 Task: Find connections with filter location Cascavel with filter topic #Healthcarewith filter profile language German with filter current company Korn Ferry with filter school Amity University Mumbai with filter industry Mobile Gaming Apps with filter service category Public Relations with filter keywords title Entertainment Specialist
Action: Mouse moved to (593, 123)
Screenshot: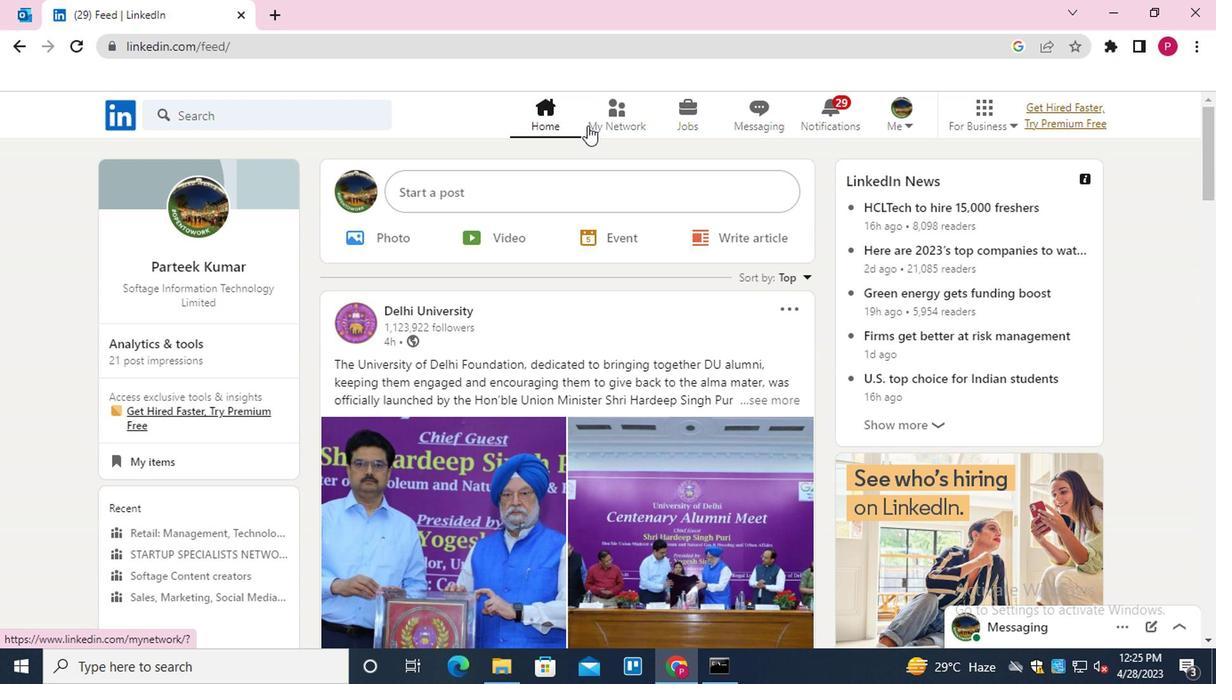 
Action: Mouse pressed left at (593, 123)
Screenshot: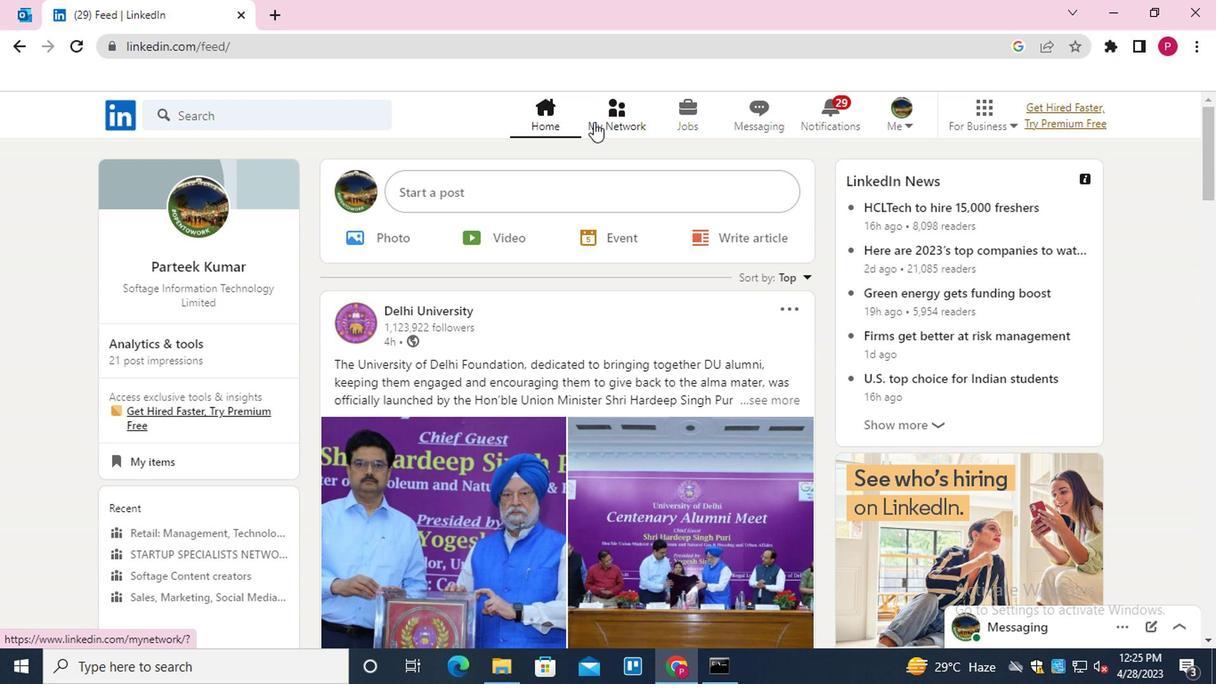 
Action: Mouse moved to (329, 217)
Screenshot: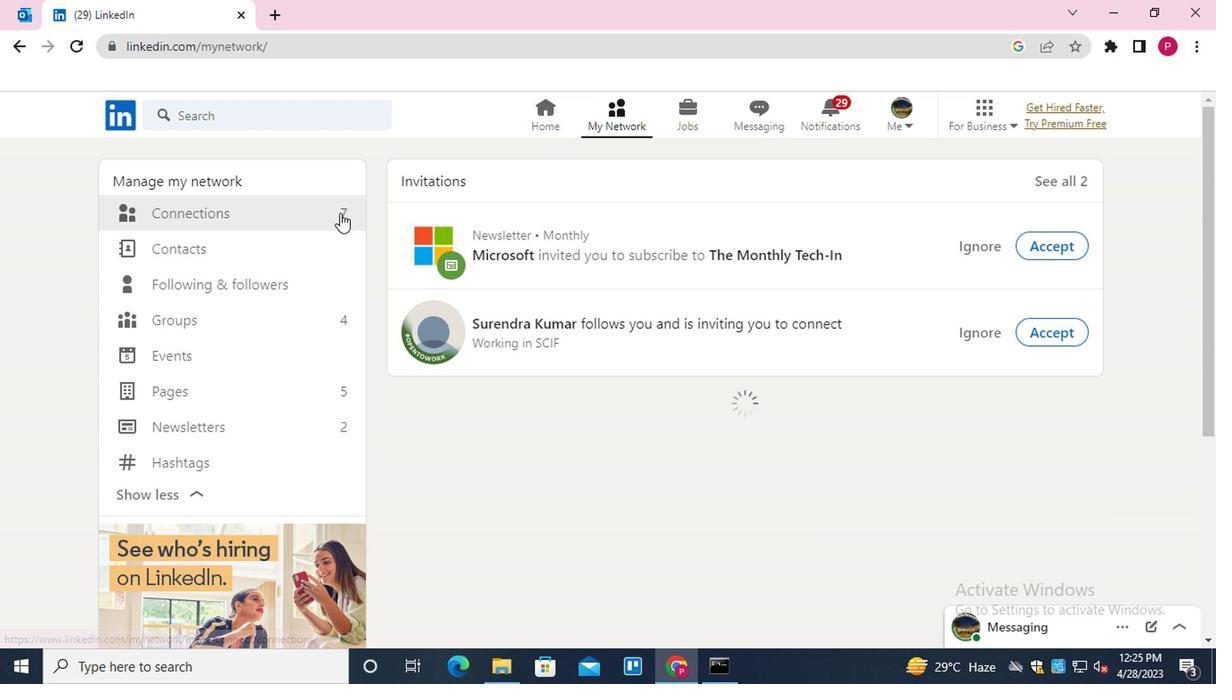 
Action: Mouse pressed left at (329, 217)
Screenshot: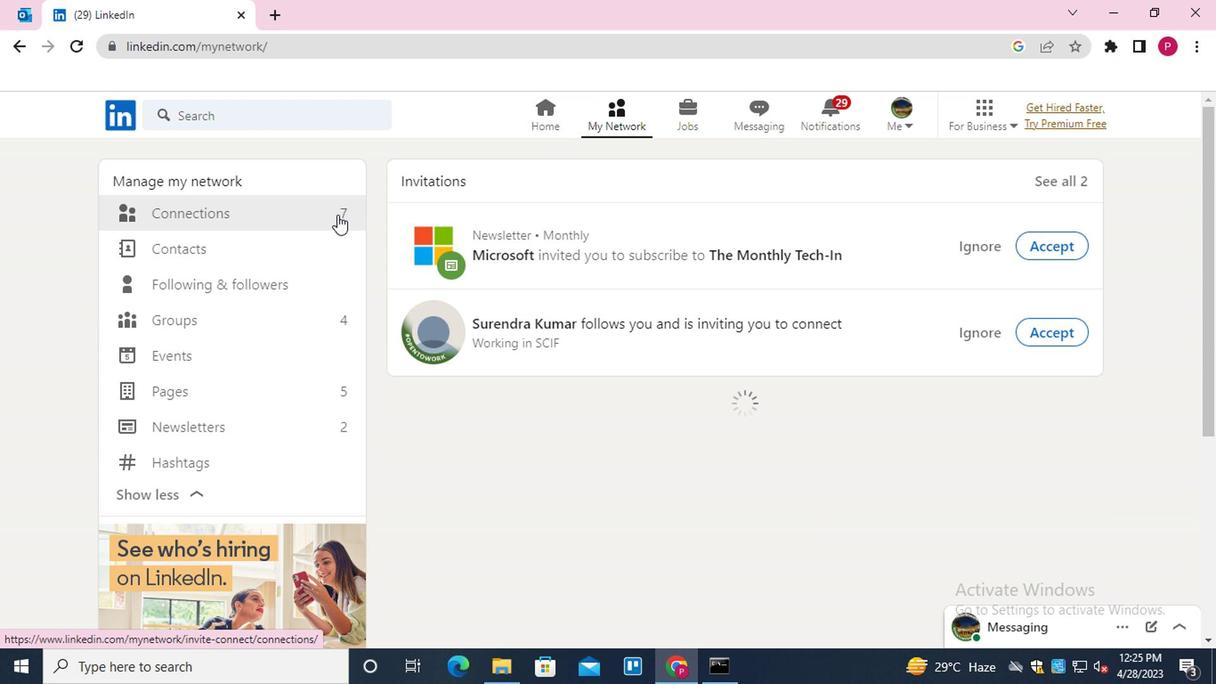 
Action: Mouse moved to (729, 220)
Screenshot: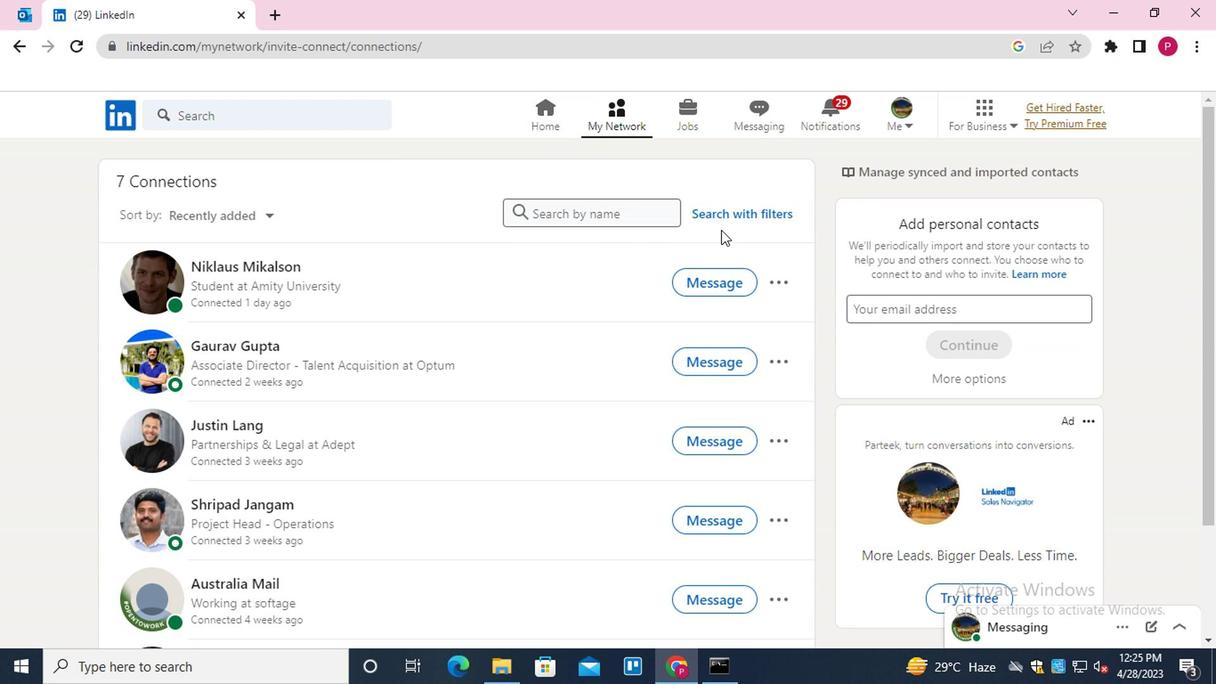 
Action: Mouse pressed left at (729, 220)
Screenshot: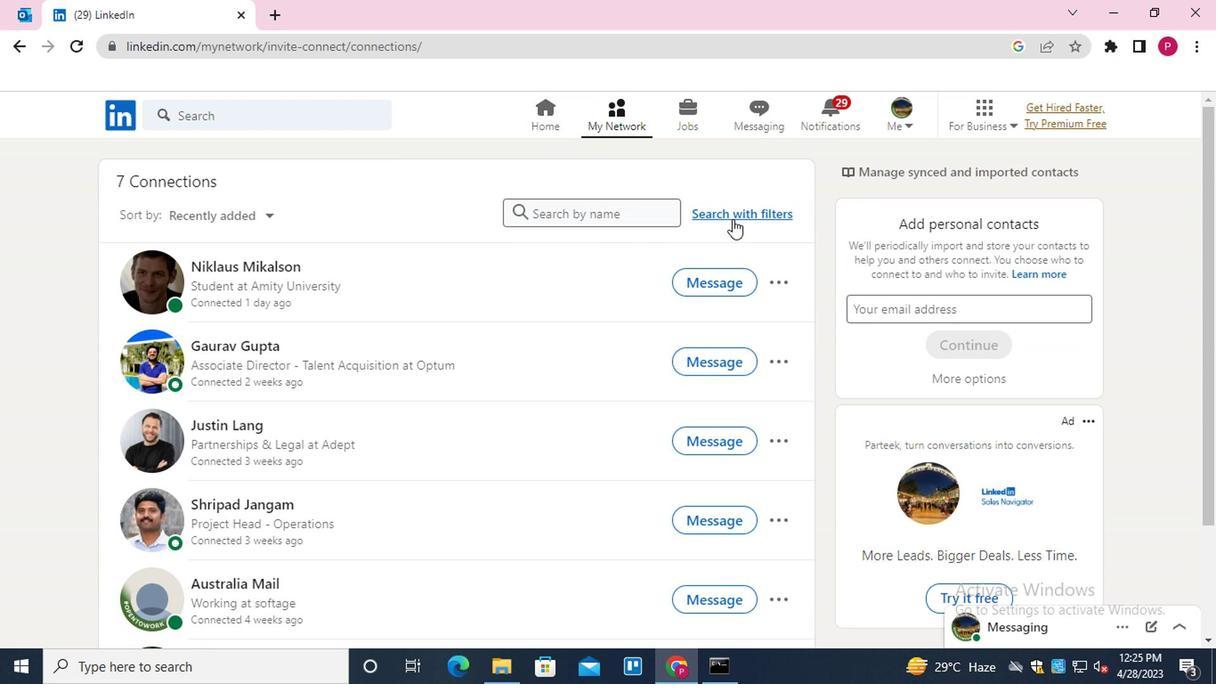 
Action: Mouse moved to (667, 167)
Screenshot: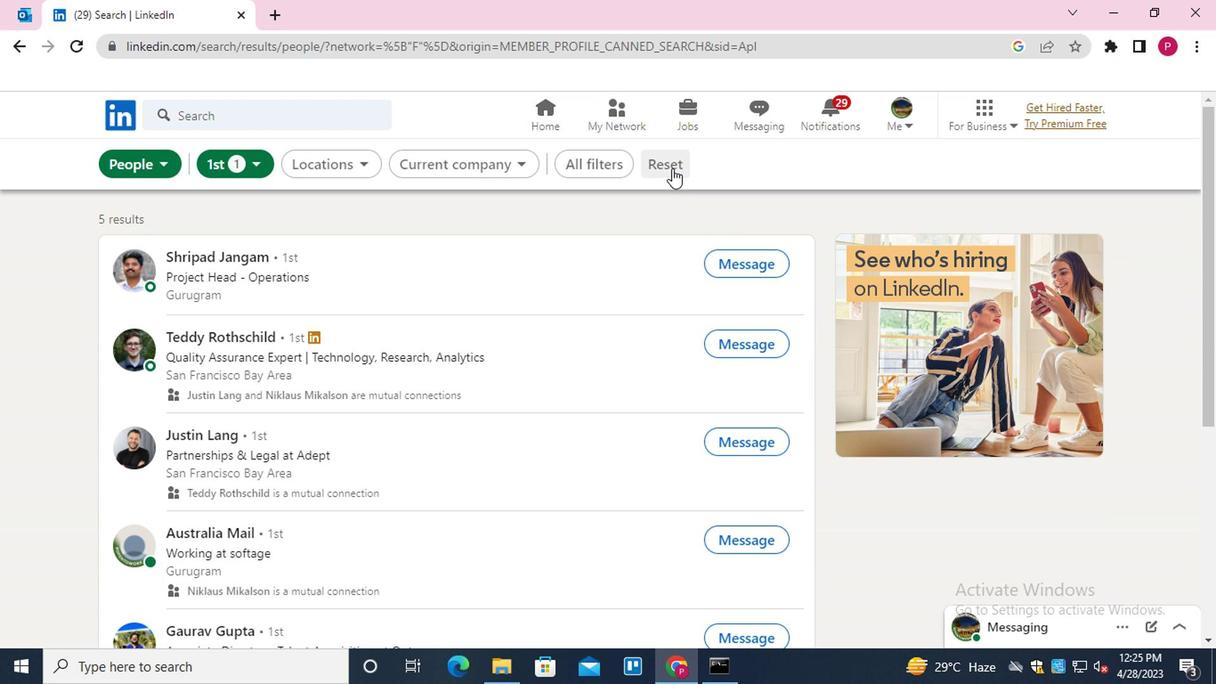 
Action: Mouse pressed left at (667, 167)
Screenshot: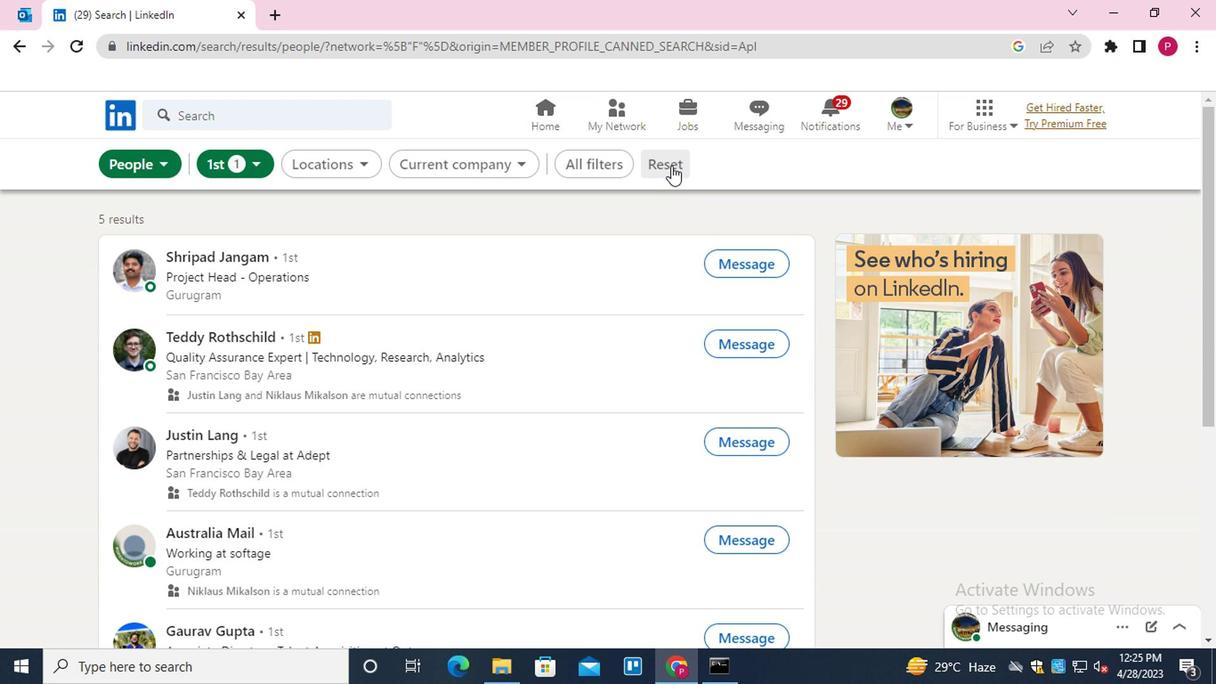 
Action: Mouse moved to (645, 167)
Screenshot: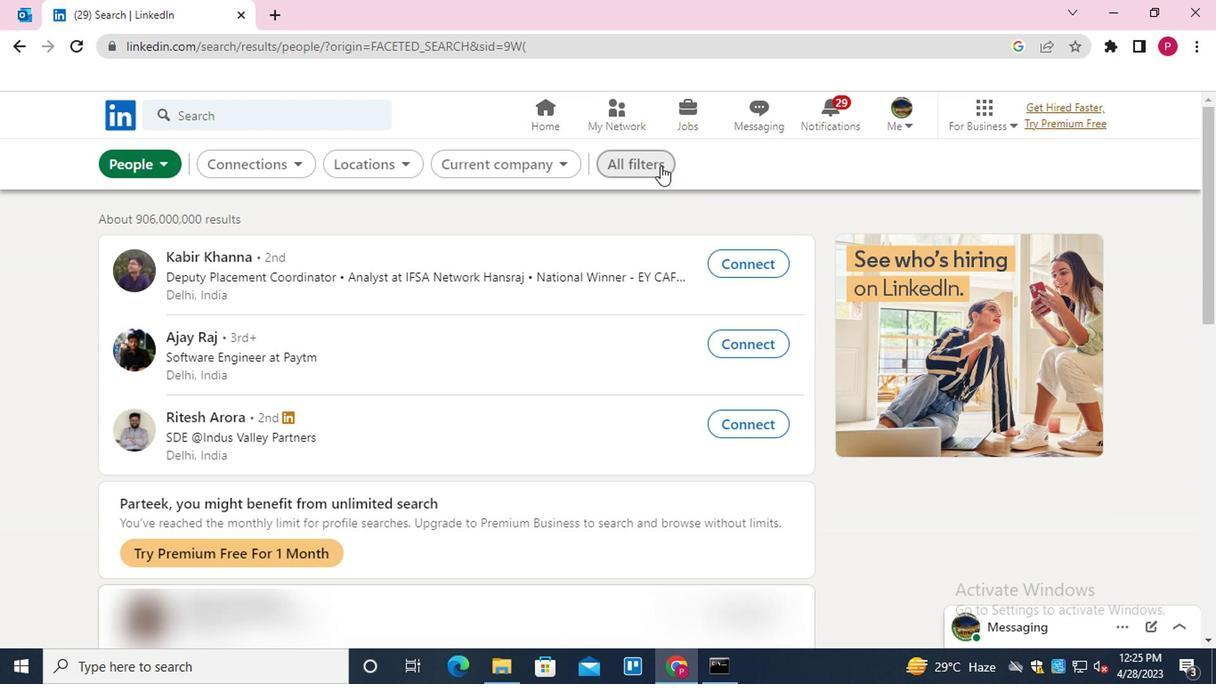 
Action: Mouse pressed left at (645, 167)
Screenshot: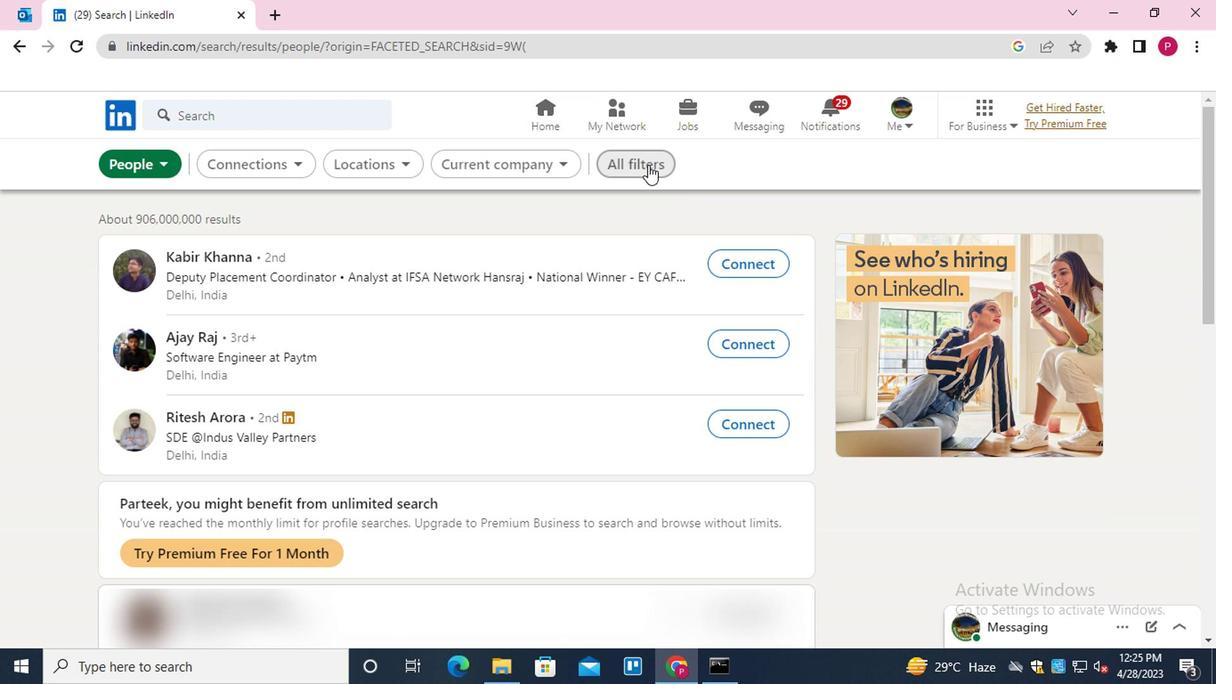 
Action: Mouse moved to (927, 313)
Screenshot: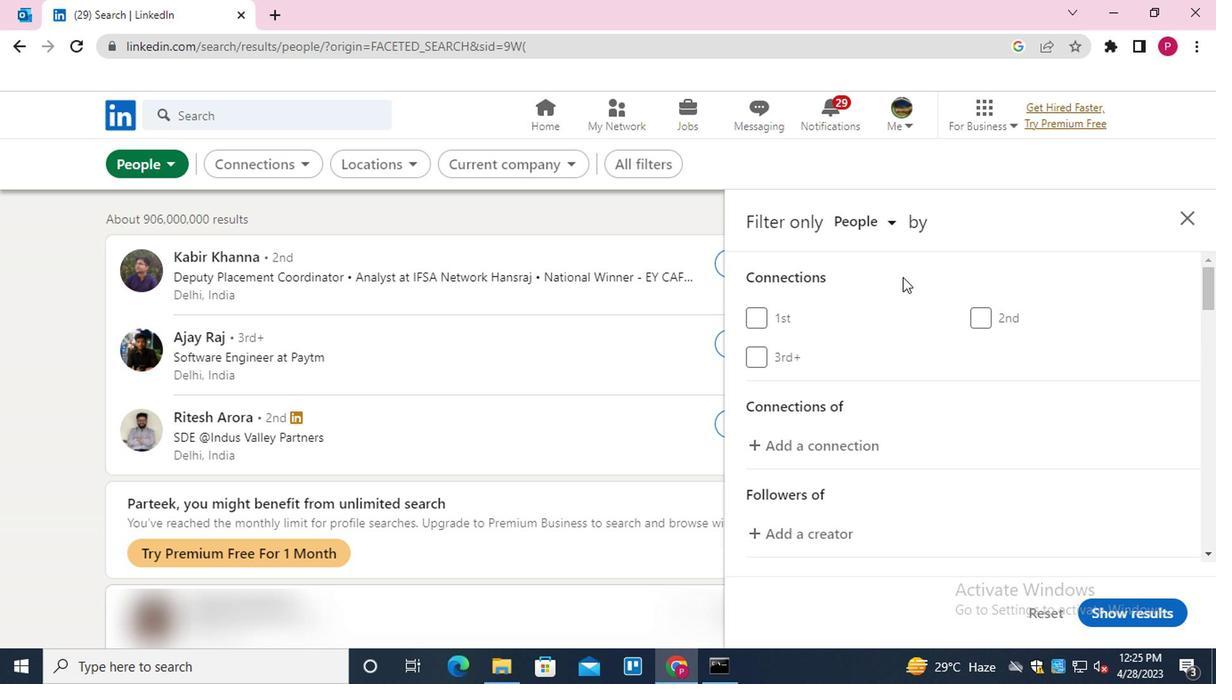 
Action: Mouse scrolled (927, 312) with delta (0, 0)
Screenshot: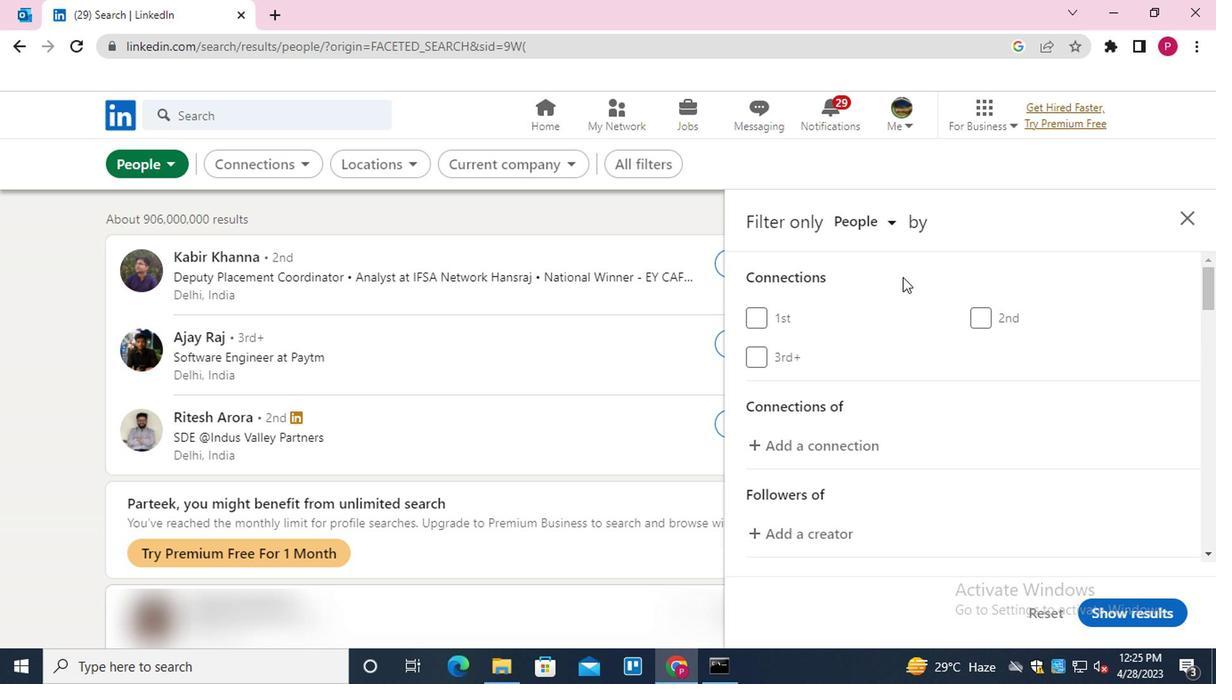 
Action: Mouse moved to (948, 340)
Screenshot: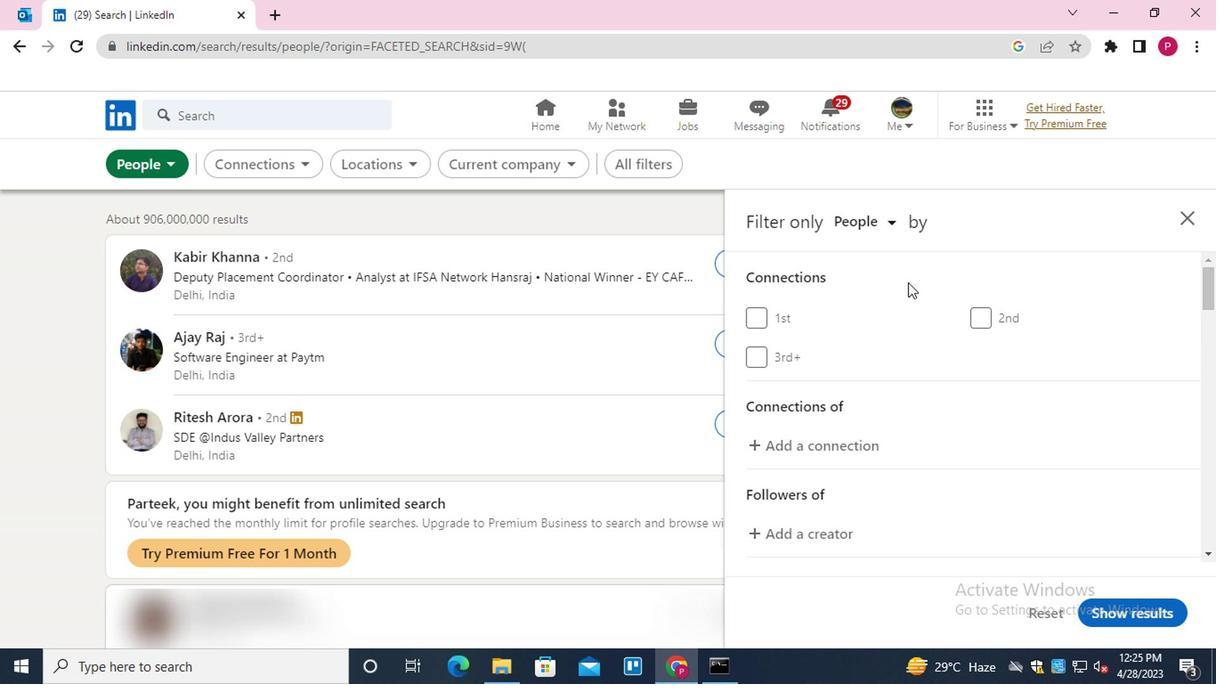 
Action: Mouse scrolled (948, 340) with delta (0, 0)
Screenshot: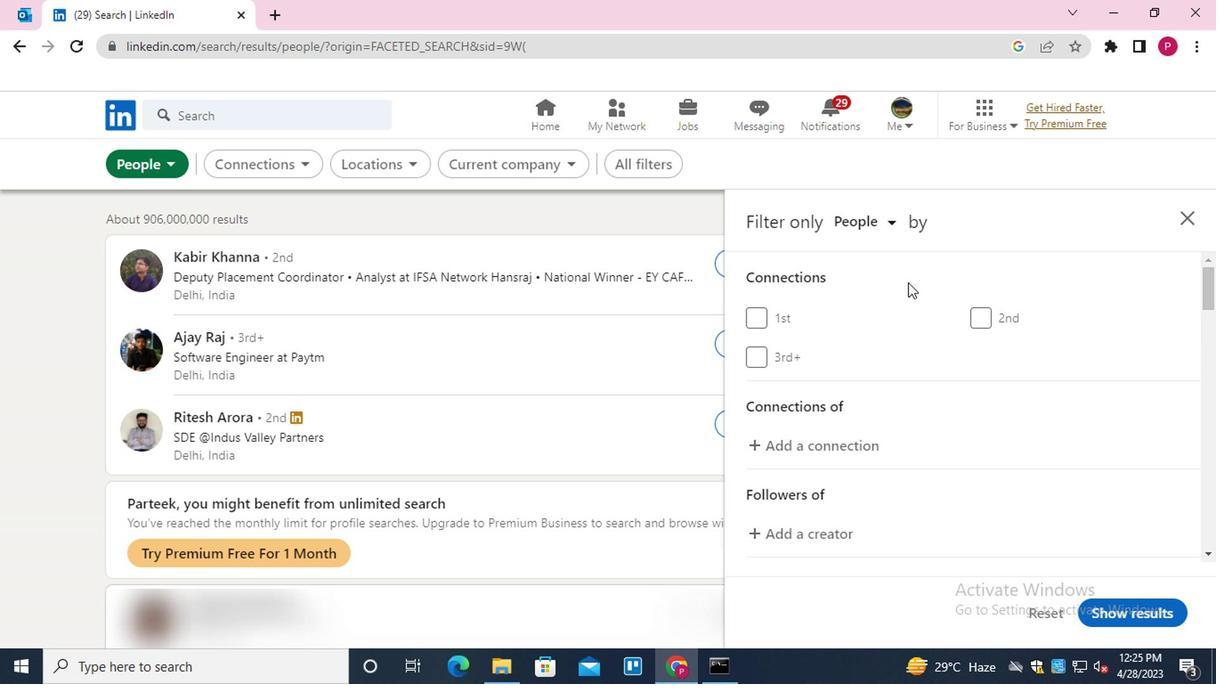 
Action: Mouse moved to (965, 359)
Screenshot: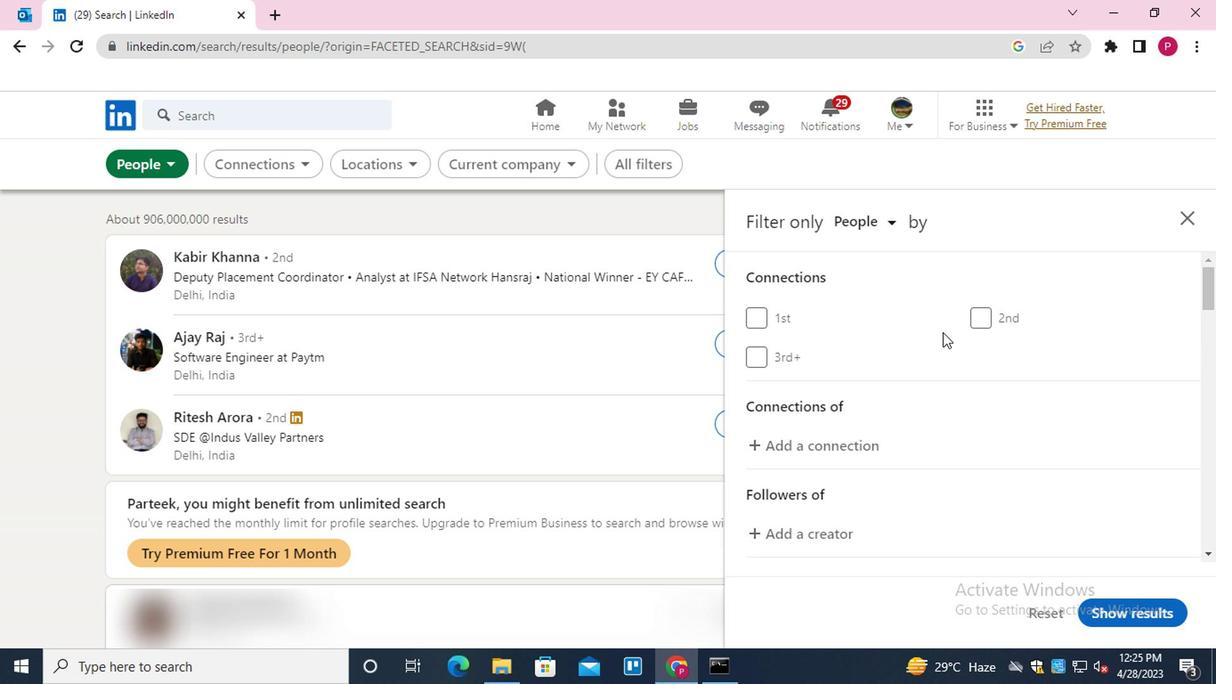 
Action: Mouse scrolled (965, 359) with delta (0, 0)
Screenshot: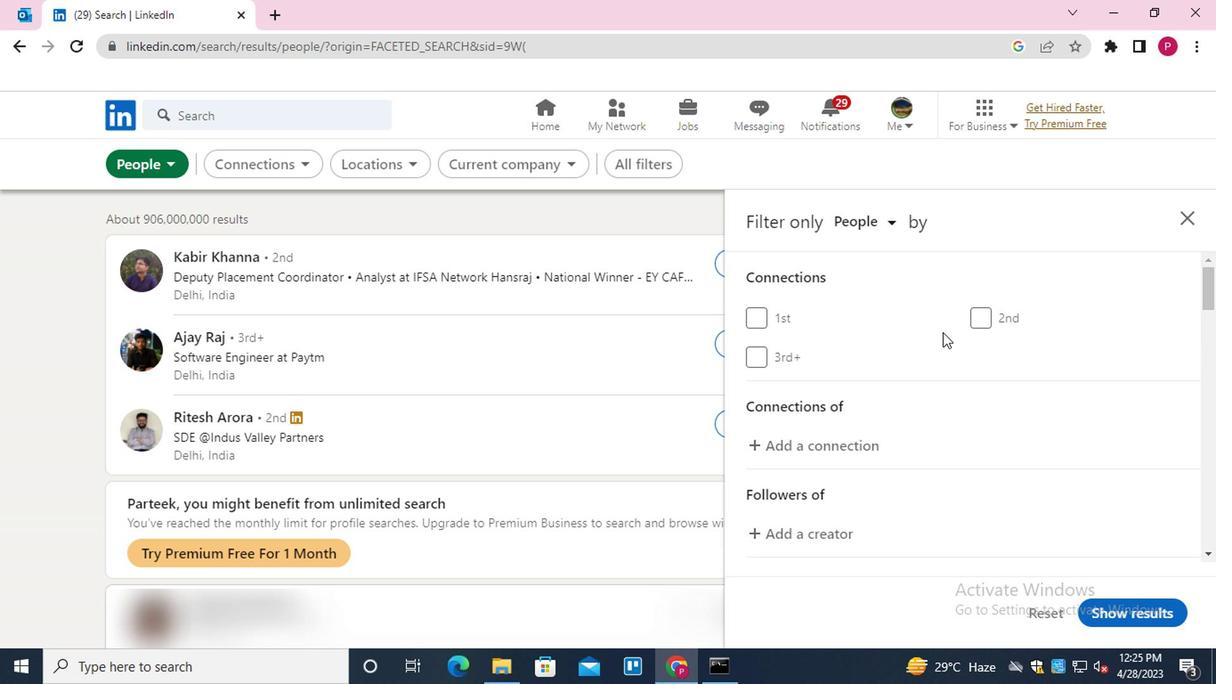 
Action: Mouse moved to (1021, 426)
Screenshot: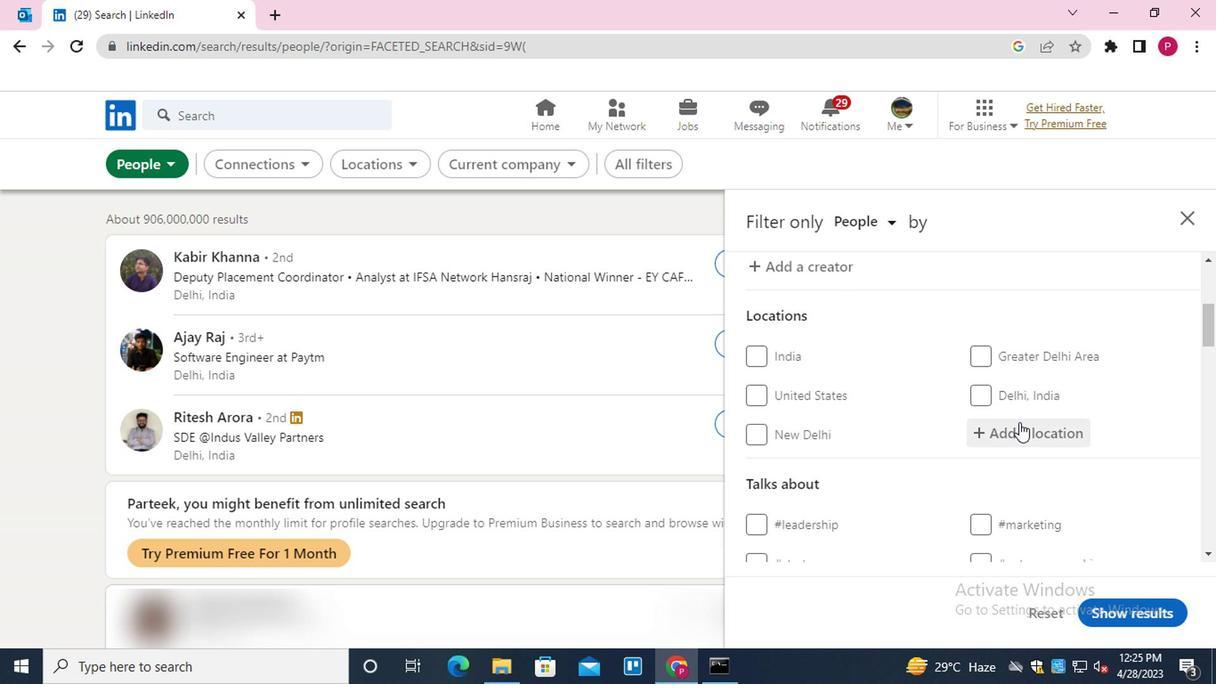 
Action: Mouse pressed left at (1021, 426)
Screenshot: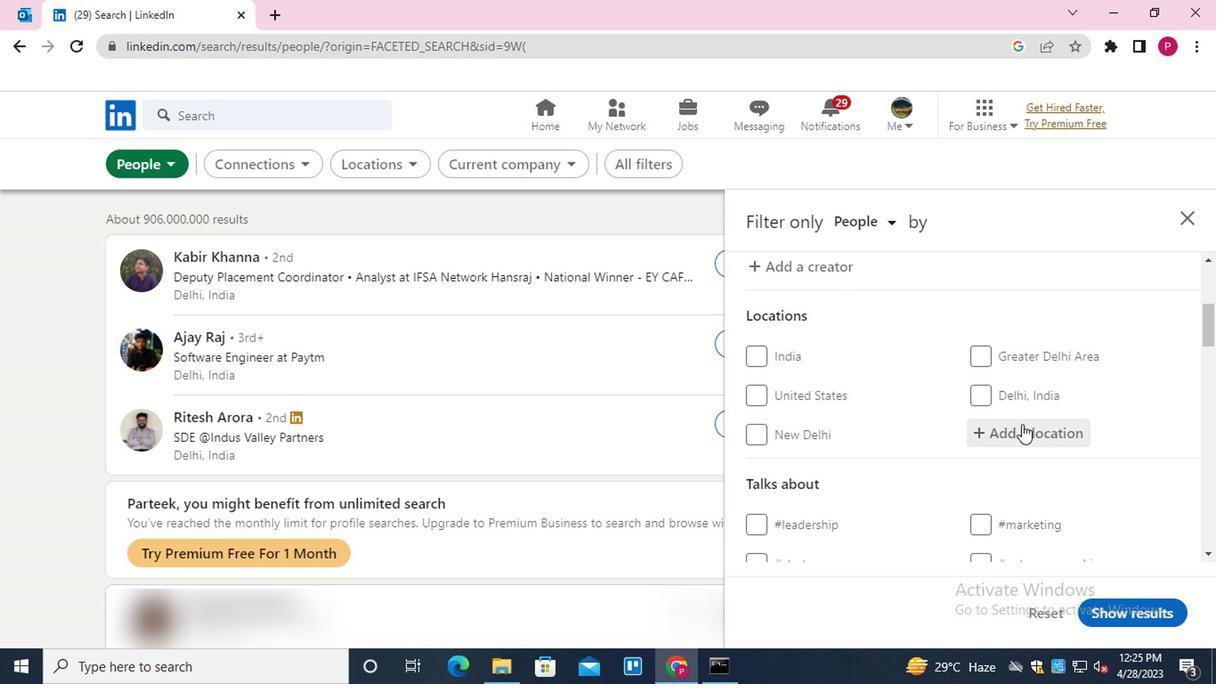 
Action: Key pressed <Key.shift><Key.shift><Key.shift><Key.shift><Key.shift><Key.shift><Key.shift><Key.shift><Key.shift><Key.shift>CASCAVEL<Key.down><Key.enter>
Screenshot: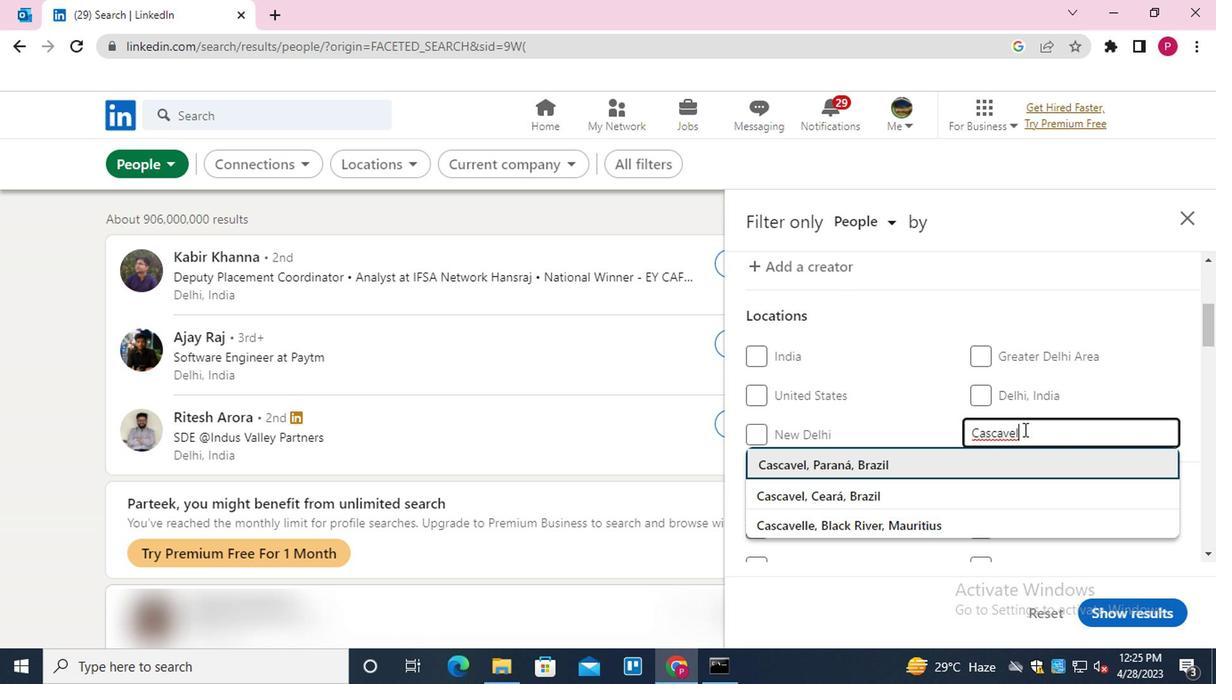 
Action: Mouse moved to (1008, 437)
Screenshot: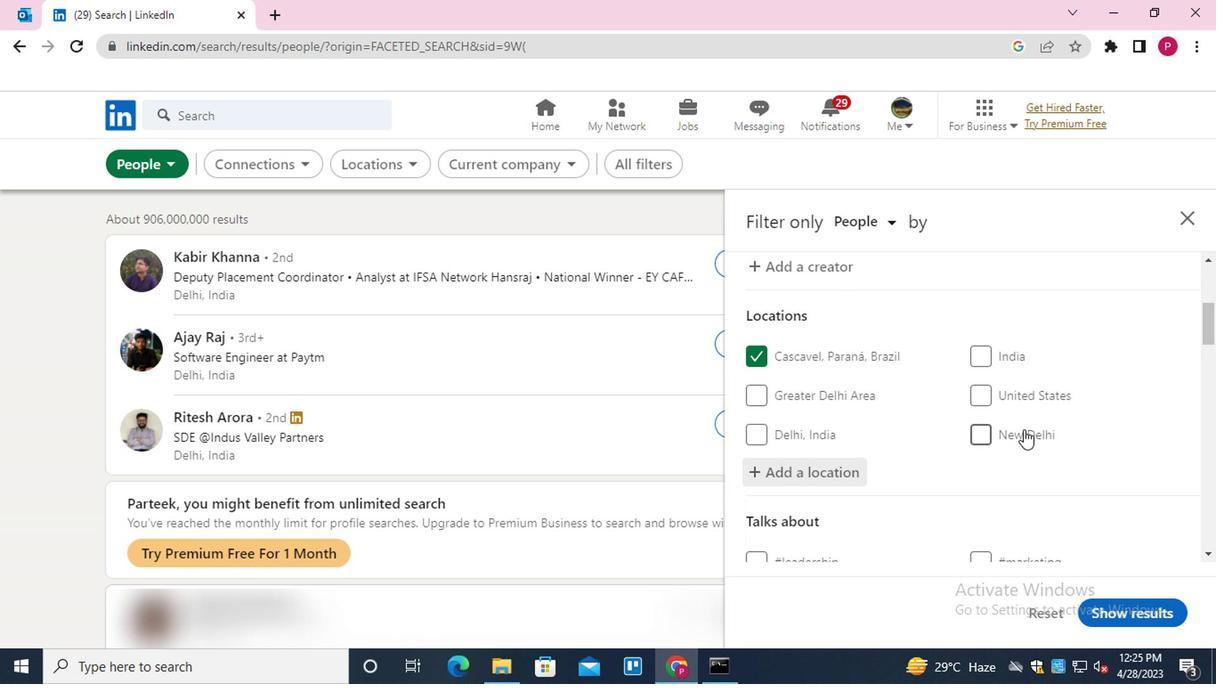 
Action: Mouse scrolled (1008, 436) with delta (0, -1)
Screenshot: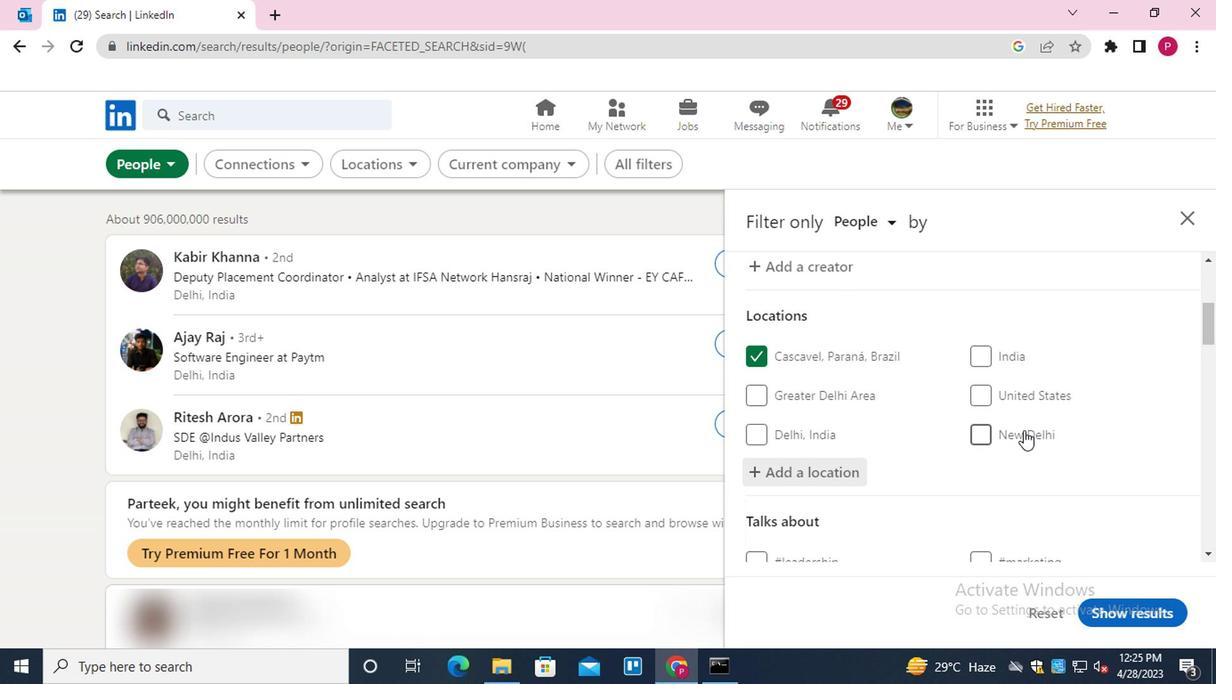 
Action: Mouse moved to (1004, 439)
Screenshot: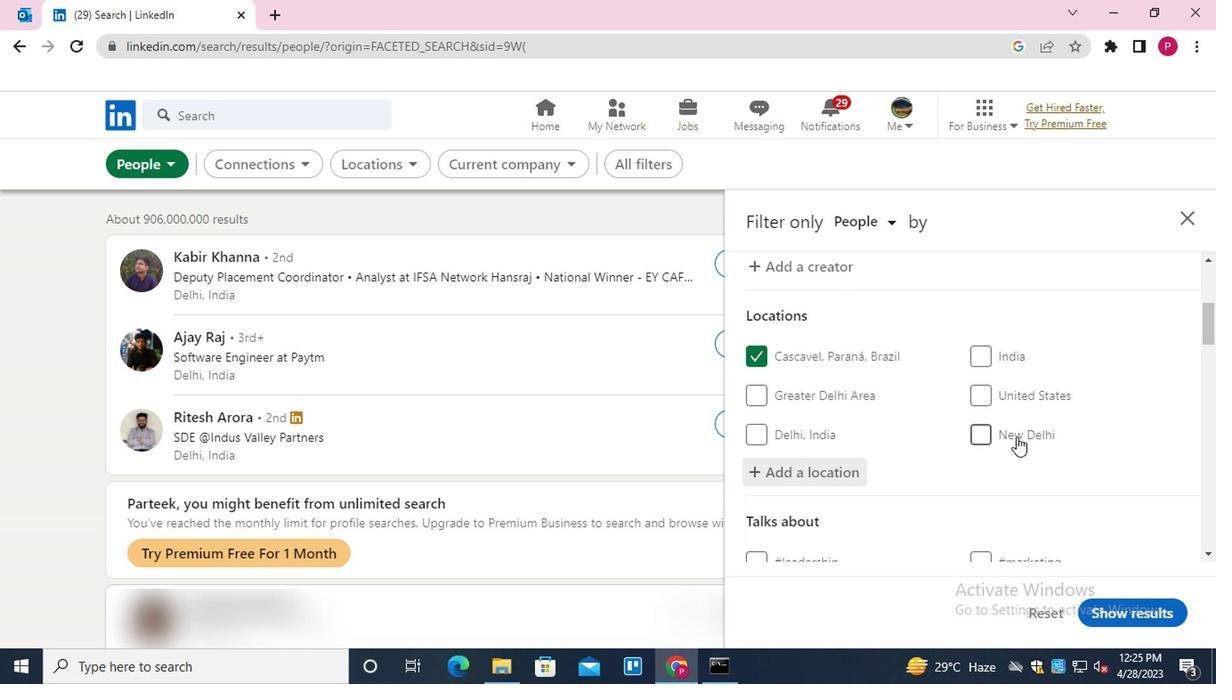 
Action: Mouse scrolled (1004, 438) with delta (0, -1)
Screenshot: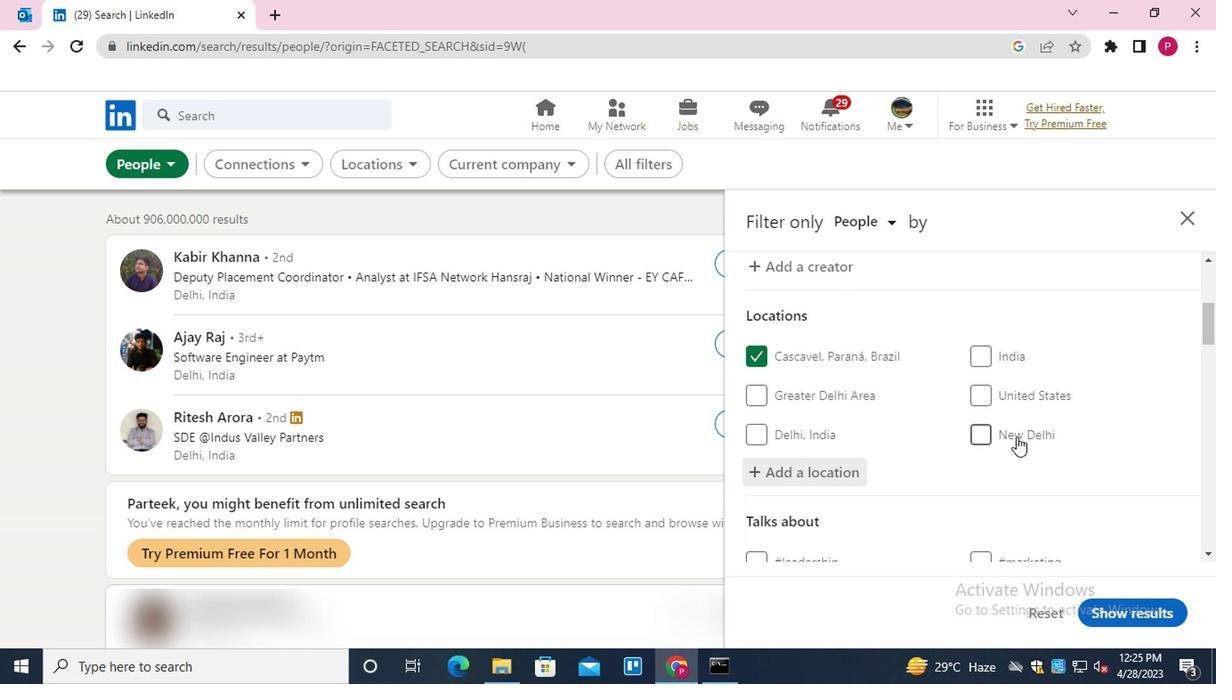 
Action: Mouse moved to (1003, 441)
Screenshot: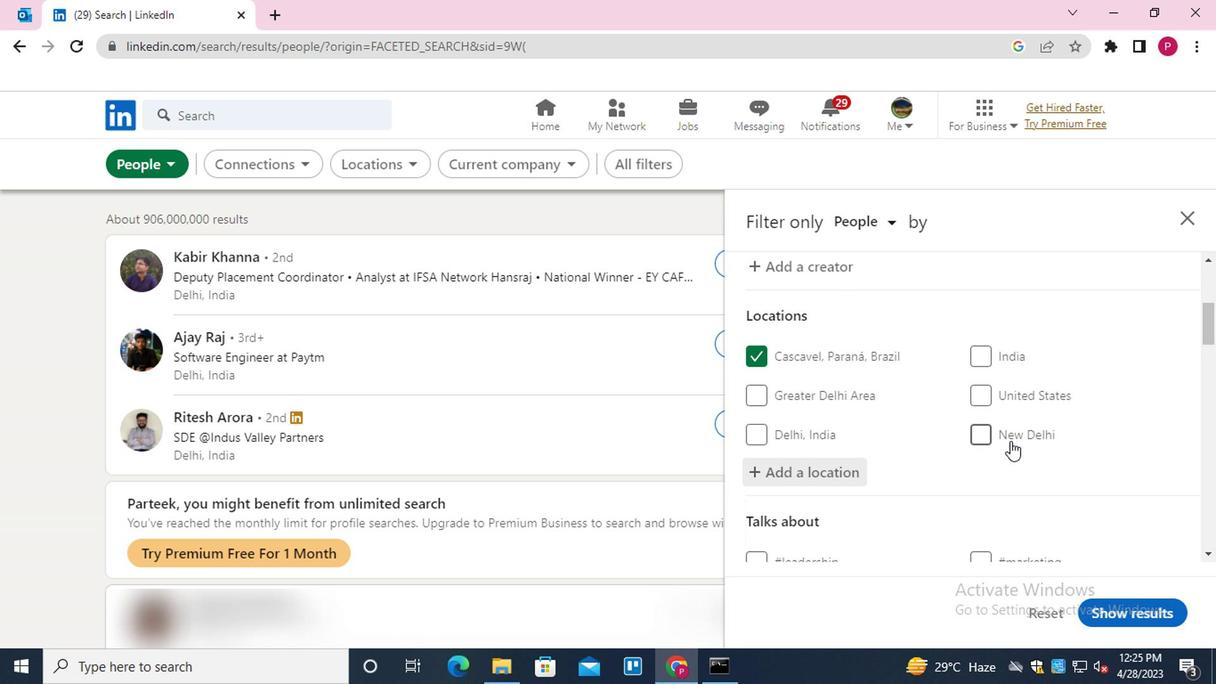 
Action: Mouse scrolled (1003, 440) with delta (0, 0)
Screenshot: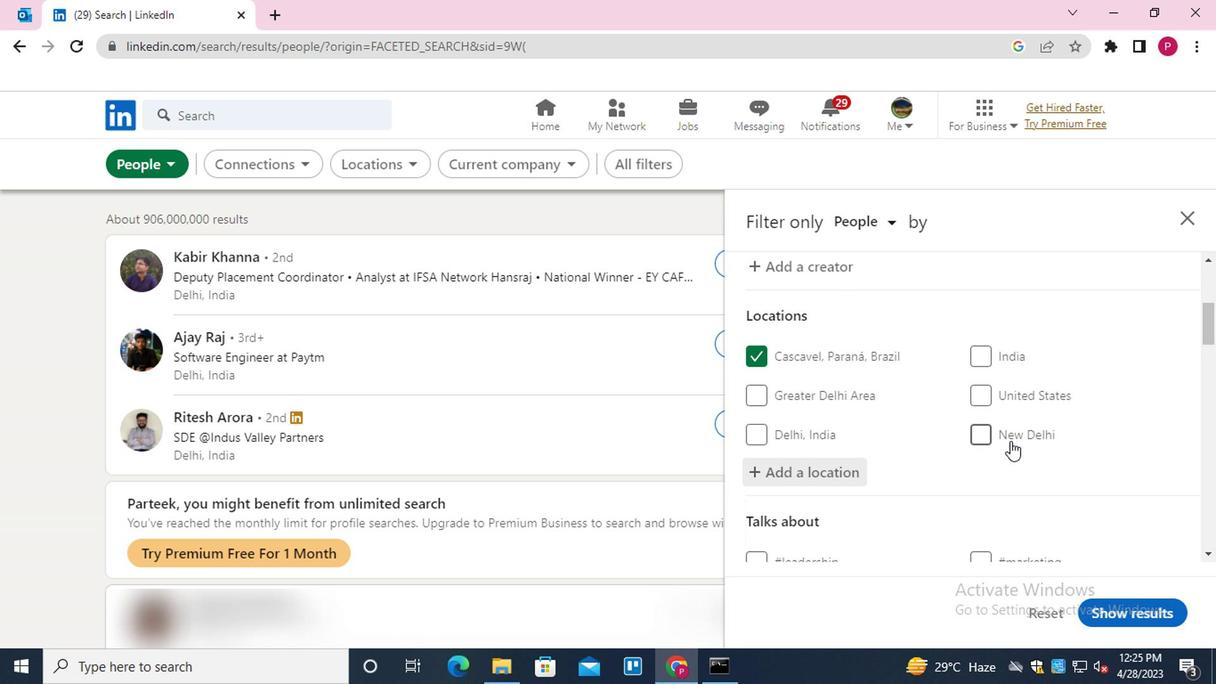 
Action: Mouse moved to (1017, 375)
Screenshot: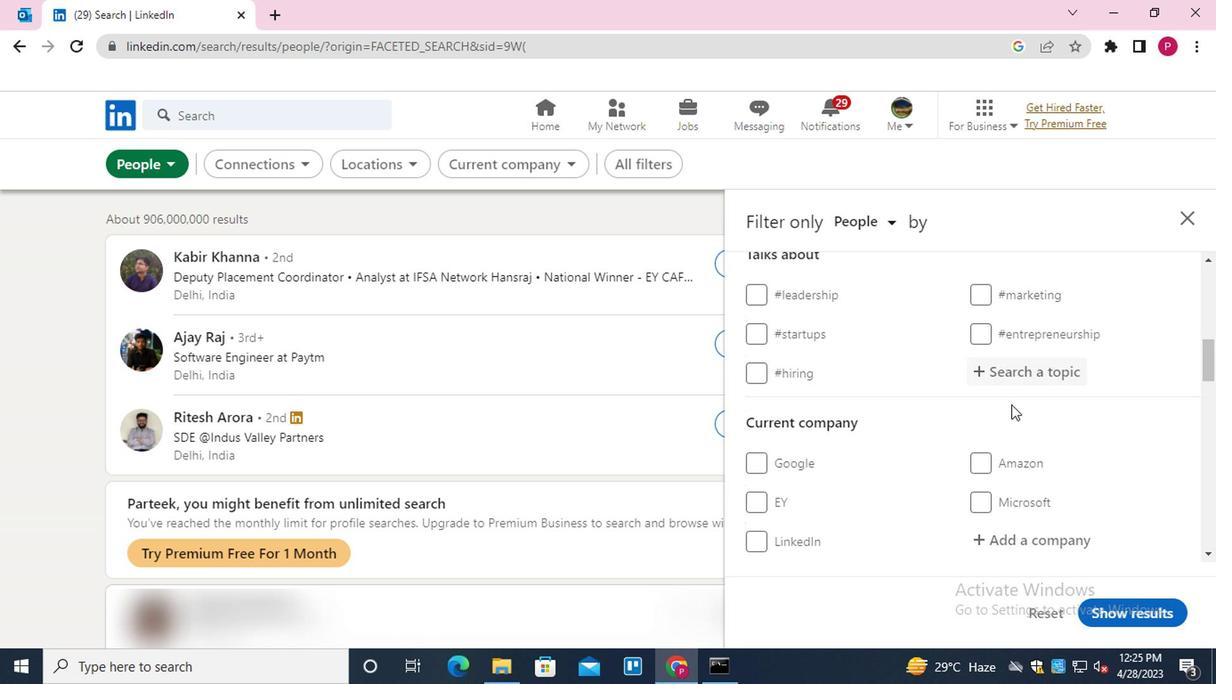 
Action: Mouse pressed left at (1017, 375)
Screenshot: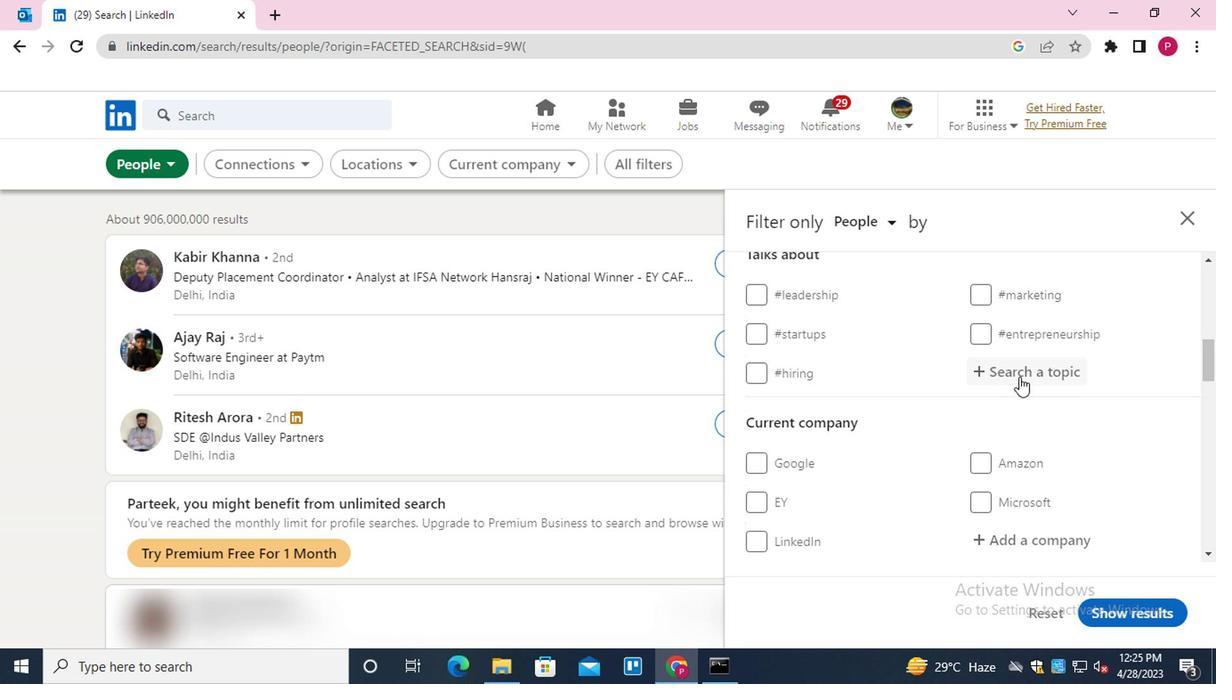 
Action: Key pressed HEALTHCARE<Key.down><Key.enter>
Screenshot: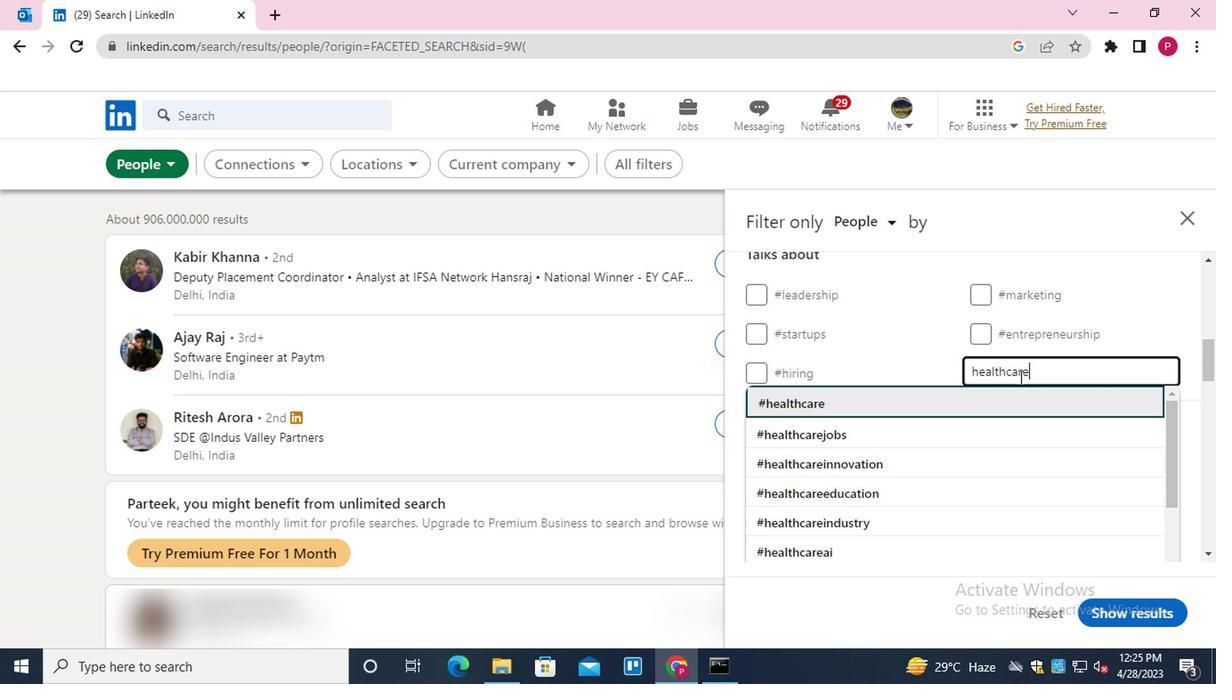 
Action: Mouse scrolled (1017, 373) with delta (0, -1)
Screenshot: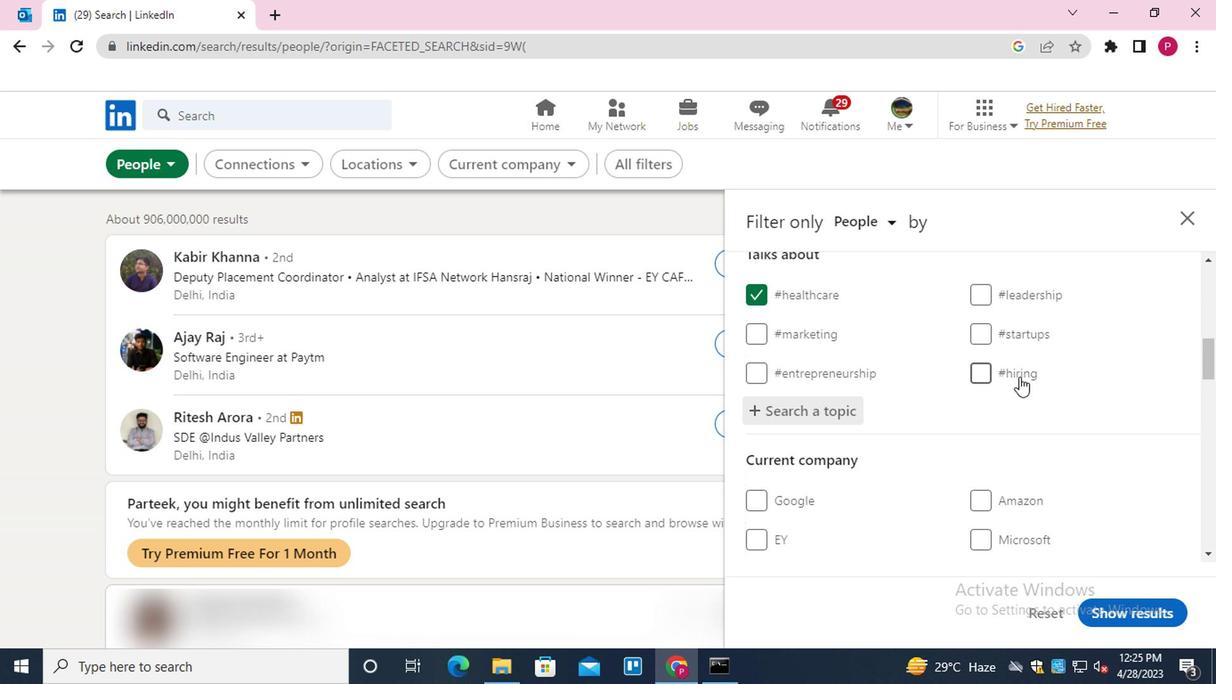 
Action: Mouse scrolled (1017, 373) with delta (0, -1)
Screenshot: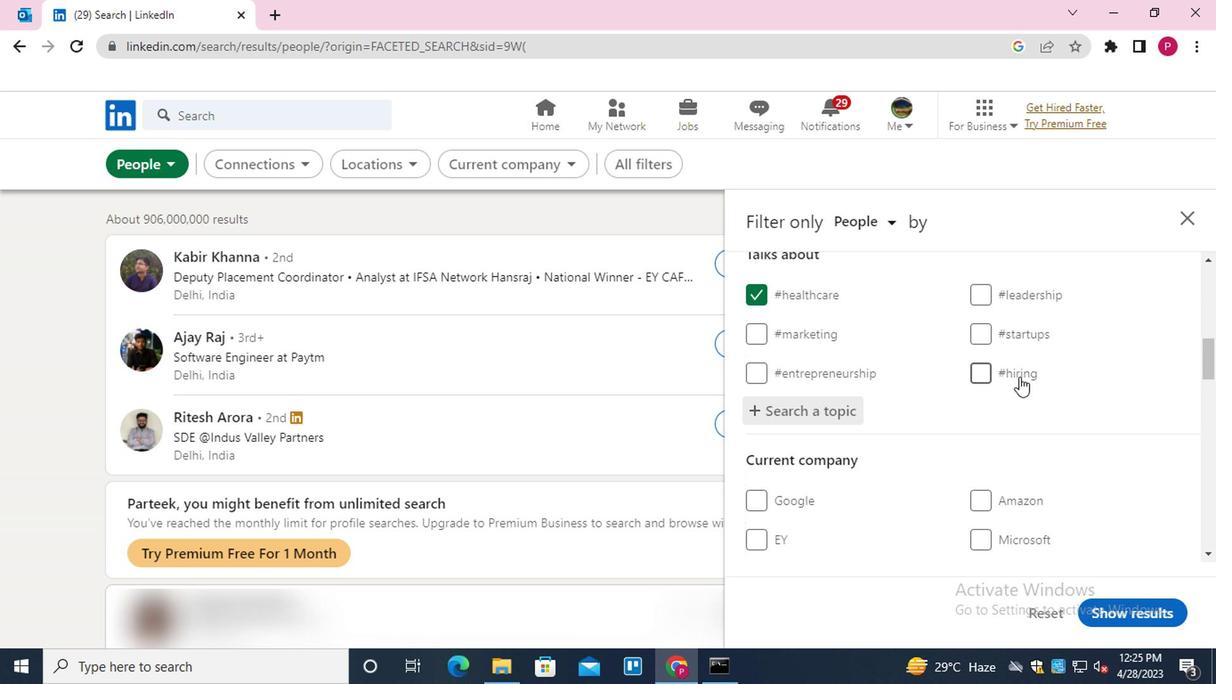 
Action: Mouse moved to (1017, 375)
Screenshot: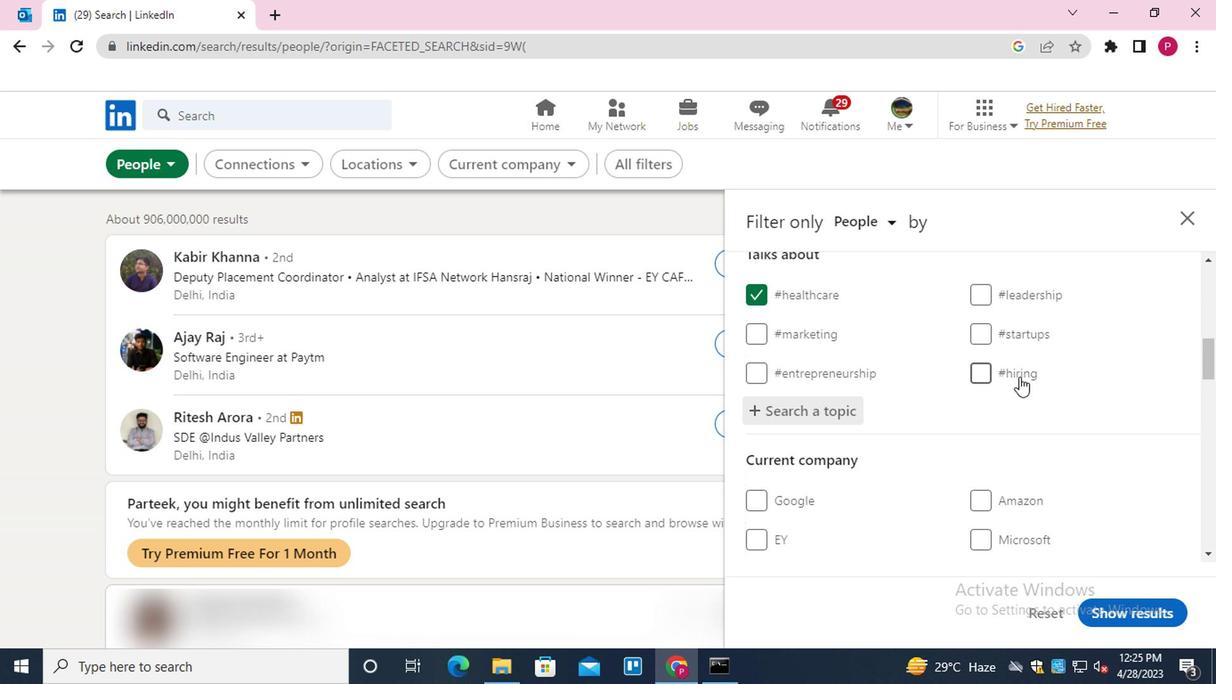 
Action: Mouse scrolled (1017, 373) with delta (0, -1)
Screenshot: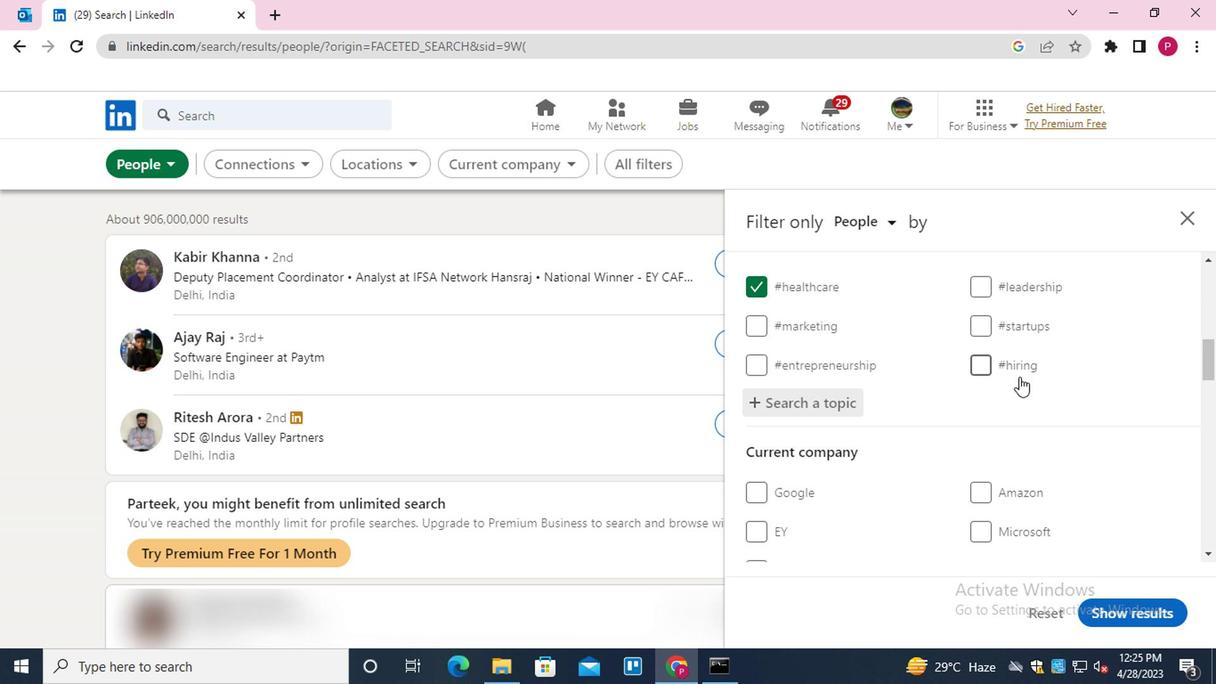 
Action: Mouse moved to (1001, 380)
Screenshot: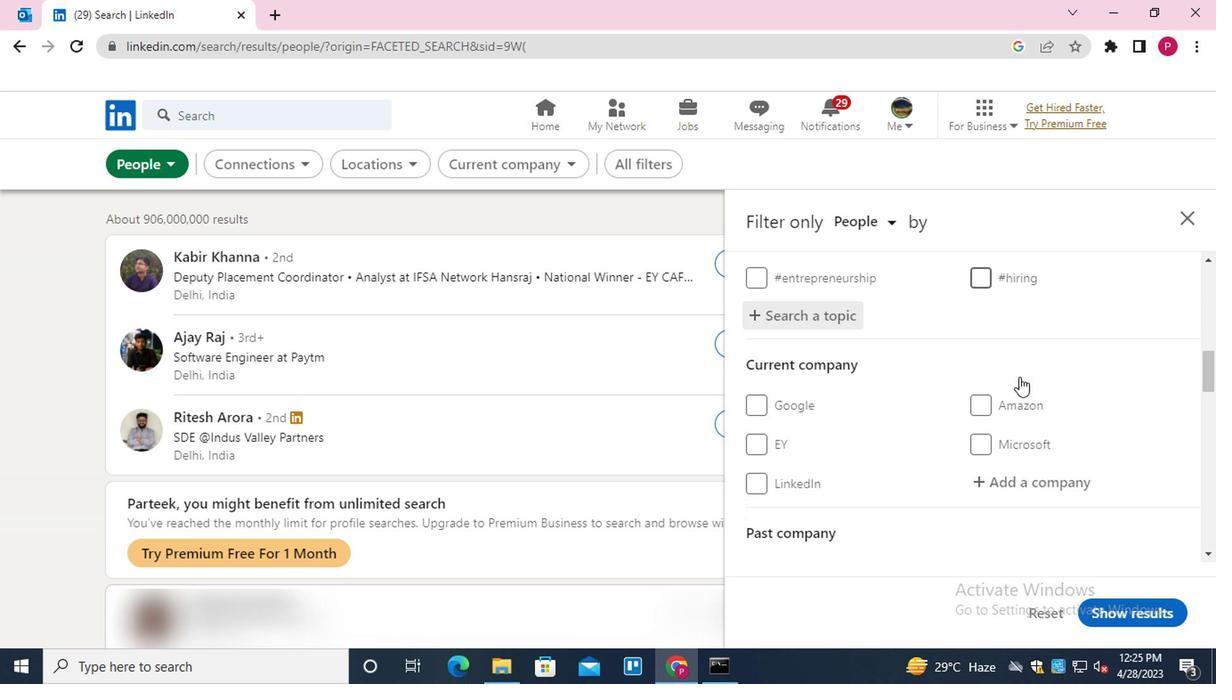 
Action: Mouse scrolled (1001, 379) with delta (0, 0)
Screenshot: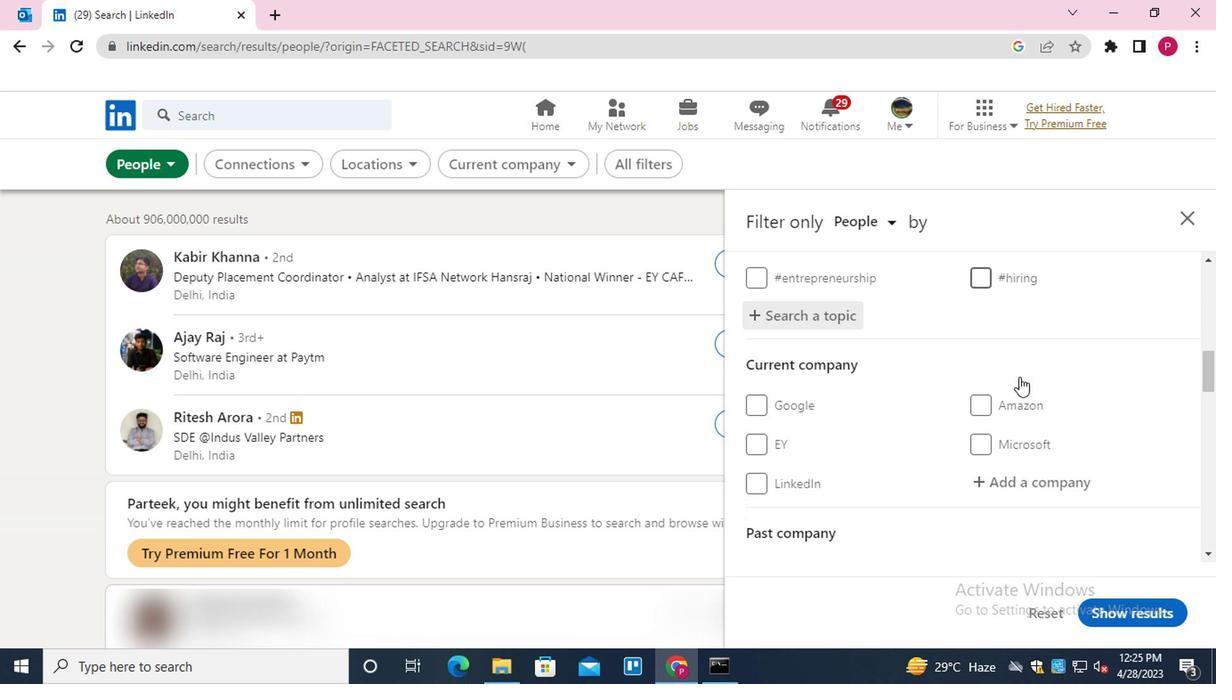 
Action: Mouse moved to (975, 384)
Screenshot: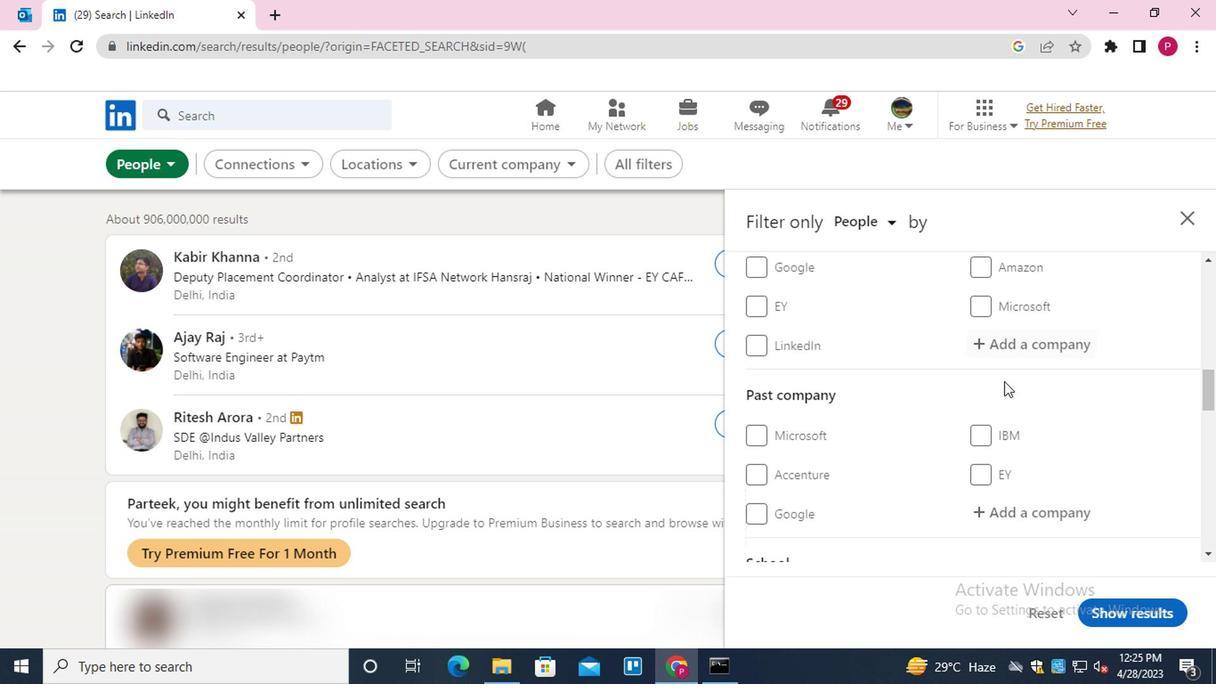 
Action: Mouse scrolled (975, 383) with delta (0, -1)
Screenshot: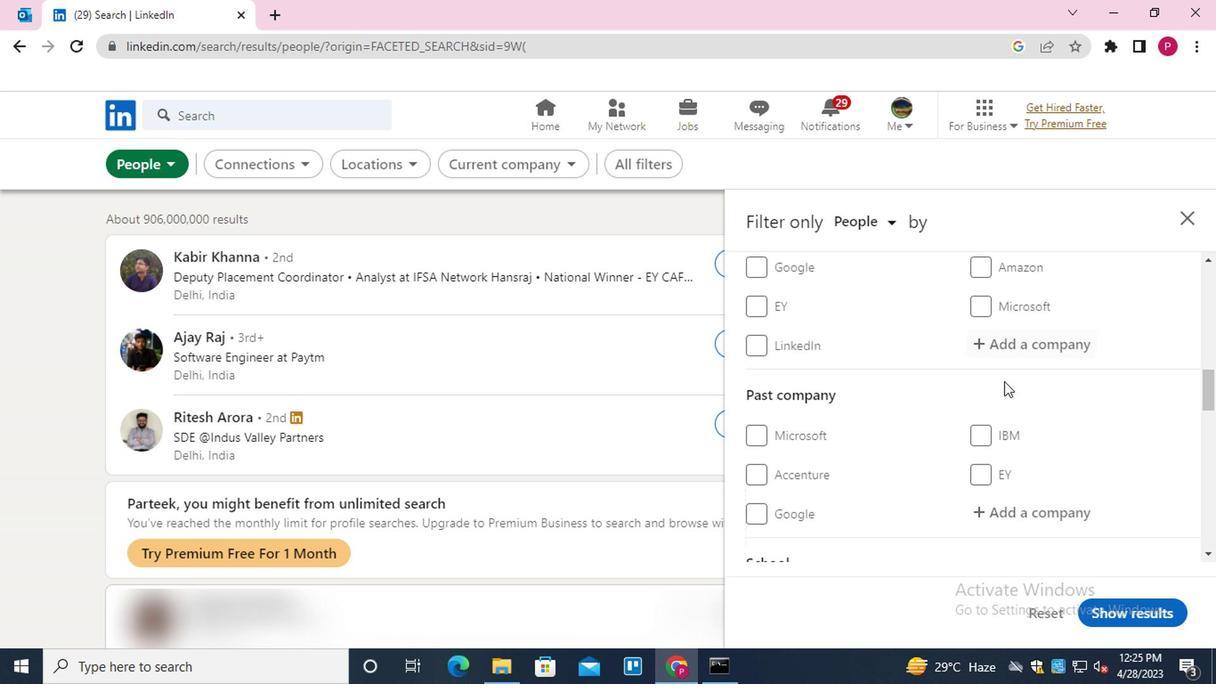 
Action: Mouse moved to (964, 387)
Screenshot: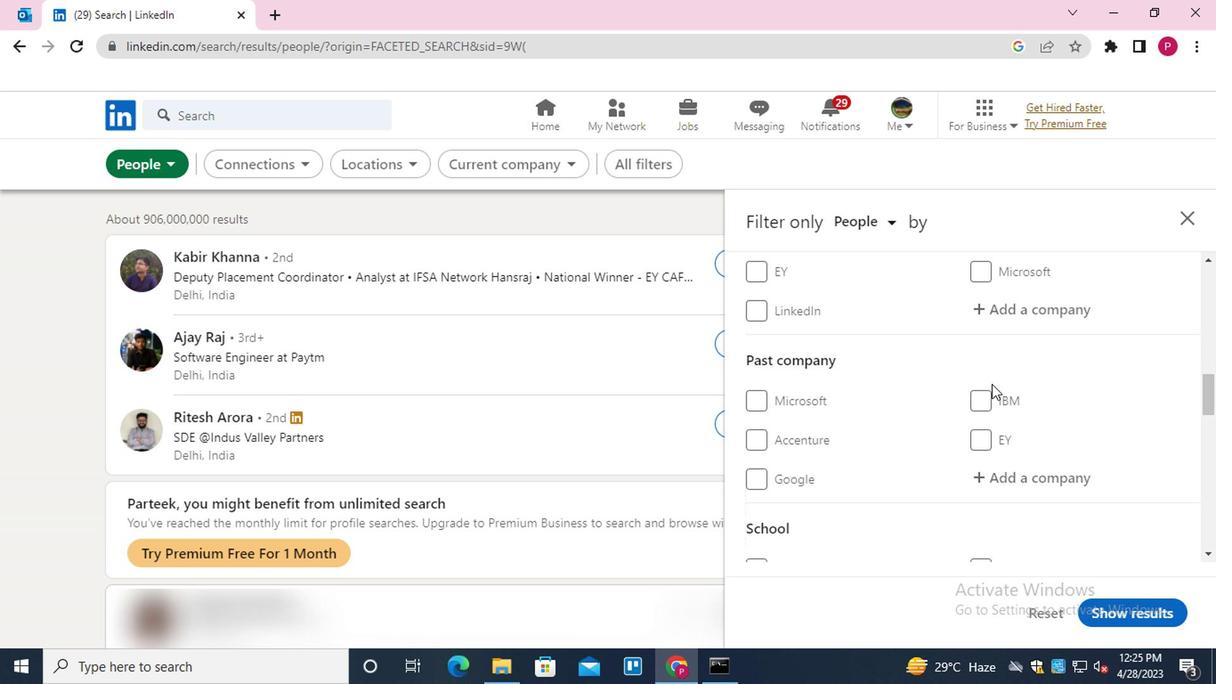 
Action: Mouse scrolled (964, 387) with delta (0, 0)
Screenshot: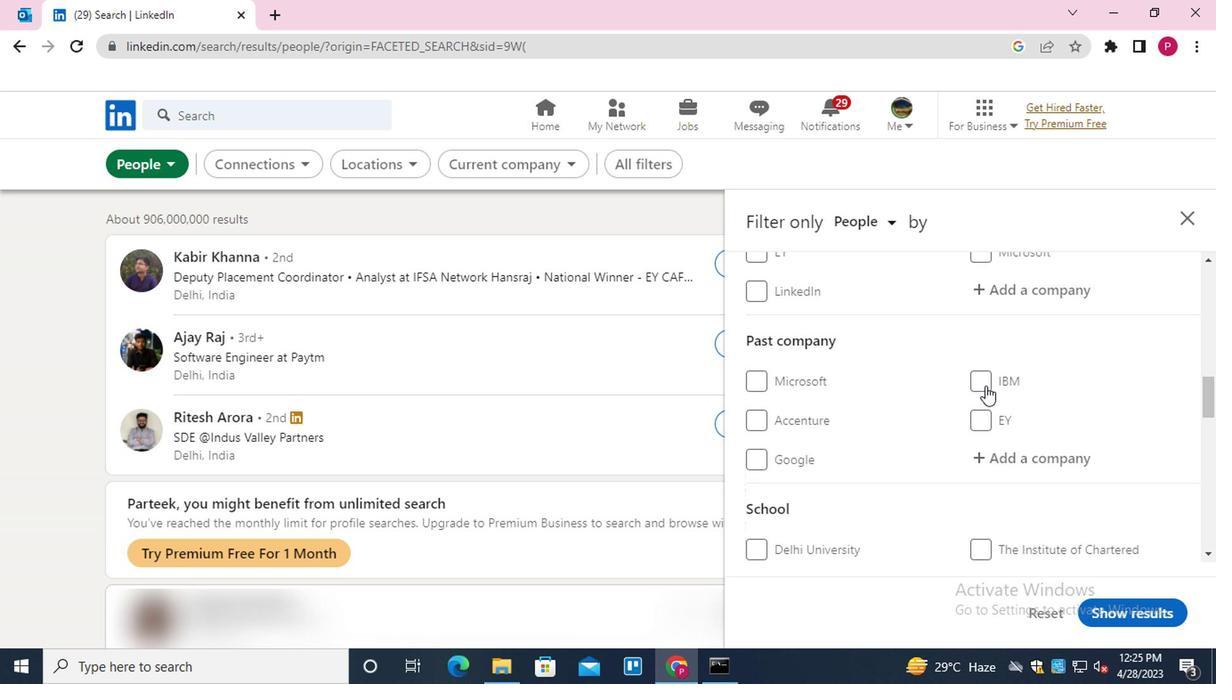 
Action: Mouse moved to (953, 392)
Screenshot: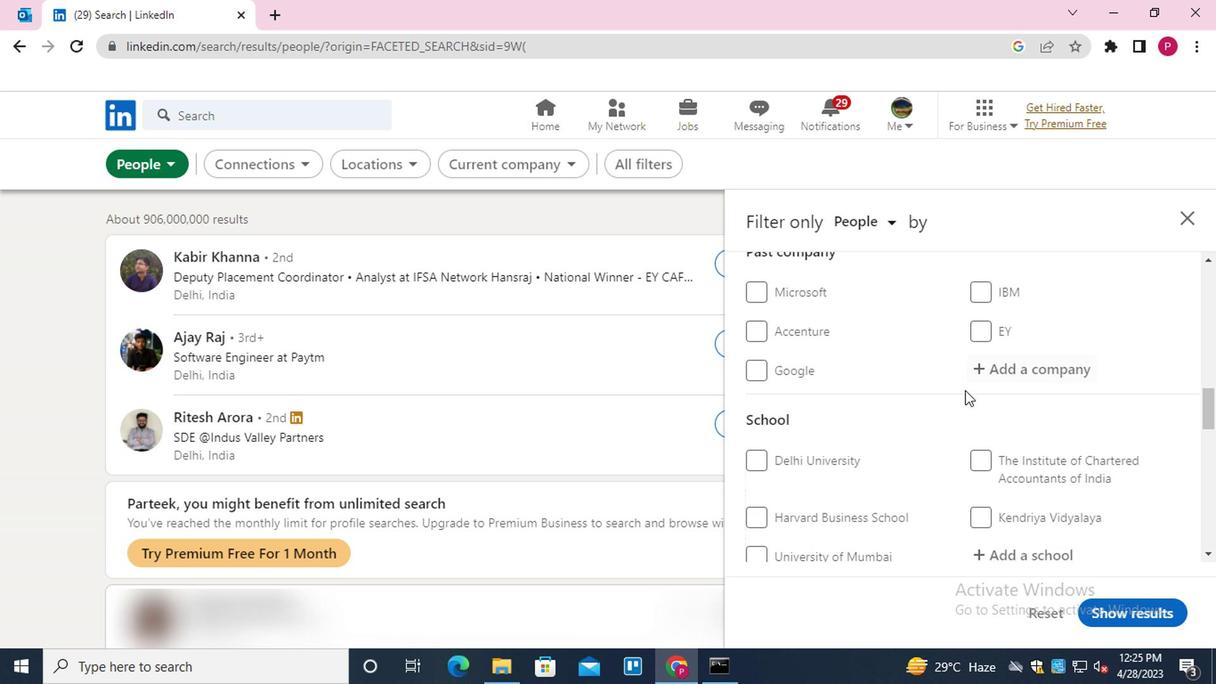
Action: Mouse scrolled (953, 391) with delta (0, 0)
Screenshot: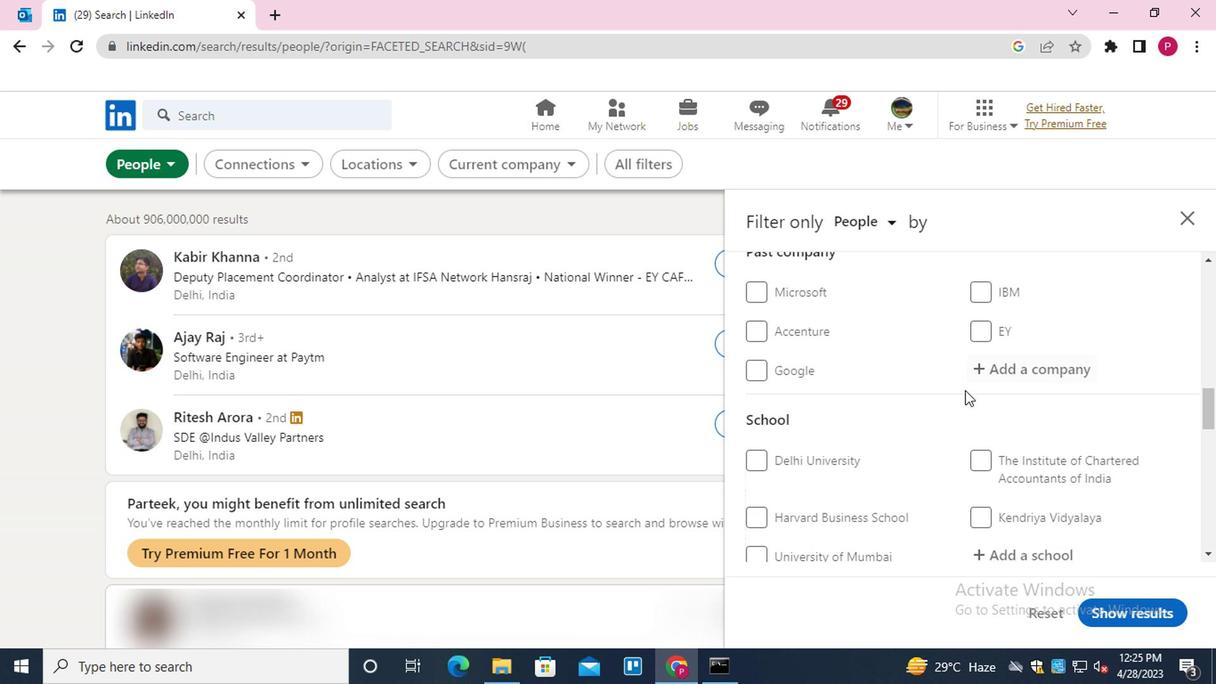 
Action: Mouse moved to (842, 418)
Screenshot: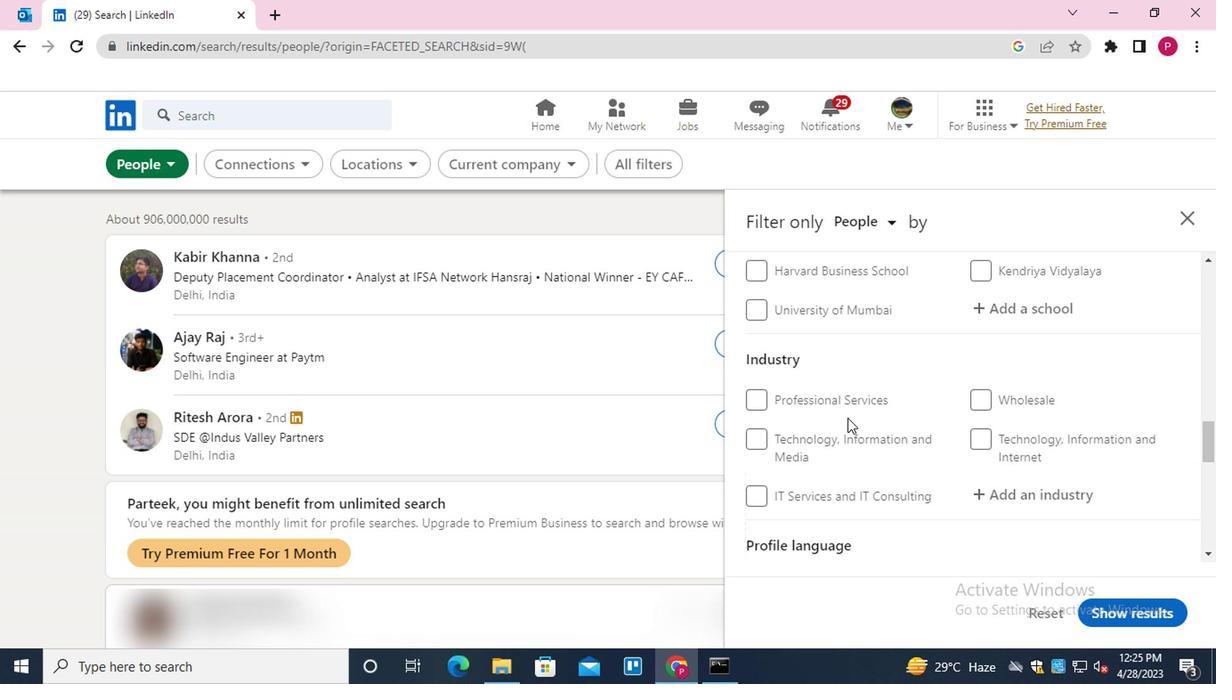 
Action: Mouse scrolled (842, 417) with delta (0, -1)
Screenshot: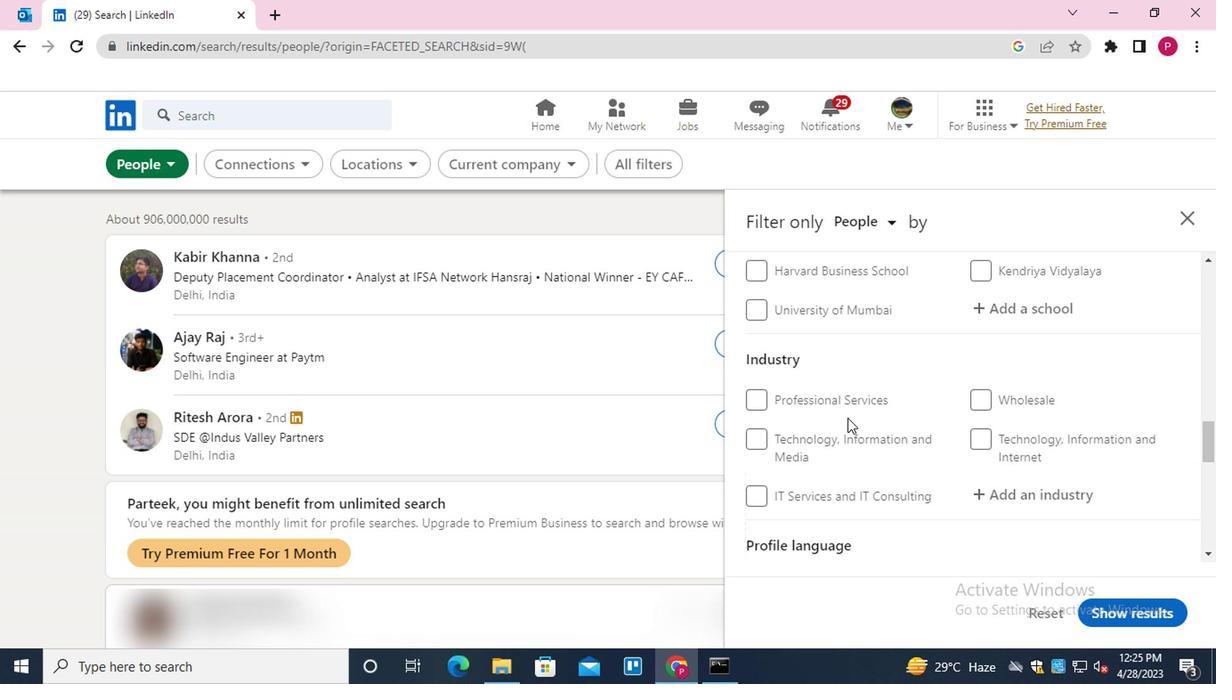 
Action: Mouse moved to (842, 419)
Screenshot: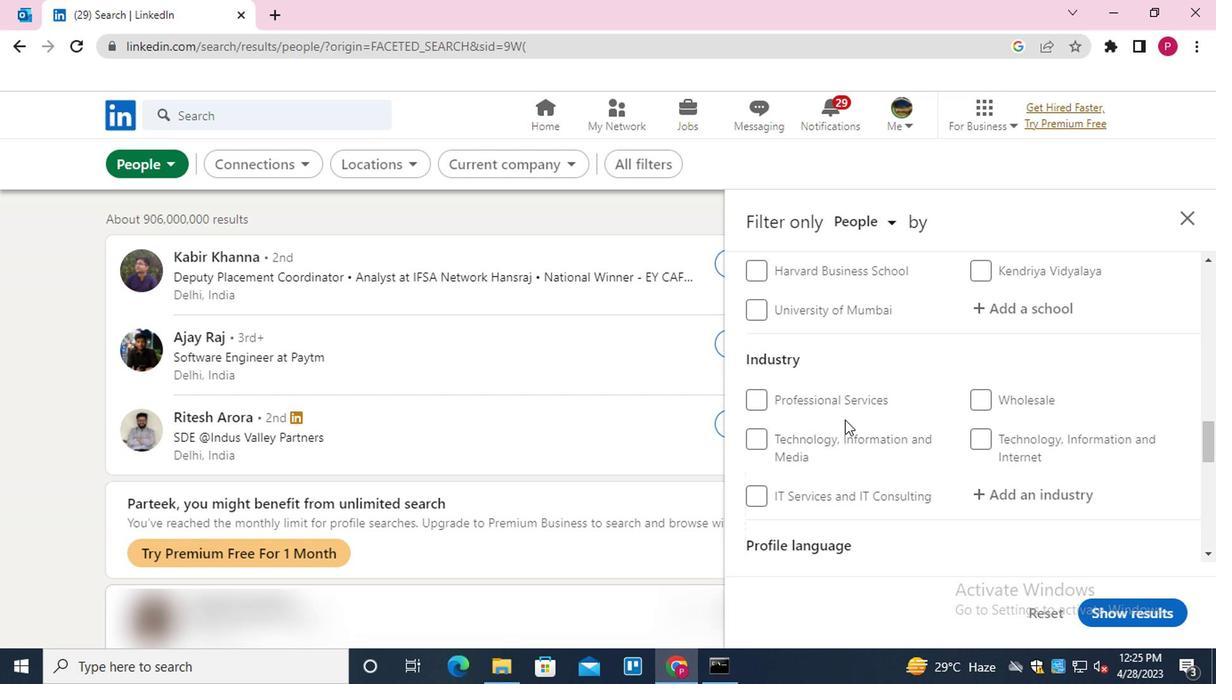 
Action: Mouse scrolled (842, 418) with delta (0, 0)
Screenshot: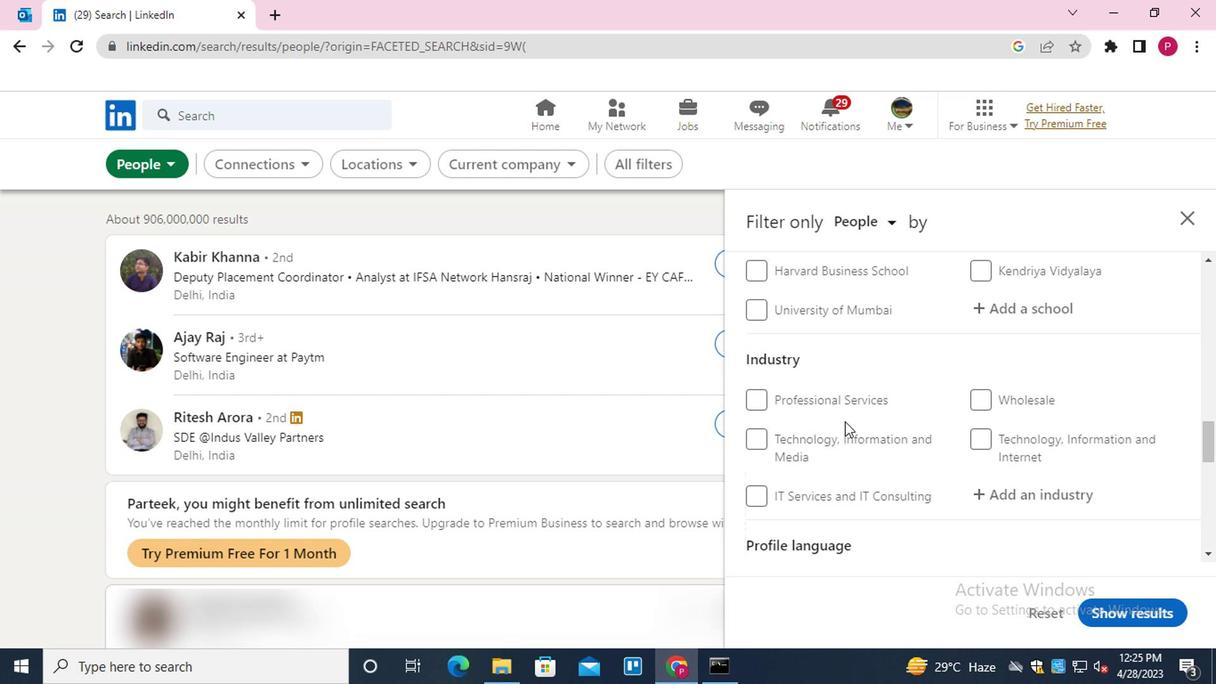 
Action: Mouse scrolled (842, 418) with delta (0, 0)
Screenshot: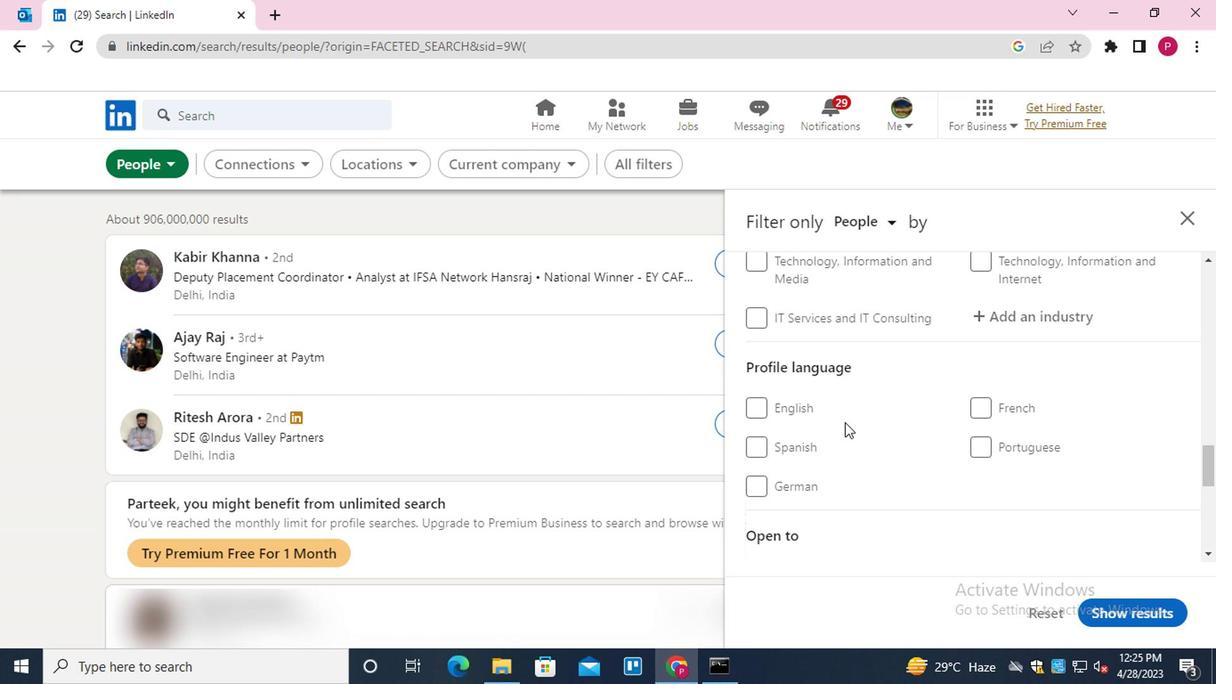 
Action: Mouse moved to (761, 399)
Screenshot: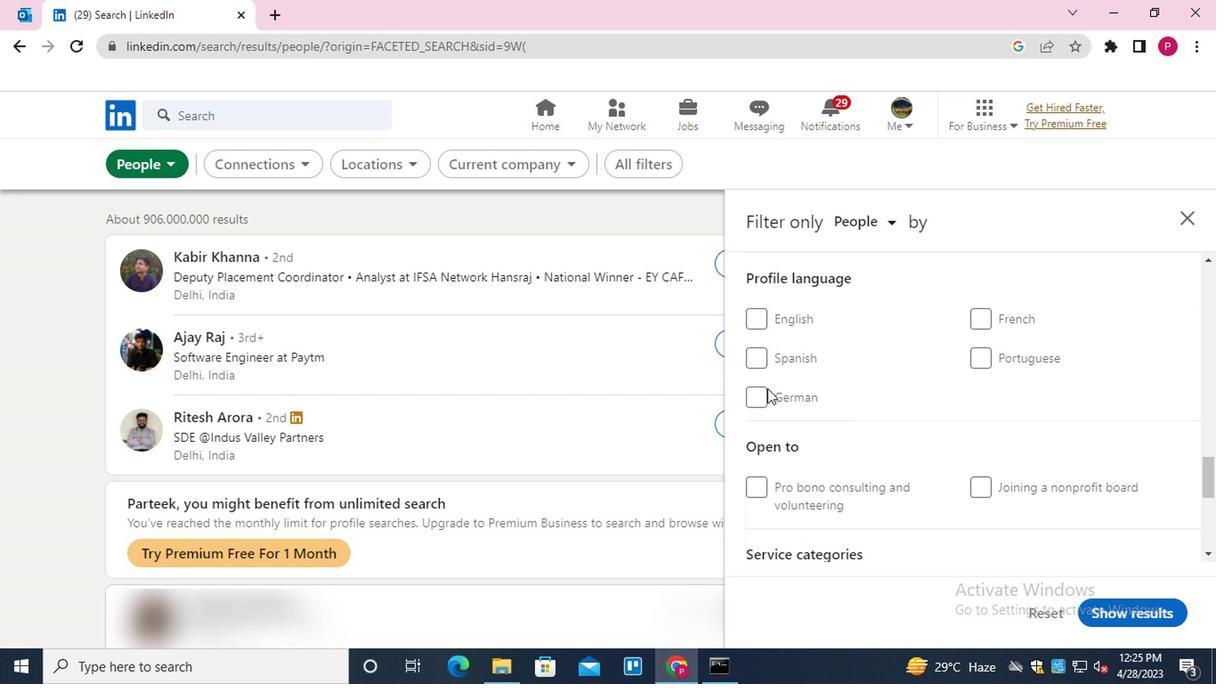 
Action: Mouse pressed left at (761, 399)
Screenshot: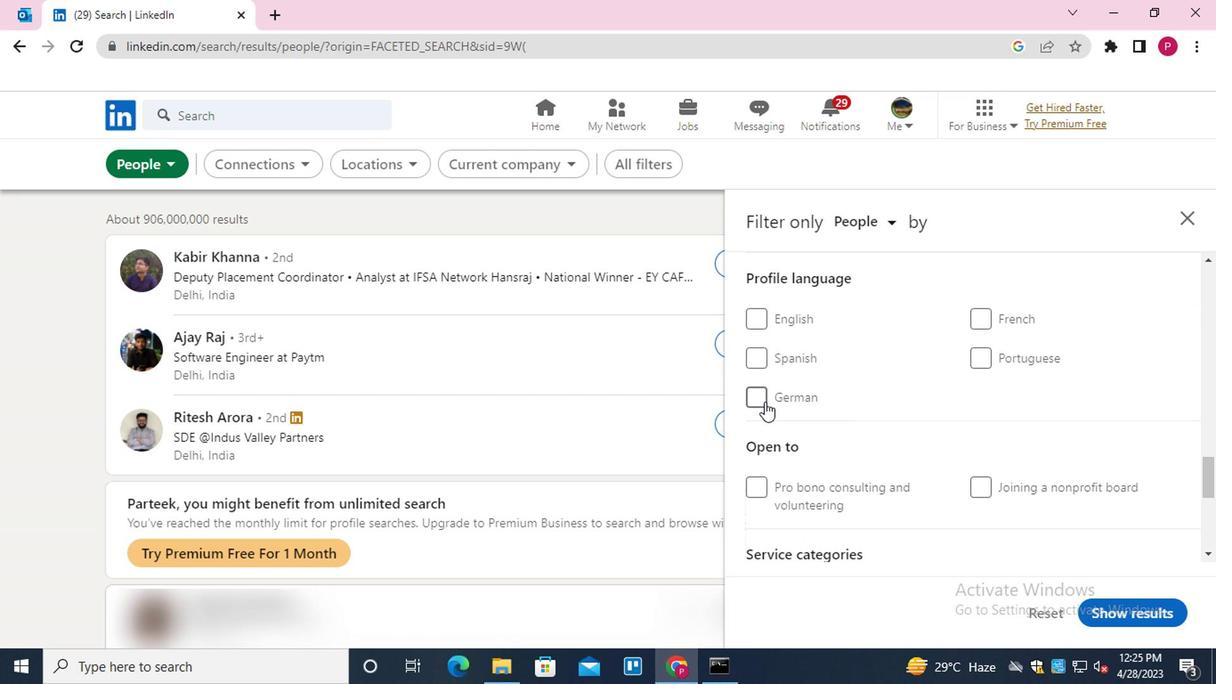 
Action: Mouse moved to (866, 425)
Screenshot: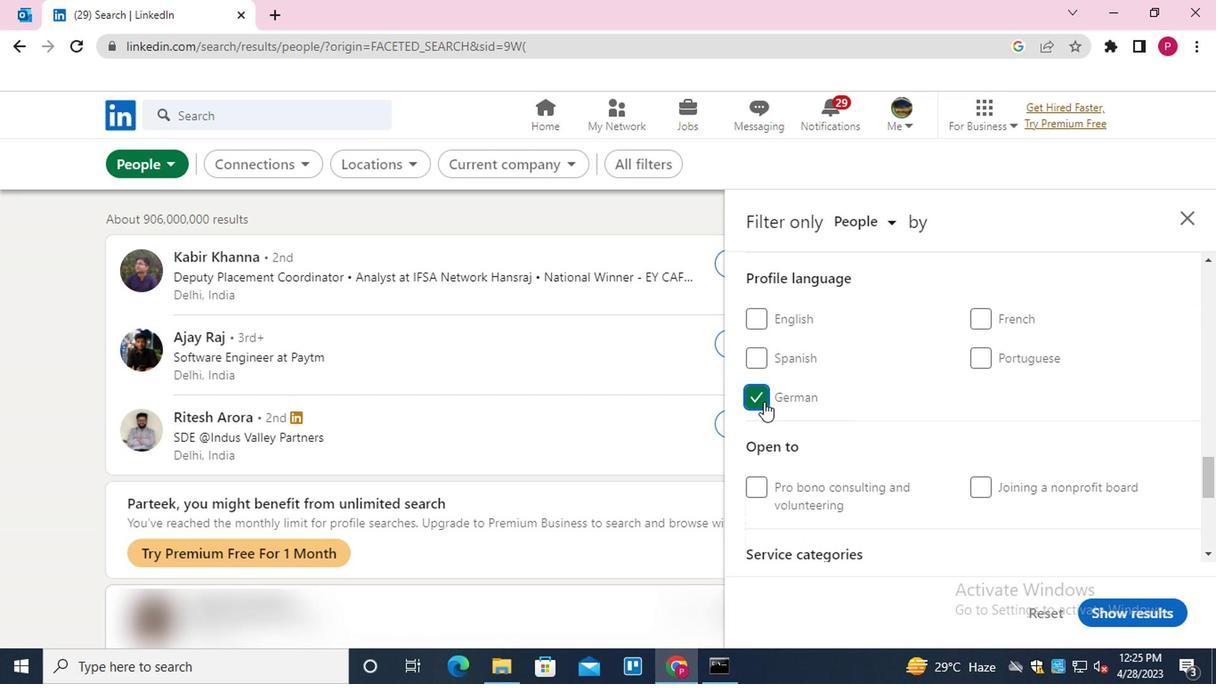 
Action: Mouse scrolled (866, 426) with delta (0, 0)
Screenshot: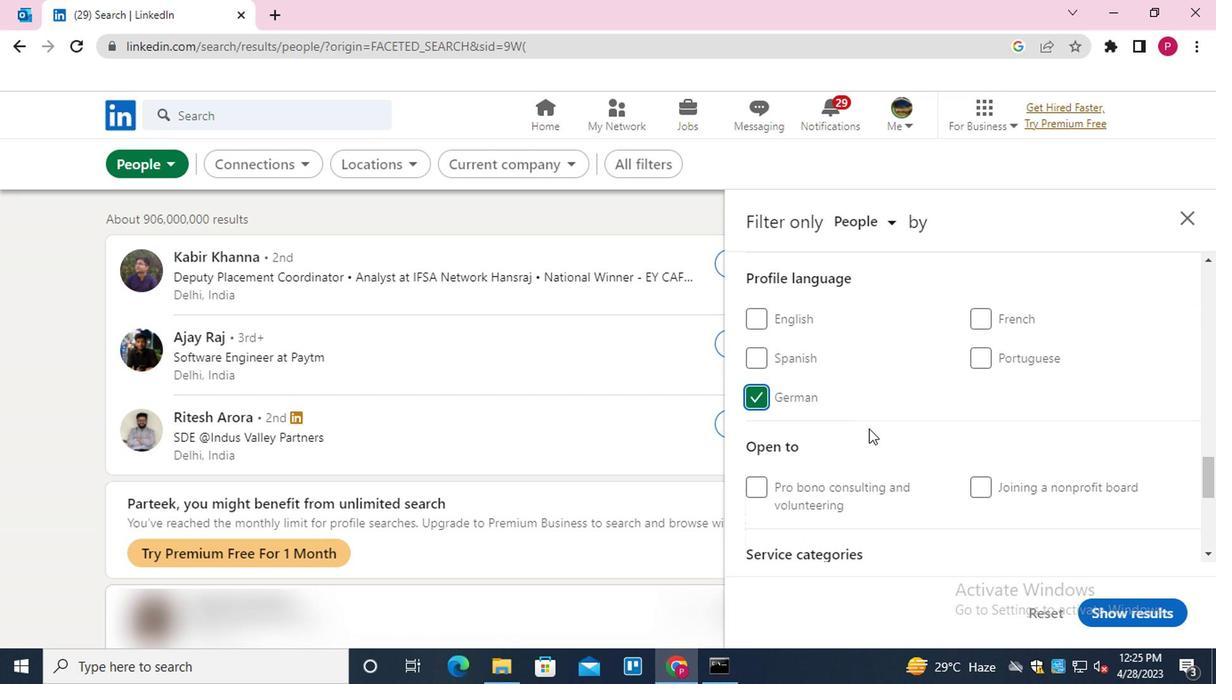 
Action: Mouse scrolled (866, 426) with delta (0, 0)
Screenshot: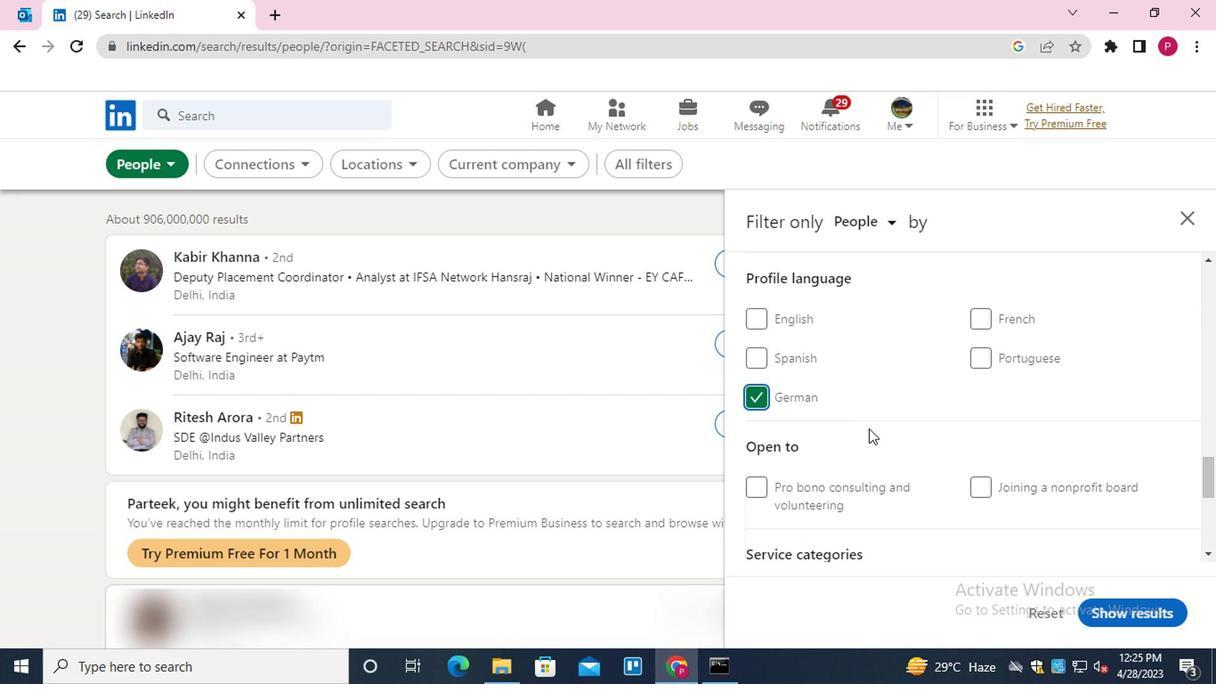 
Action: Mouse scrolled (866, 426) with delta (0, 0)
Screenshot: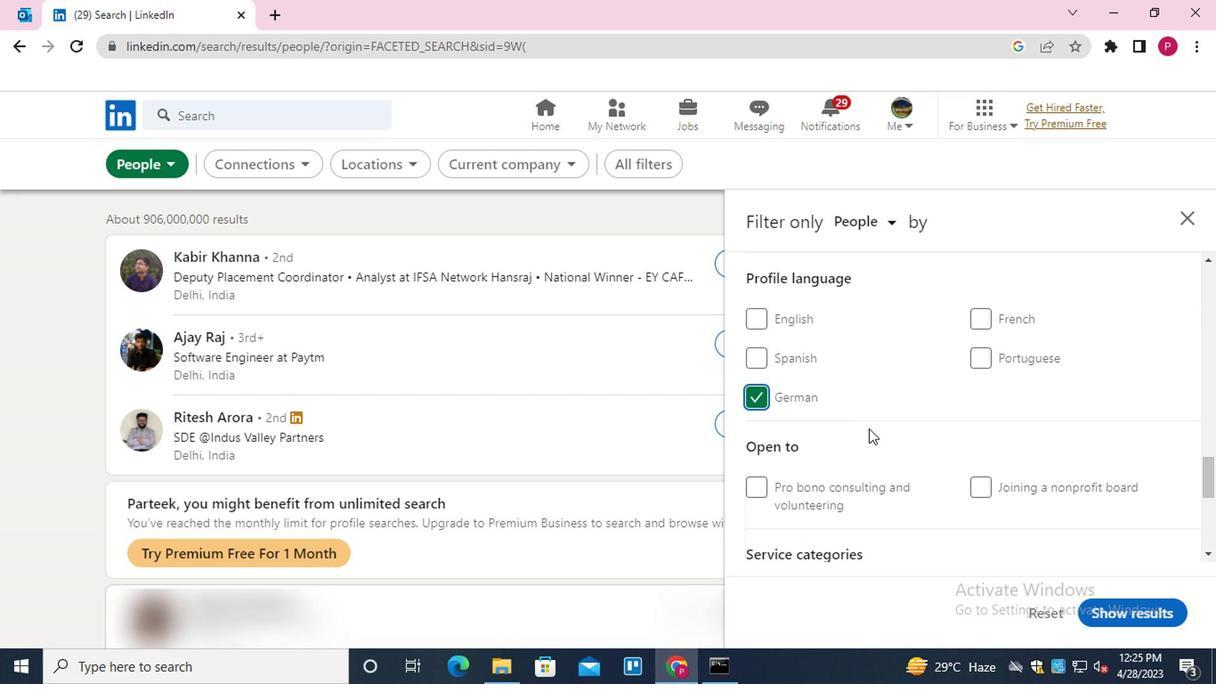 
Action: Mouse scrolled (866, 426) with delta (0, 0)
Screenshot: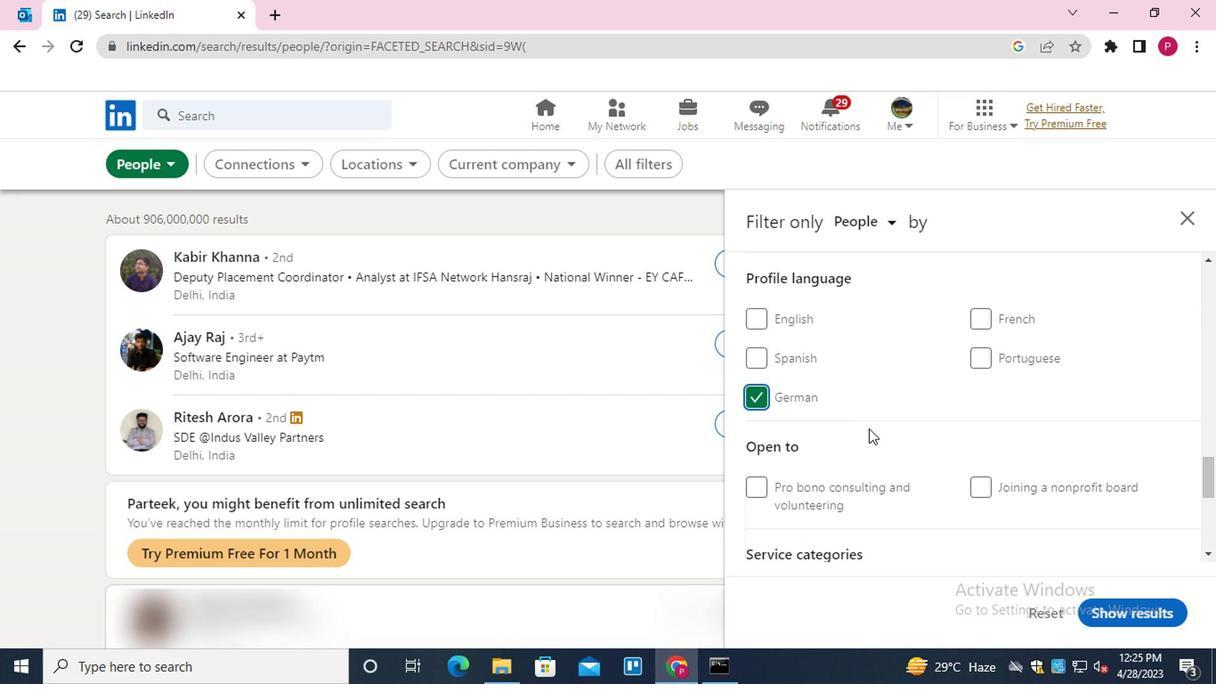 
Action: Mouse scrolled (866, 426) with delta (0, 0)
Screenshot: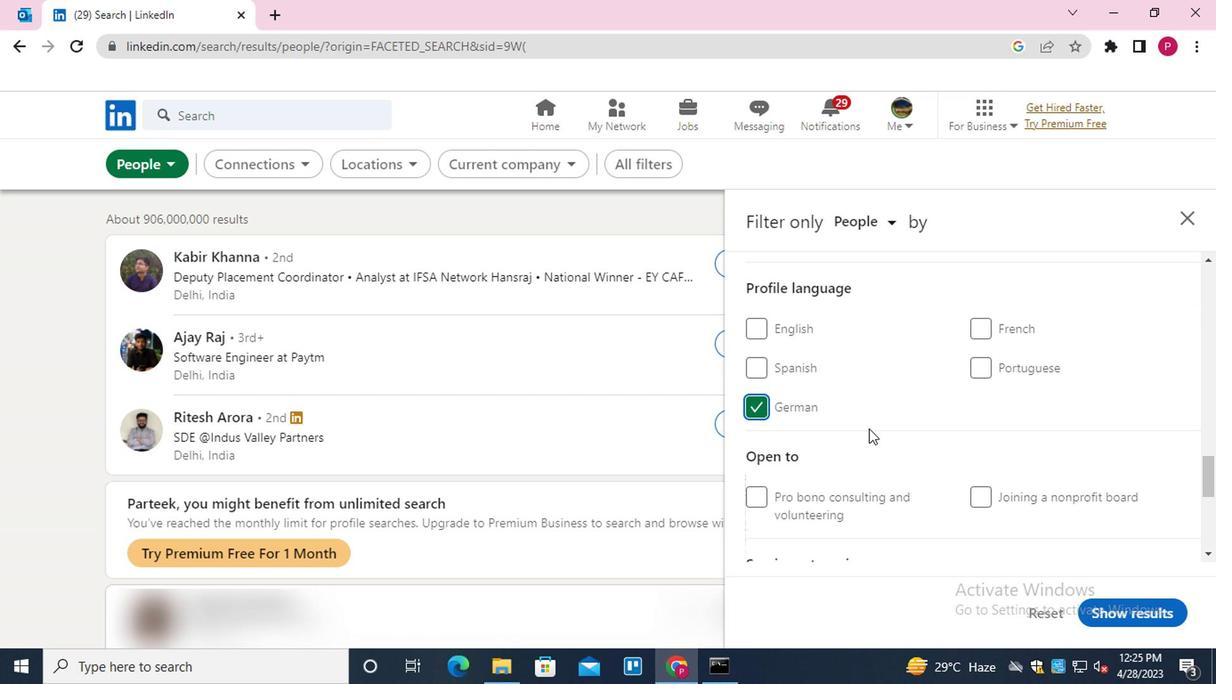 
Action: Mouse scrolled (866, 426) with delta (0, 0)
Screenshot: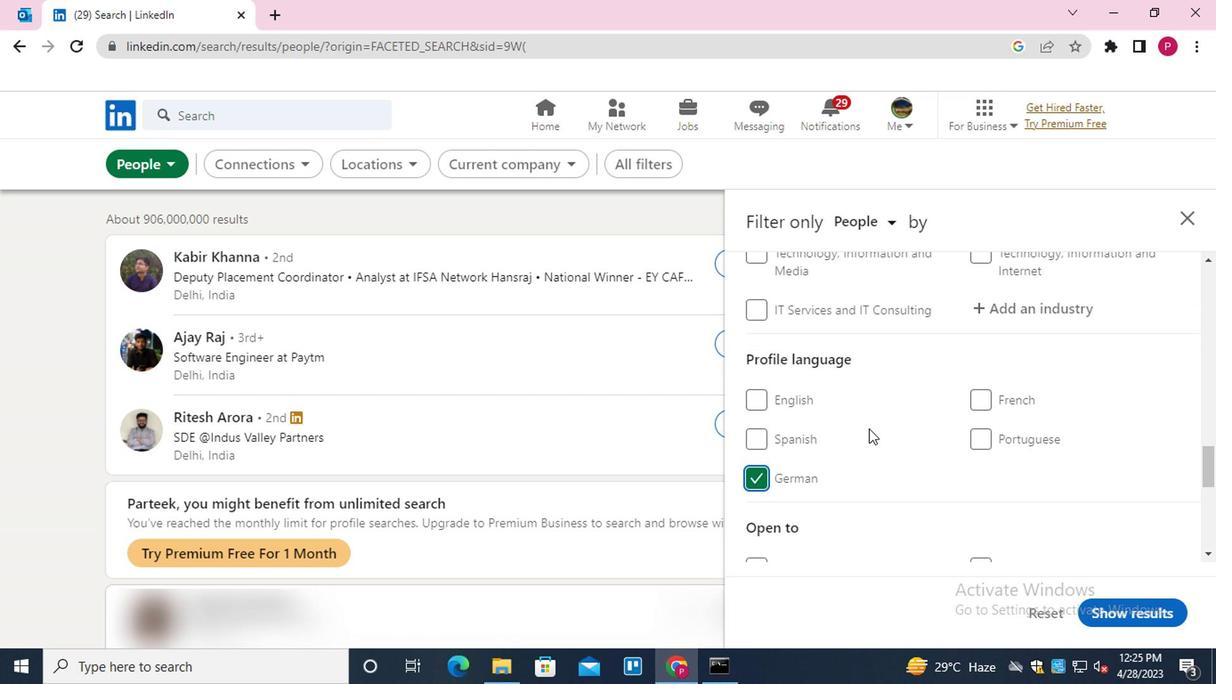 
Action: Mouse scrolled (866, 426) with delta (0, 0)
Screenshot: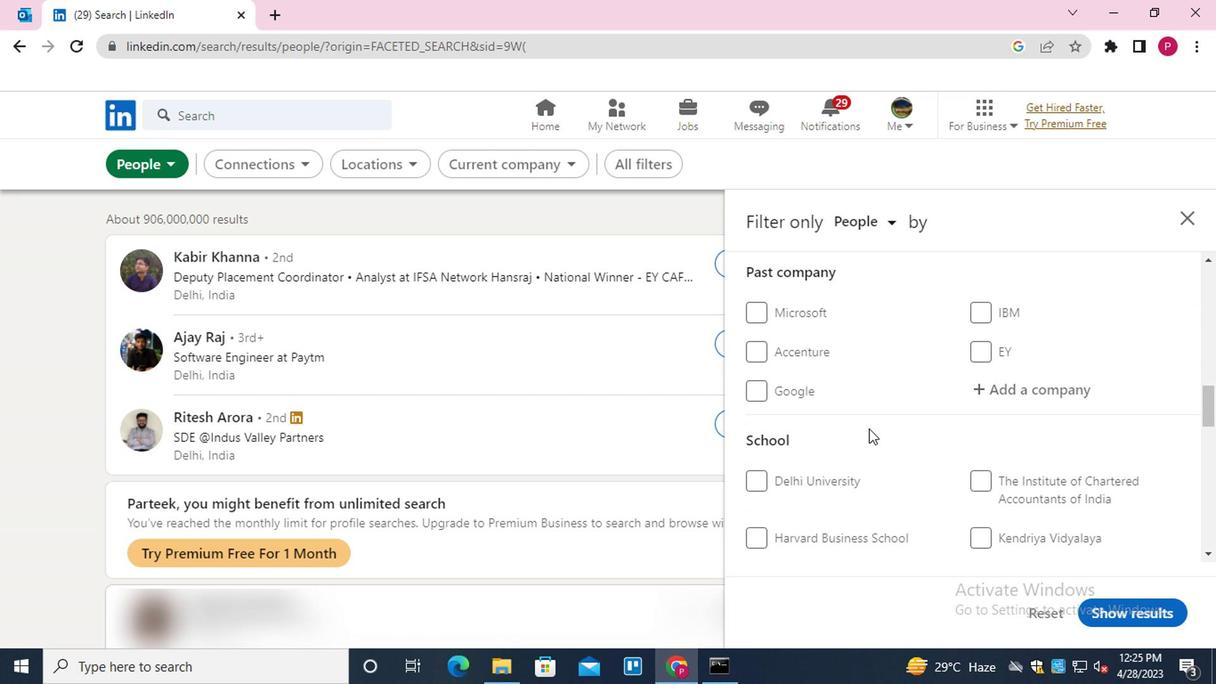 
Action: Mouse scrolled (866, 426) with delta (0, 0)
Screenshot: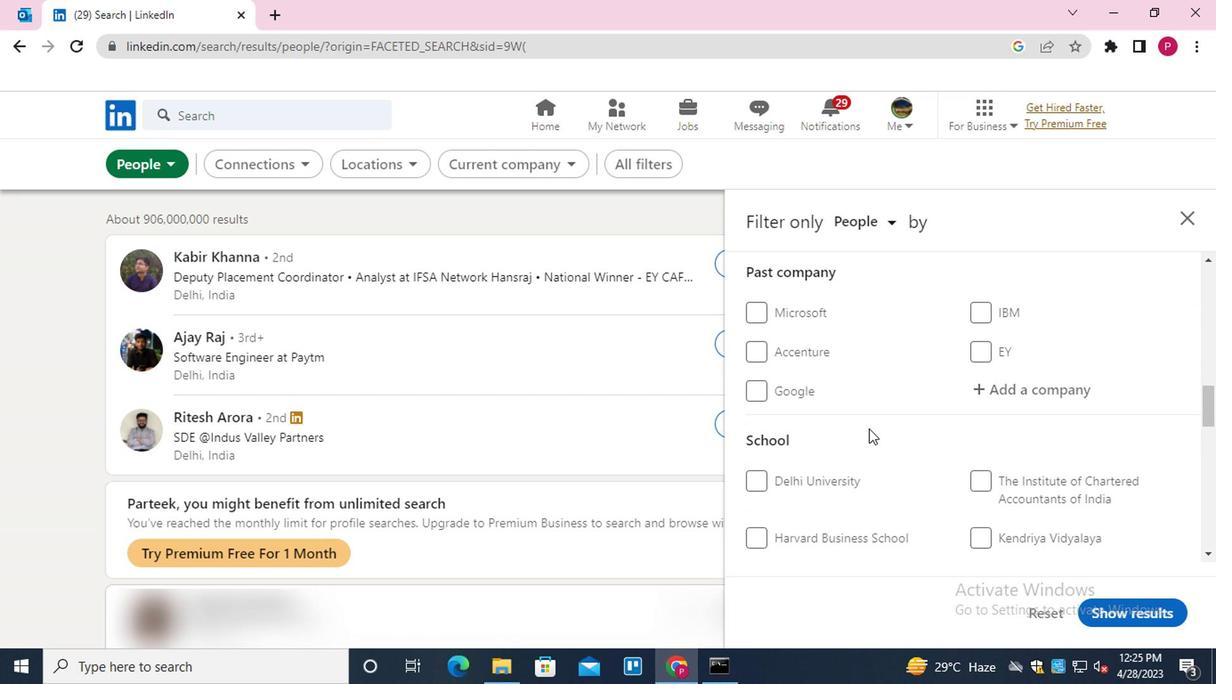 
Action: Mouse scrolled (866, 426) with delta (0, 0)
Screenshot: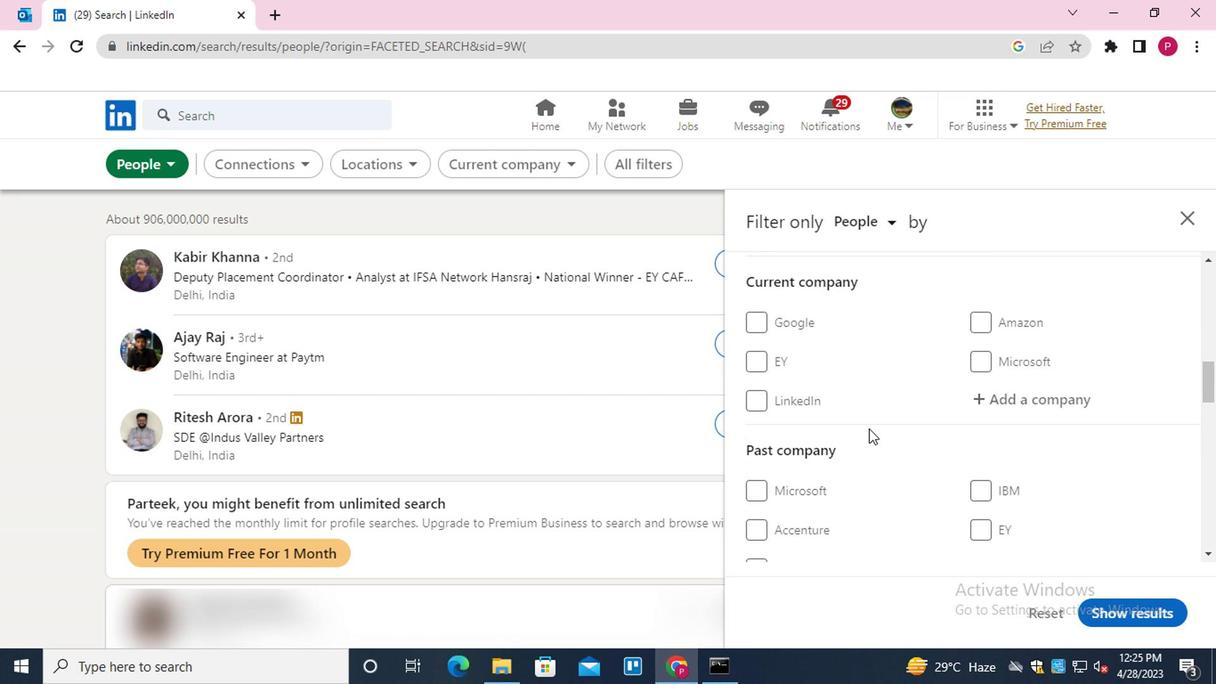 
Action: Mouse scrolled (866, 426) with delta (0, 0)
Screenshot: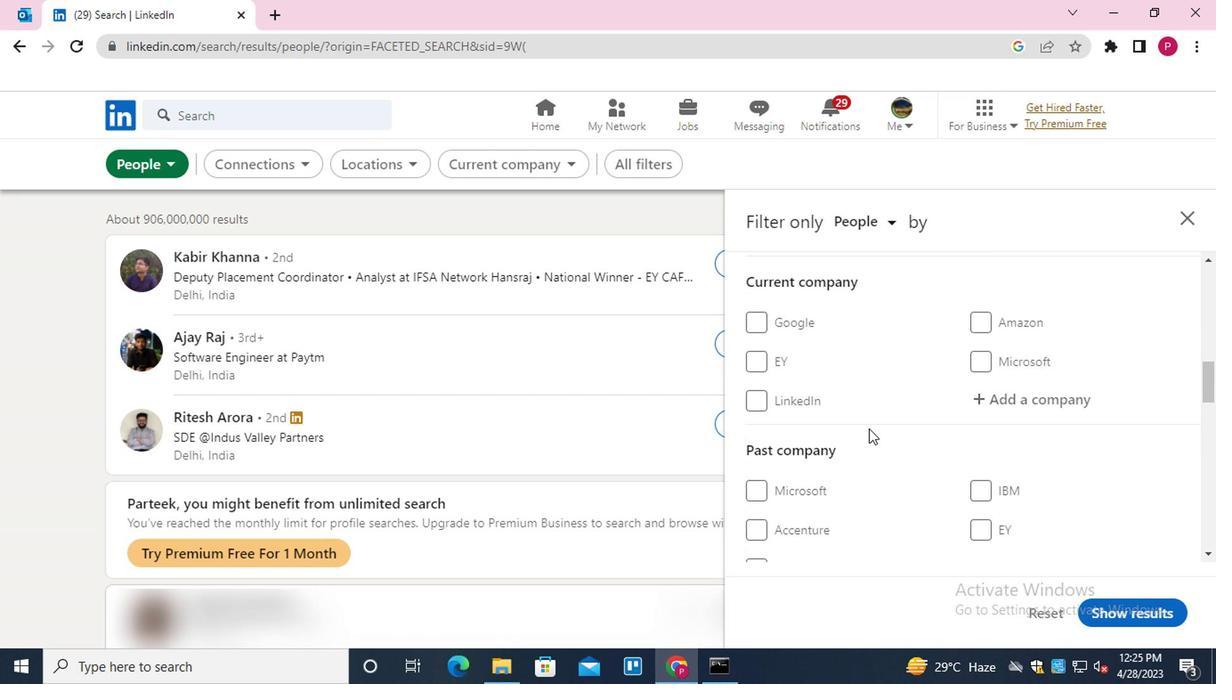 
Action: Mouse scrolled (866, 424) with delta (0, -1)
Screenshot: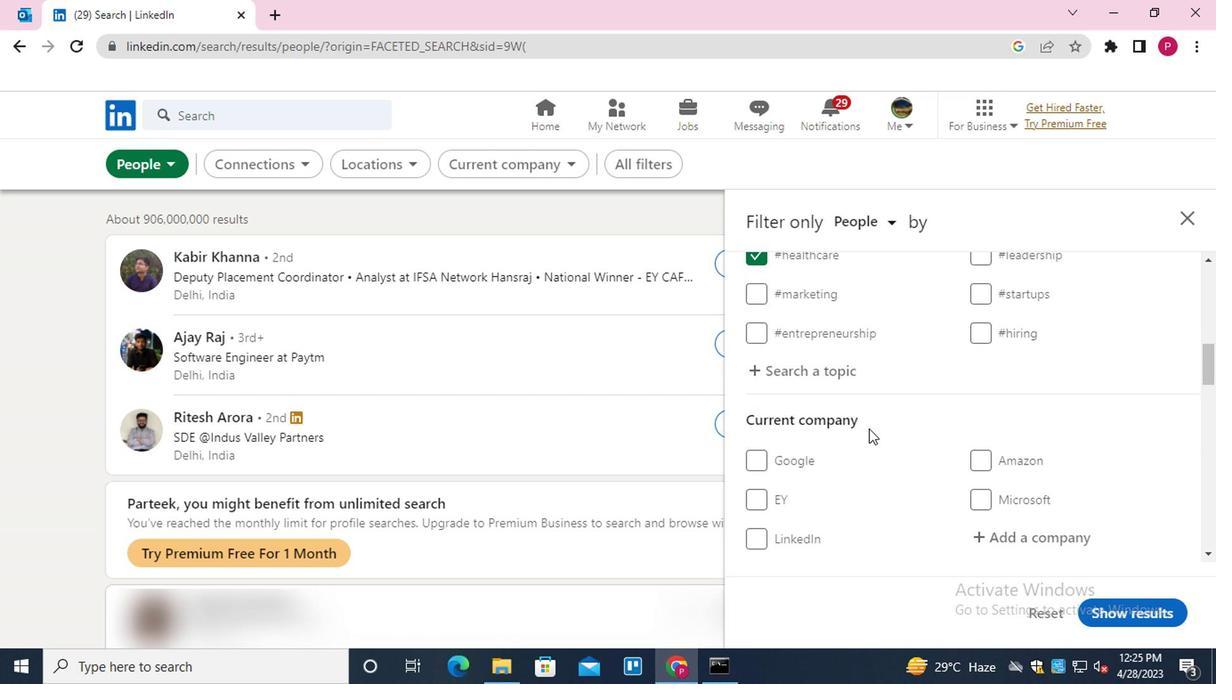 
Action: Mouse scrolled (866, 424) with delta (0, -1)
Screenshot: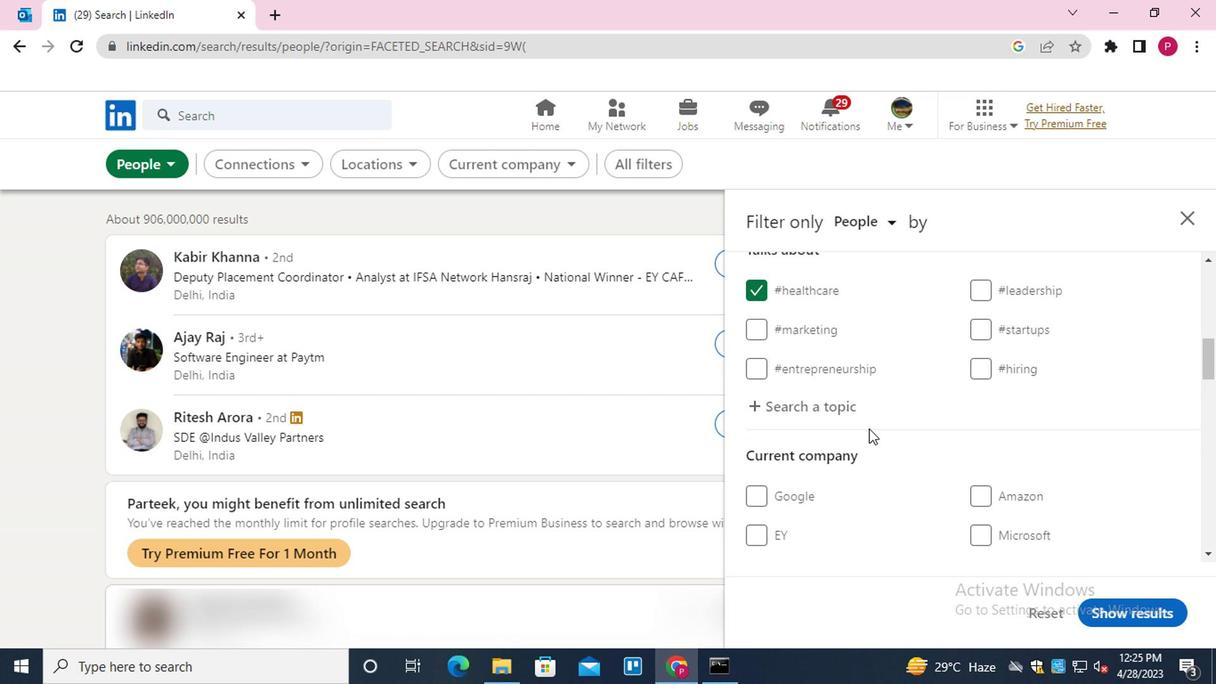 
Action: Mouse moved to (1043, 397)
Screenshot: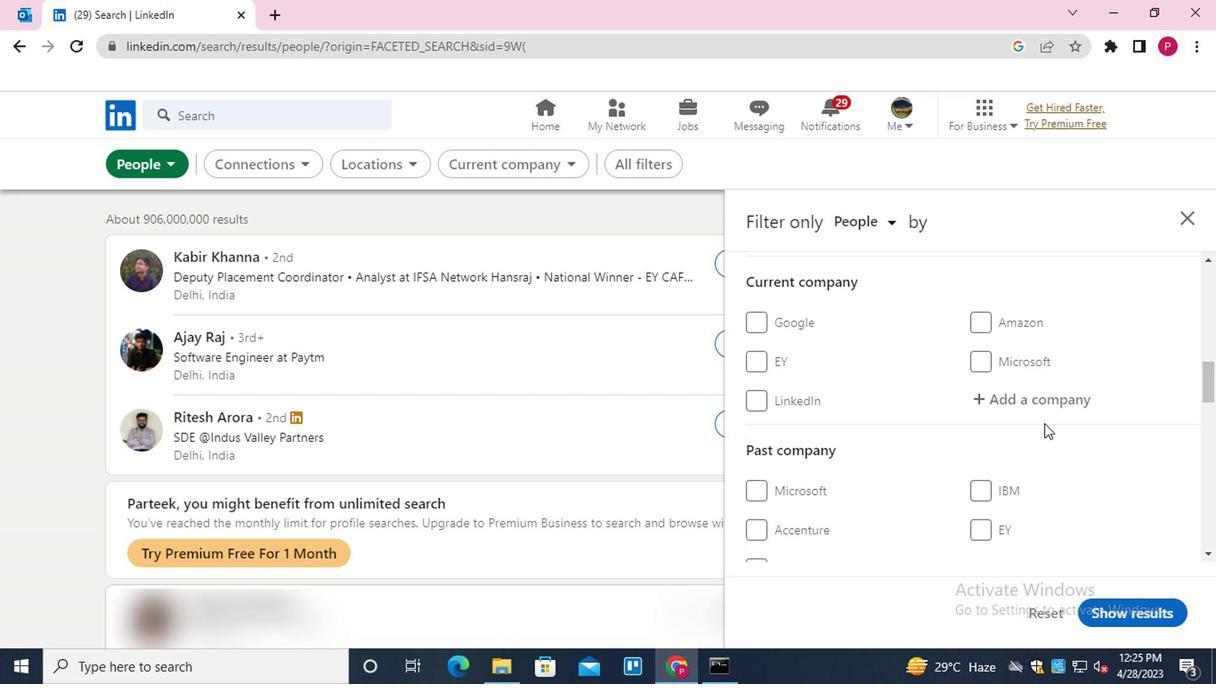 
Action: Mouse pressed left at (1043, 397)
Screenshot: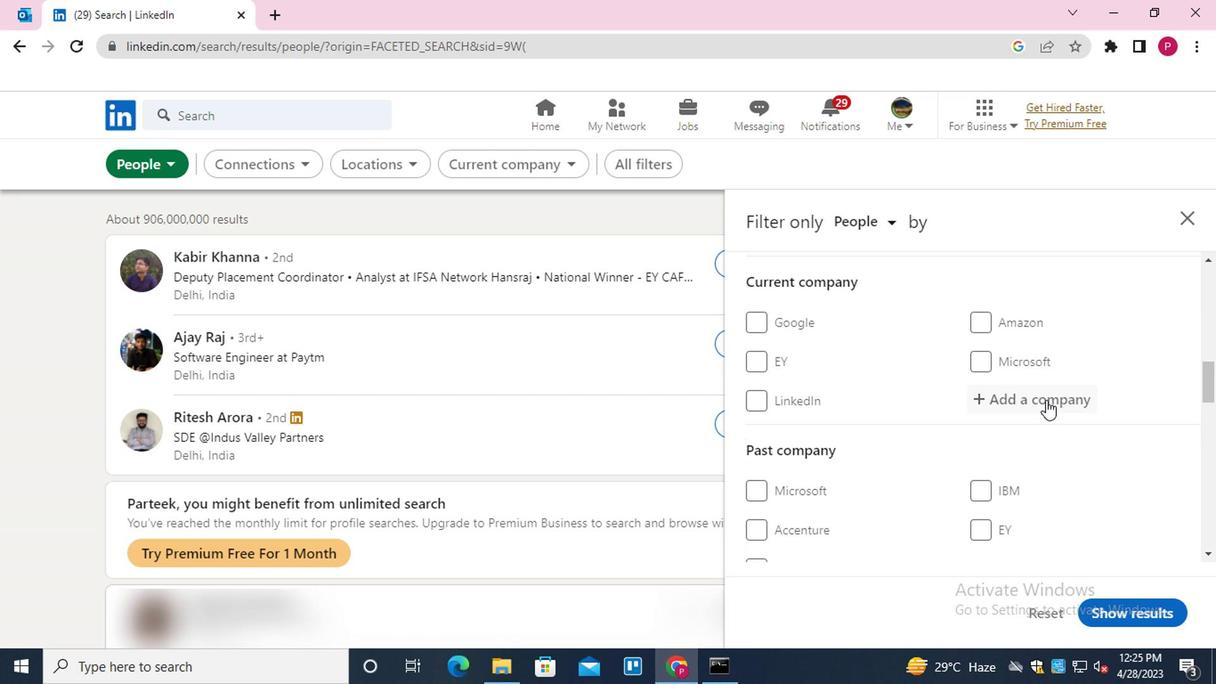 
Action: Key pressed <Key.shift><Key.shift><Key.shift><Key.shift><Key.shift><Key.shift><Key.shift>KORN<Key.down><Key.enter>
Screenshot: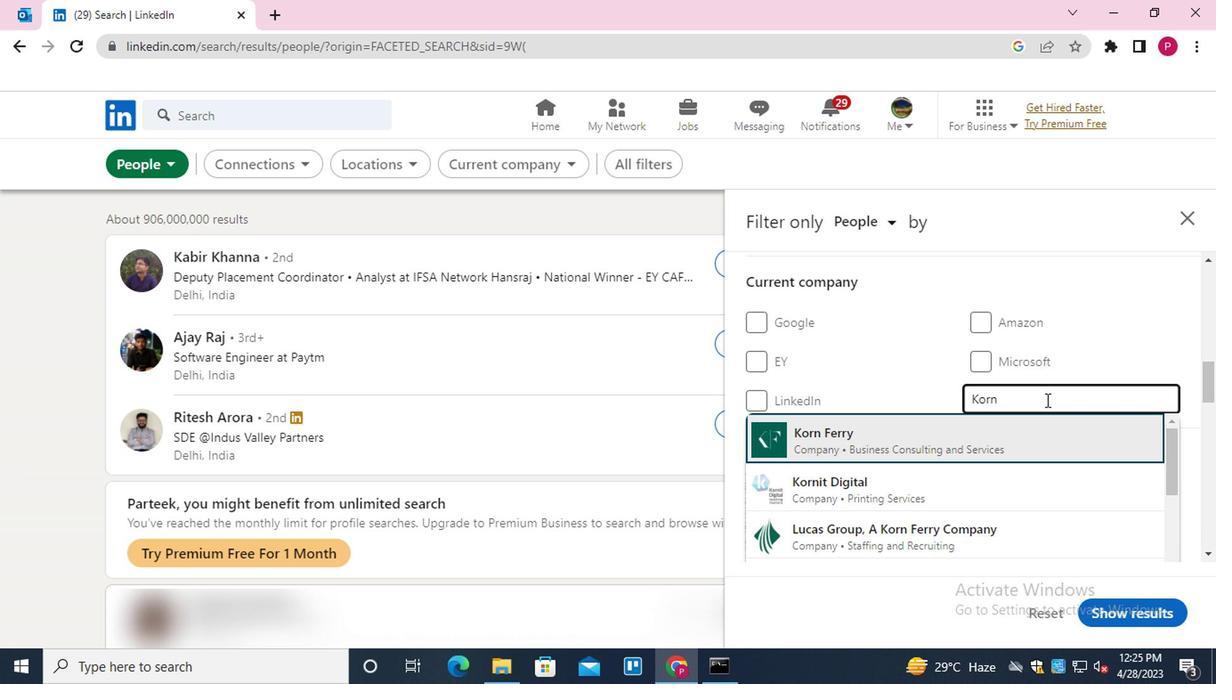 
Action: Mouse moved to (934, 426)
Screenshot: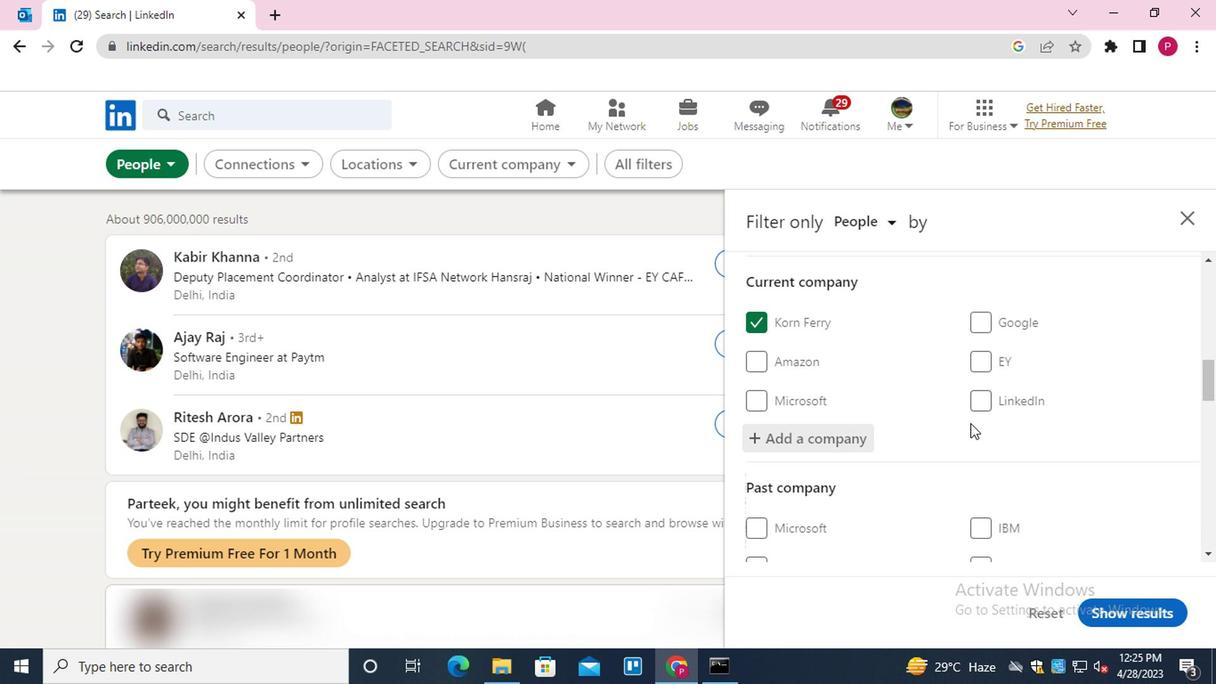 
Action: Mouse scrolled (934, 425) with delta (0, 0)
Screenshot: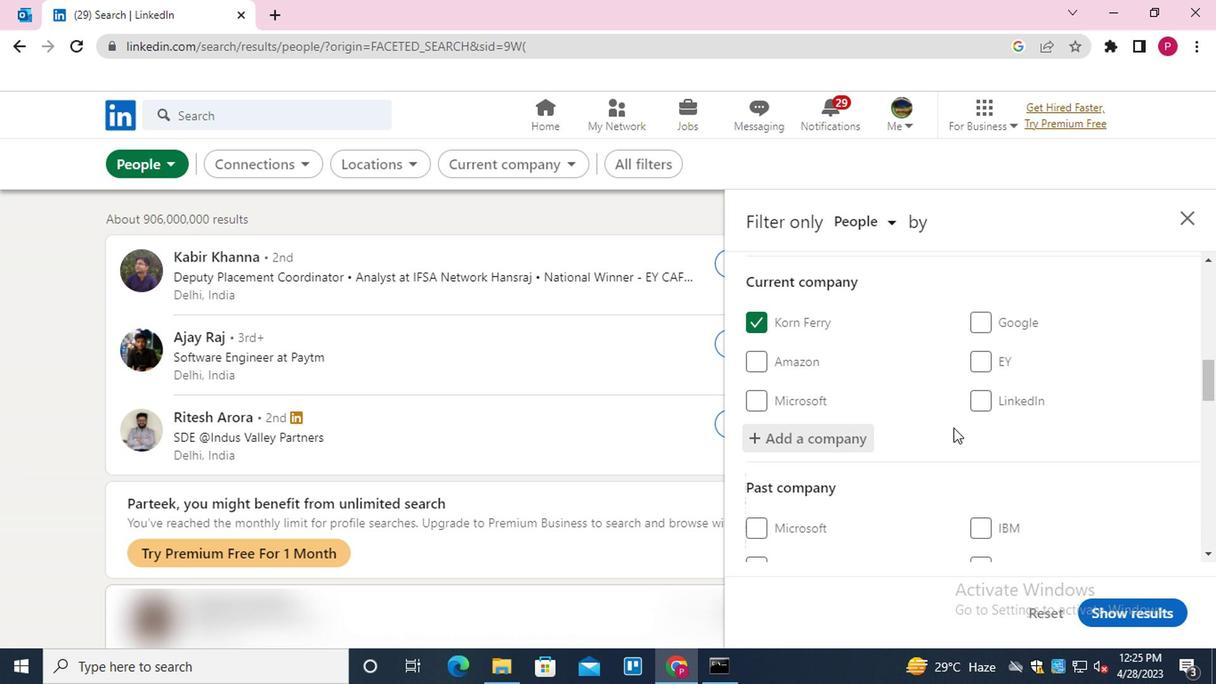 
Action: Mouse moved to (931, 428)
Screenshot: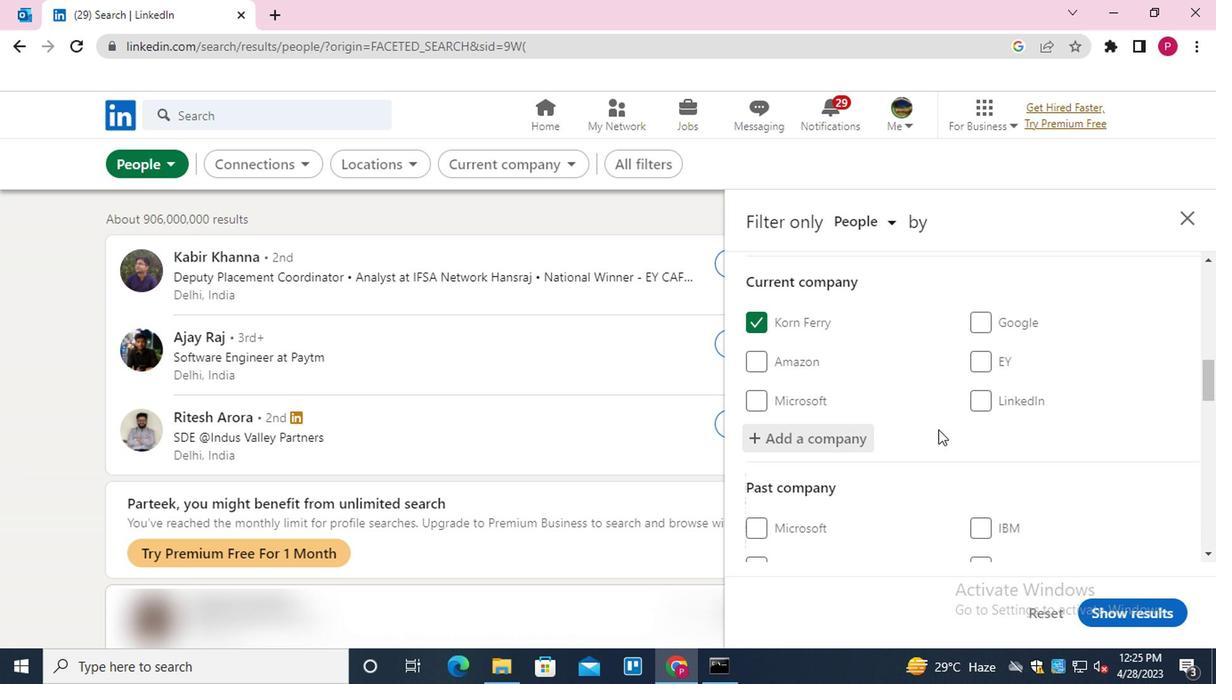 
Action: Mouse scrolled (931, 427) with delta (0, -1)
Screenshot: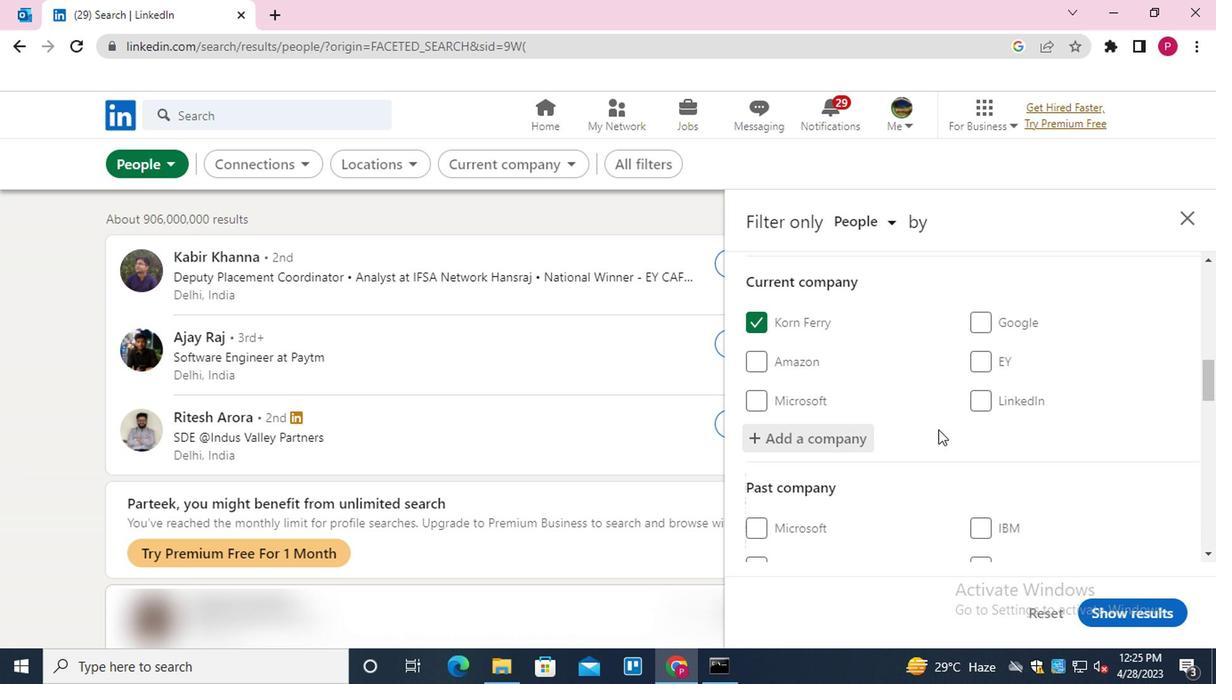 
Action: Mouse moved to (925, 429)
Screenshot: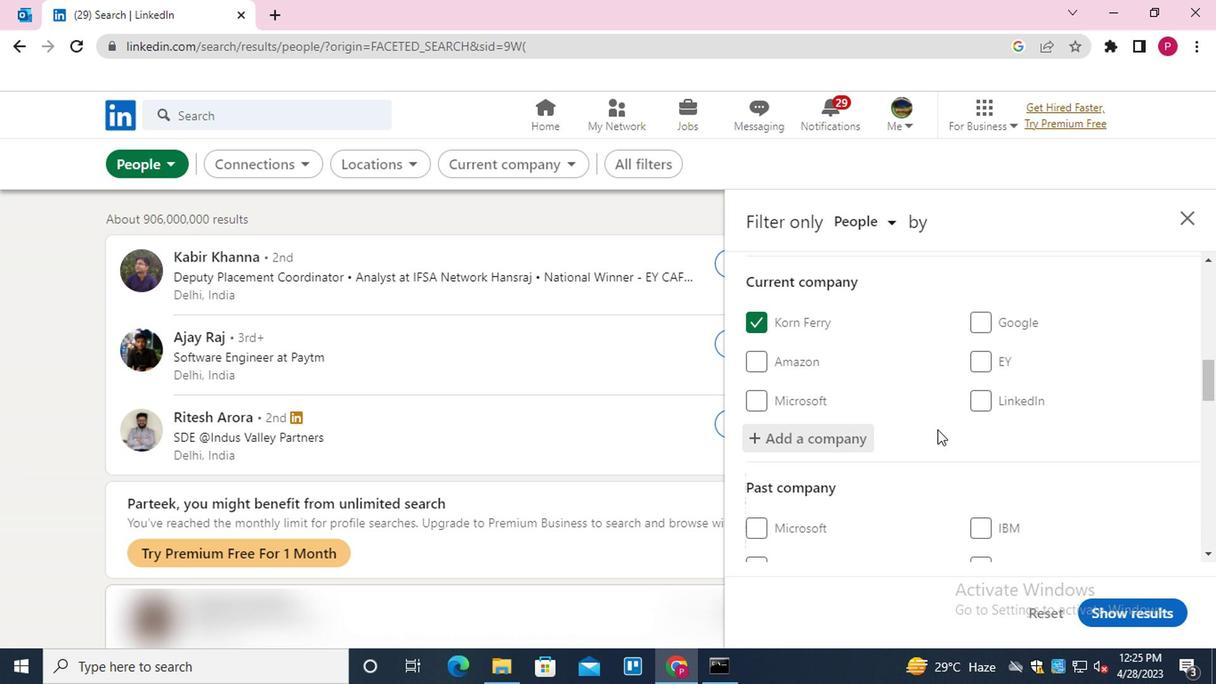 
Action: Mouse scrolled (925, 429) with delta (0, 0)
Screenshot: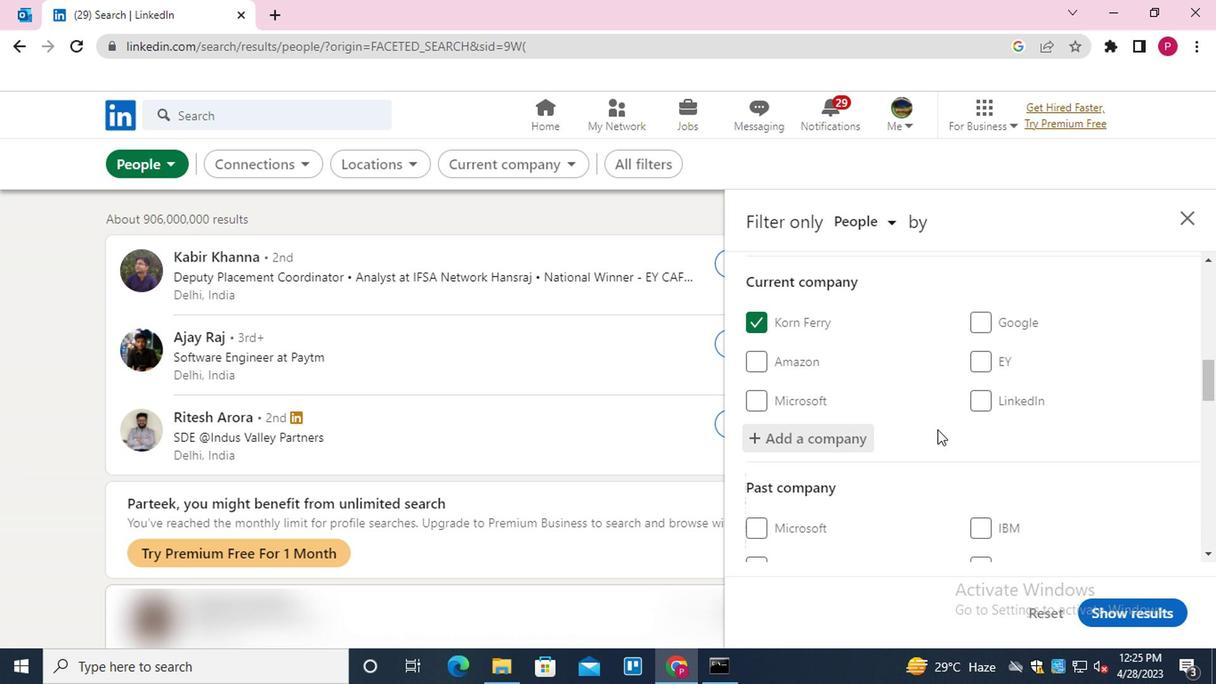 
Action: Mouse scrolled (925, 429) with delta (0, 0)
Screenshot: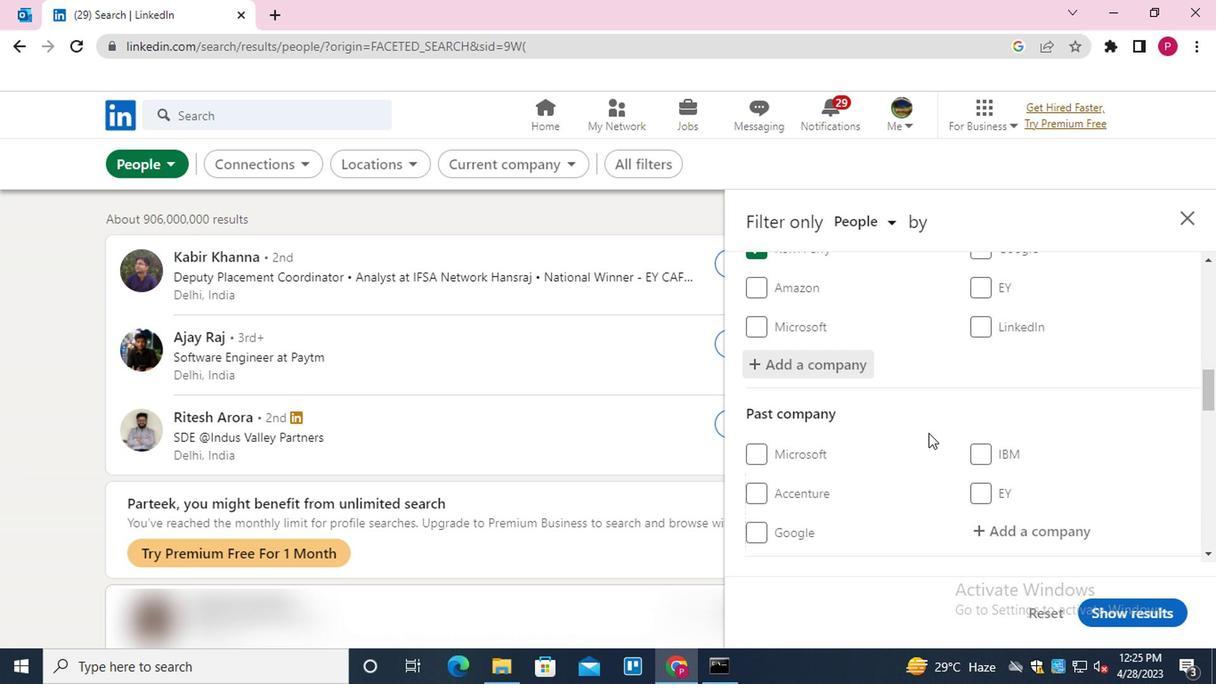 
Action: Mouse scrolled (925, 429) with delta (0, 0)
Screenshot: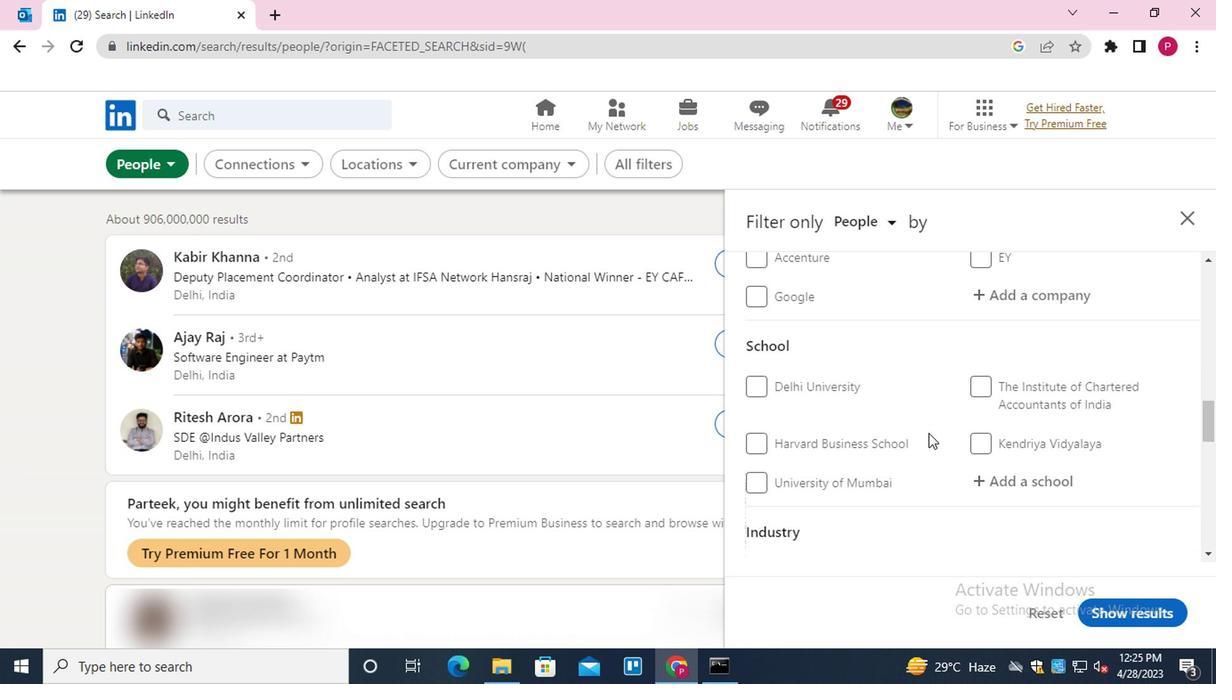 
Action: Mouse moved to (1027, 344)
Screenshot: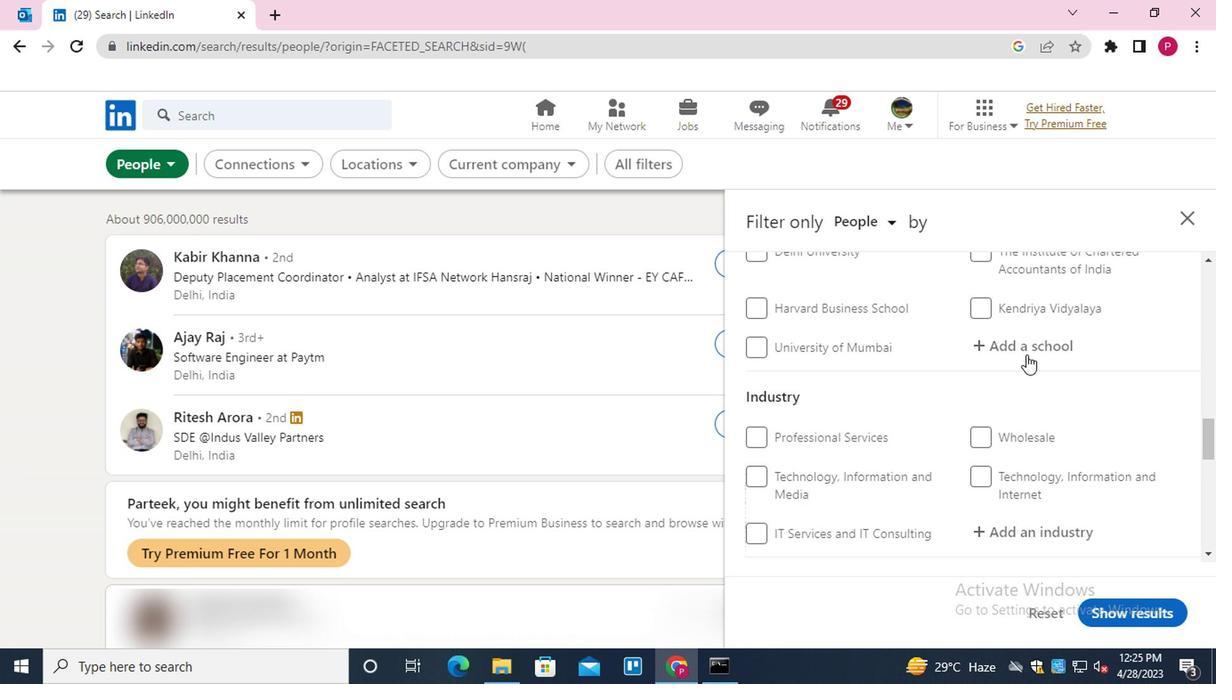 
Action: Mouse pressed left at (1027, 344)
Screenshot: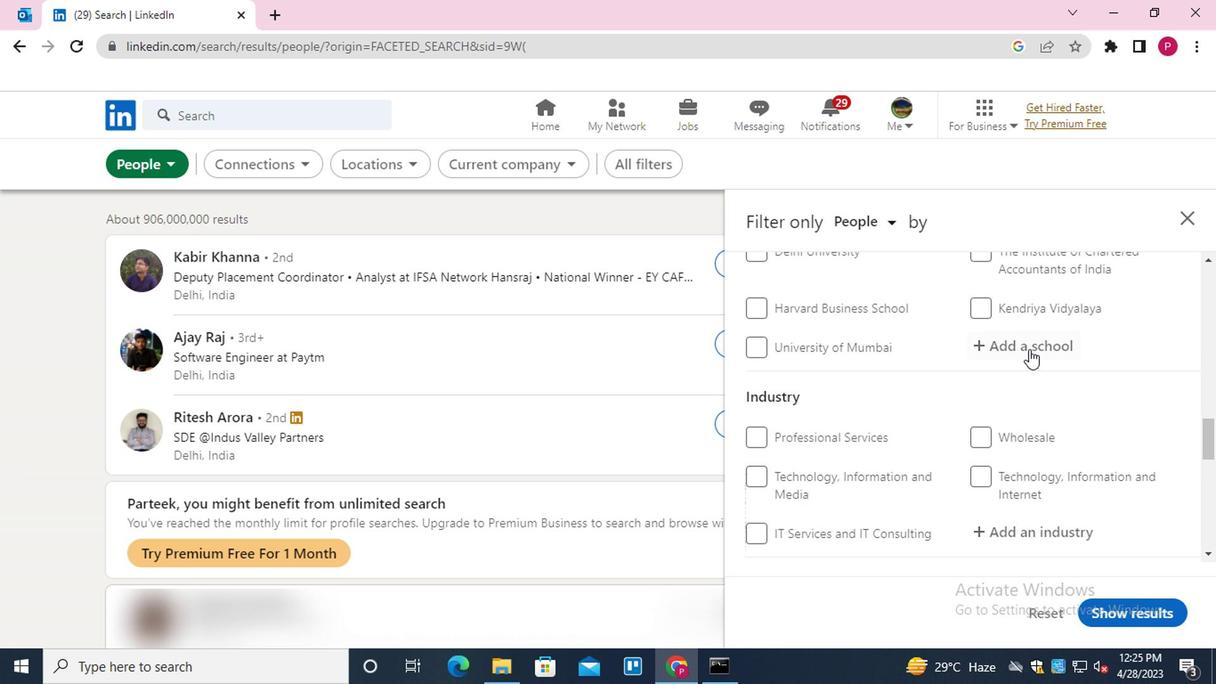 
Action: Key pressed <Key.shift>AMITY<Key.space><Key.down><Key.down><Key.down><Key.down><Key.up><Key.down><Key.down><Key.down><Key.down><Key.enter>
Screenshot: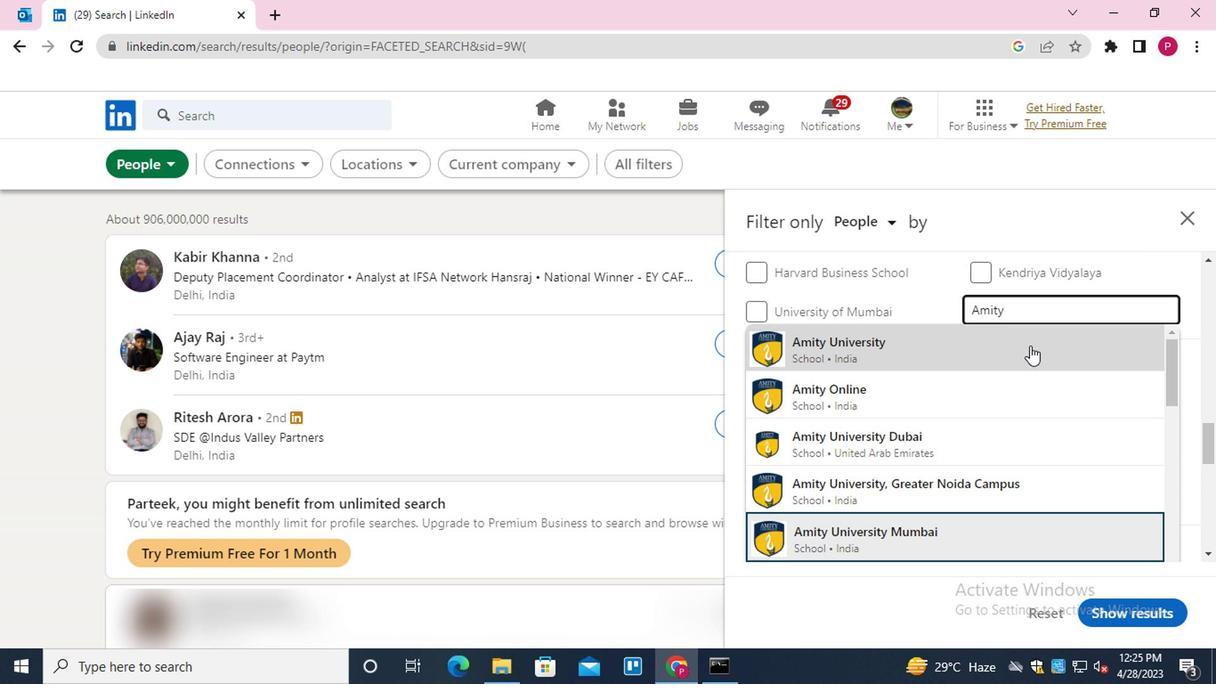 
Action: Mouse moved to (909, 401)
Screenshot: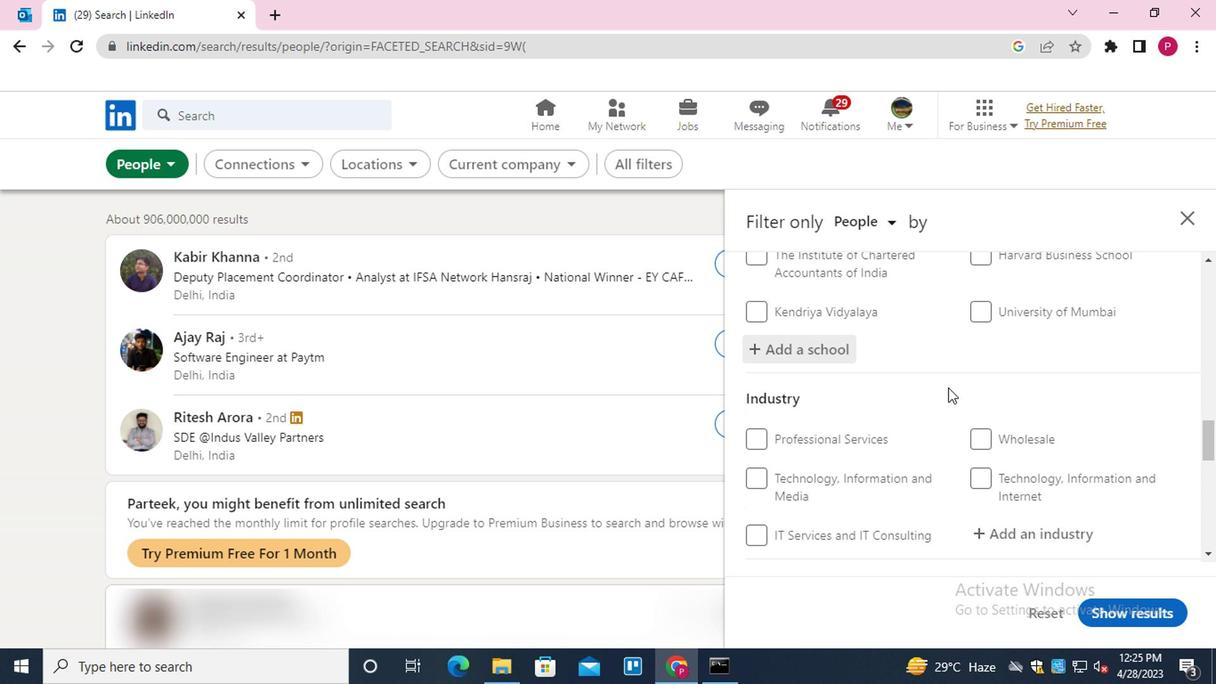 
Action: Mouse scrolled (909, 400) with delta (0, 0)
Screenshot: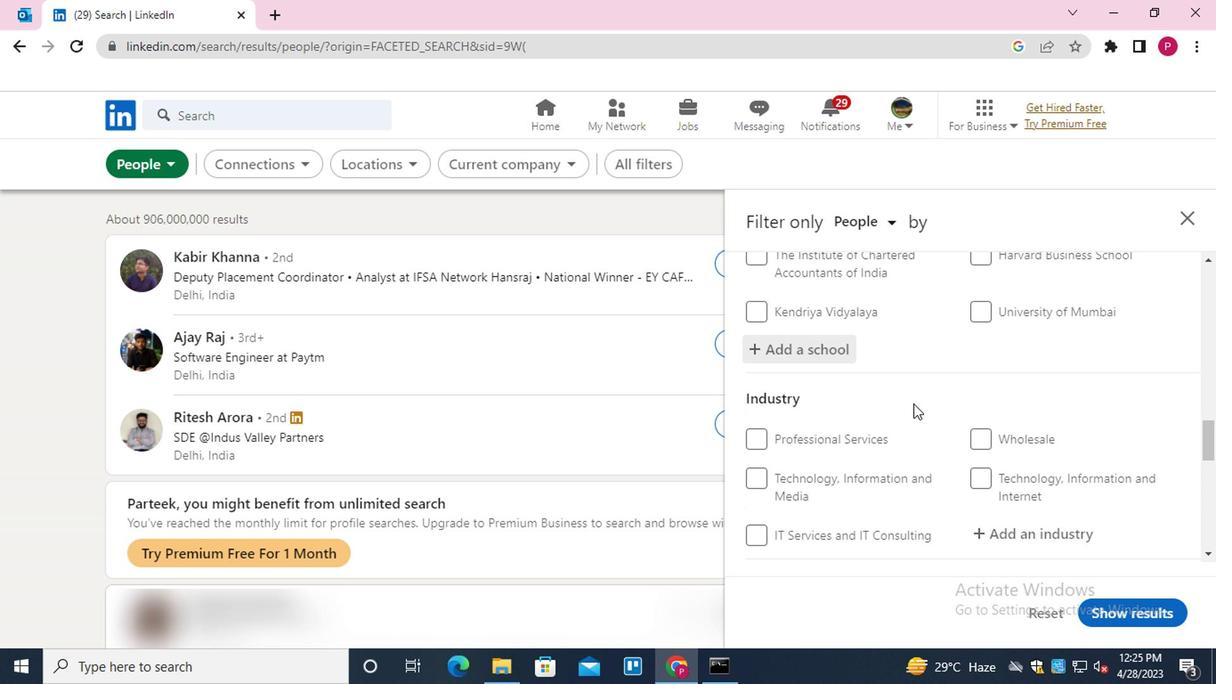 
Action: Mouse scrolled (909, 400) with delta (0, 0)
Screenshot: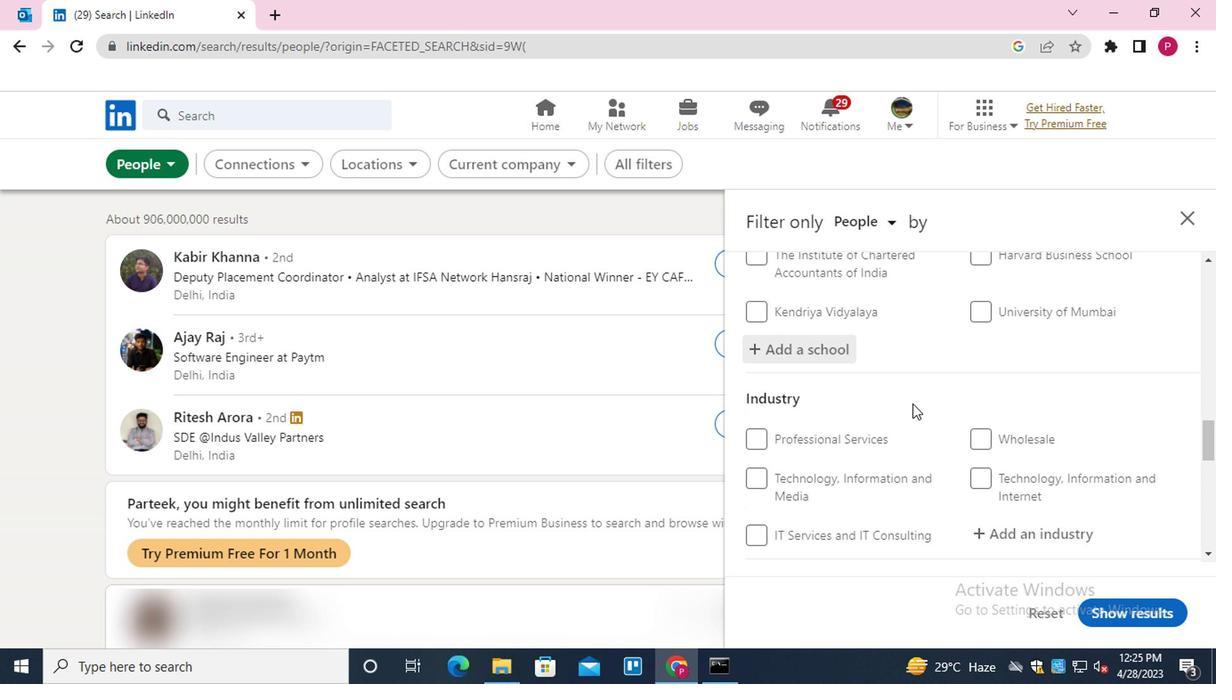 
Action: Mouse scrolled (909, 400) with delta (0, 0)
Screenshot: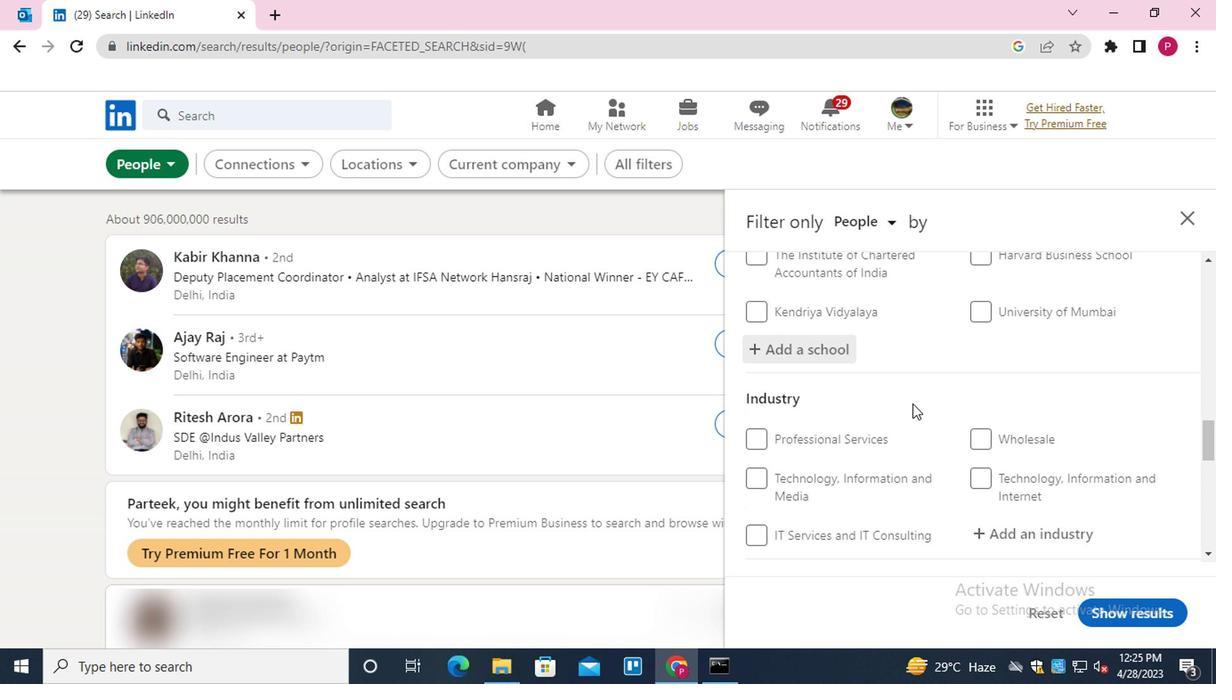 
Action: Mouse moved to (1031, 271)
Screenshot: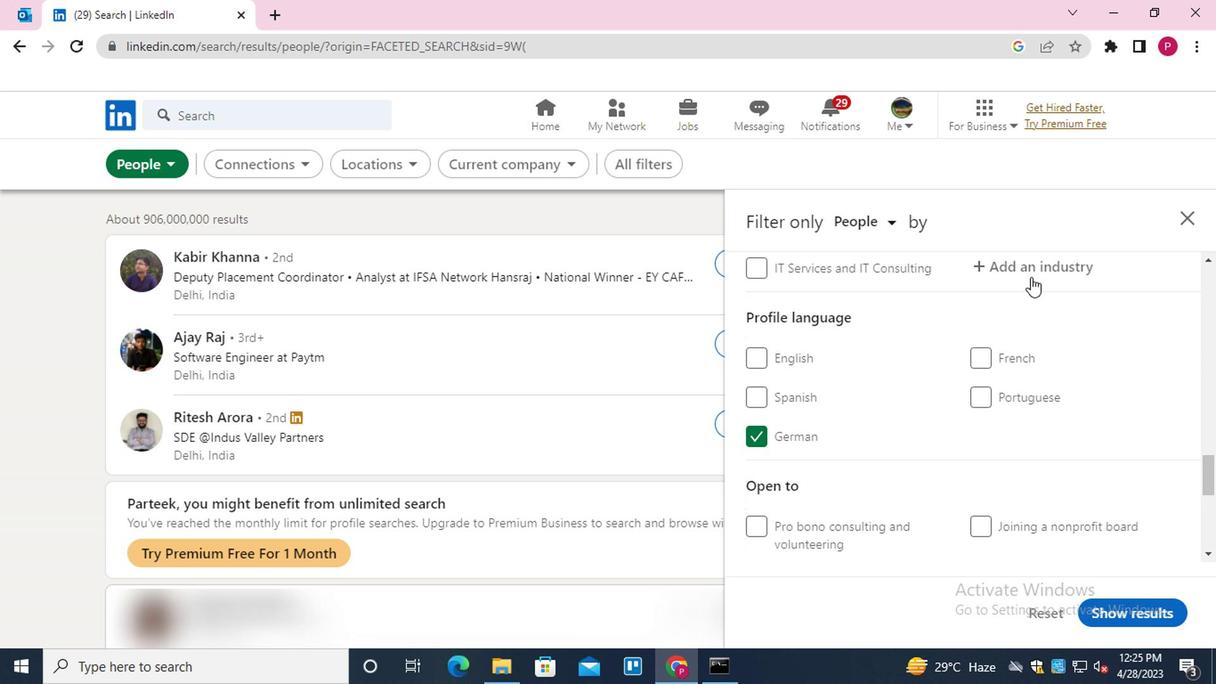
Action: Mouse pressed left at (1031, 271)
Screenshot: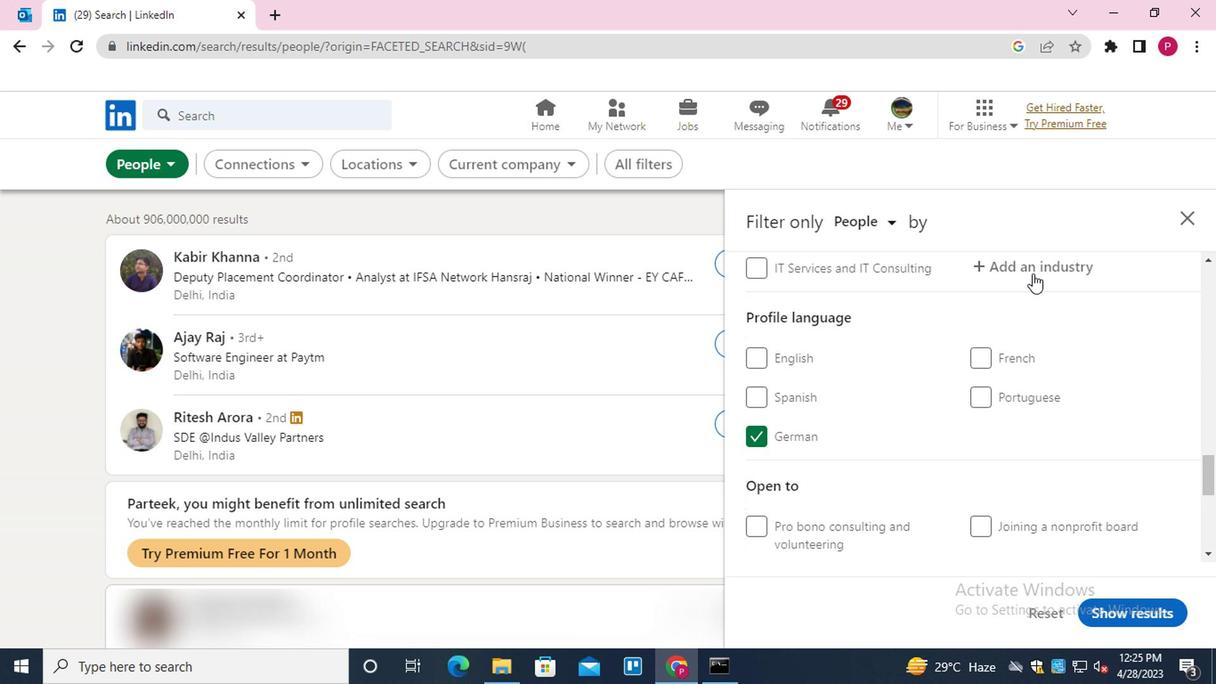 
Action: Key pressed <Key.shift><Key.shift><Key.shift><Key.shift><Key.shift><Key.shift>MOBILE<Key.down><Key.enter>
Screenshot: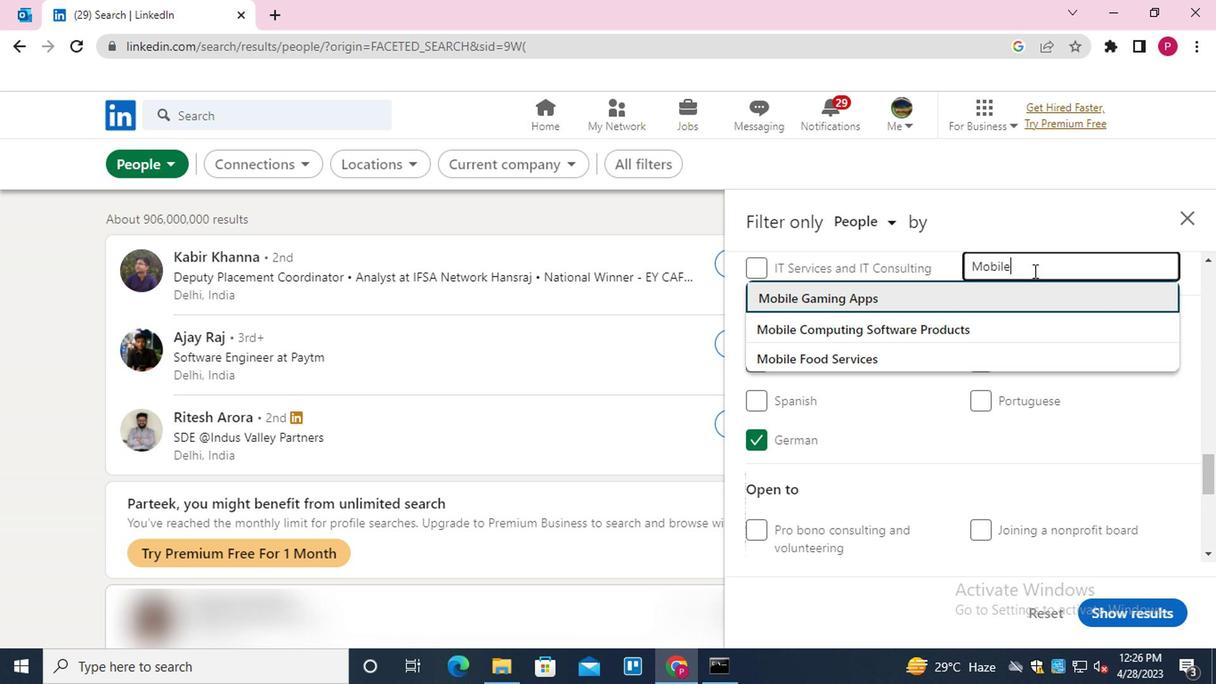 
Action: Mouse moved to (934, 335)
Screenshot: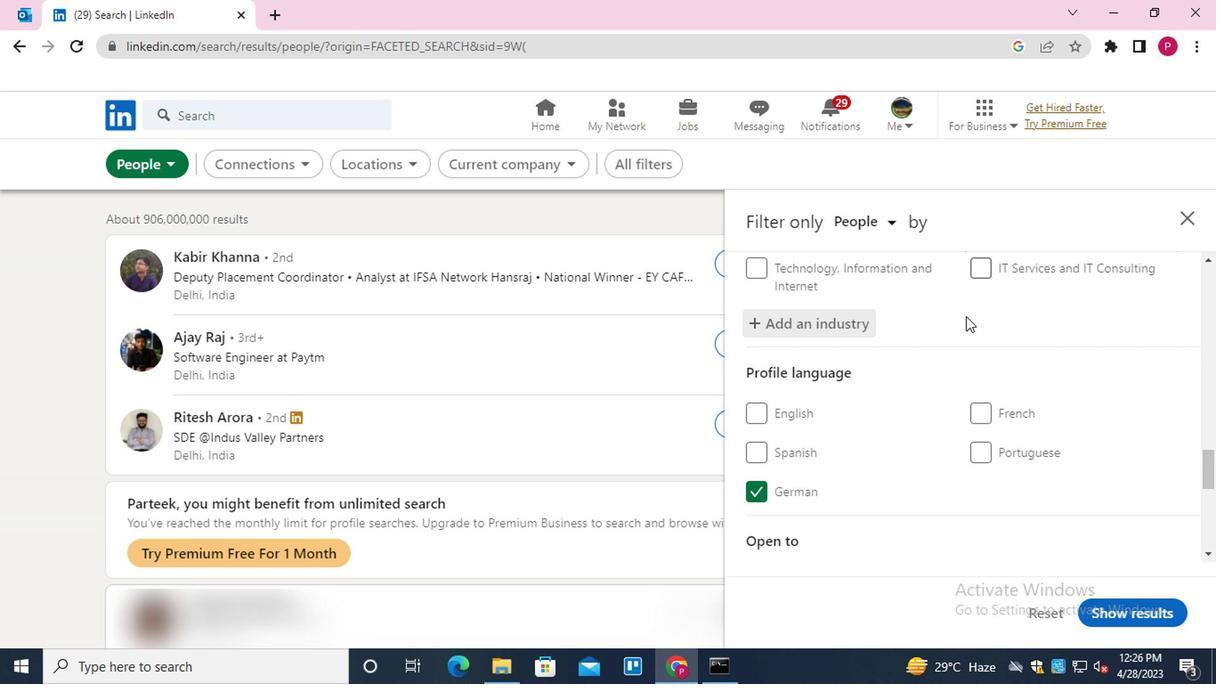 
Action: Mouse scrolled (934, 334) with delta (0, -1)
Screenshot: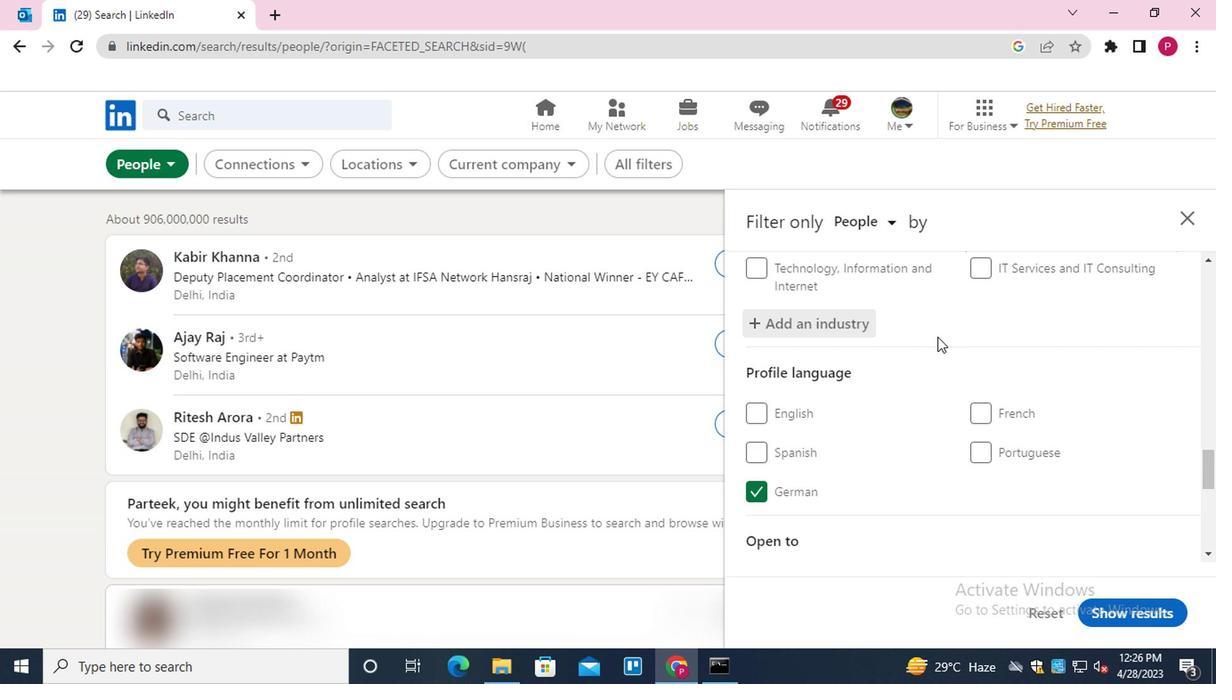 
Action: Mouse moved to (932, 347)
Screenshot: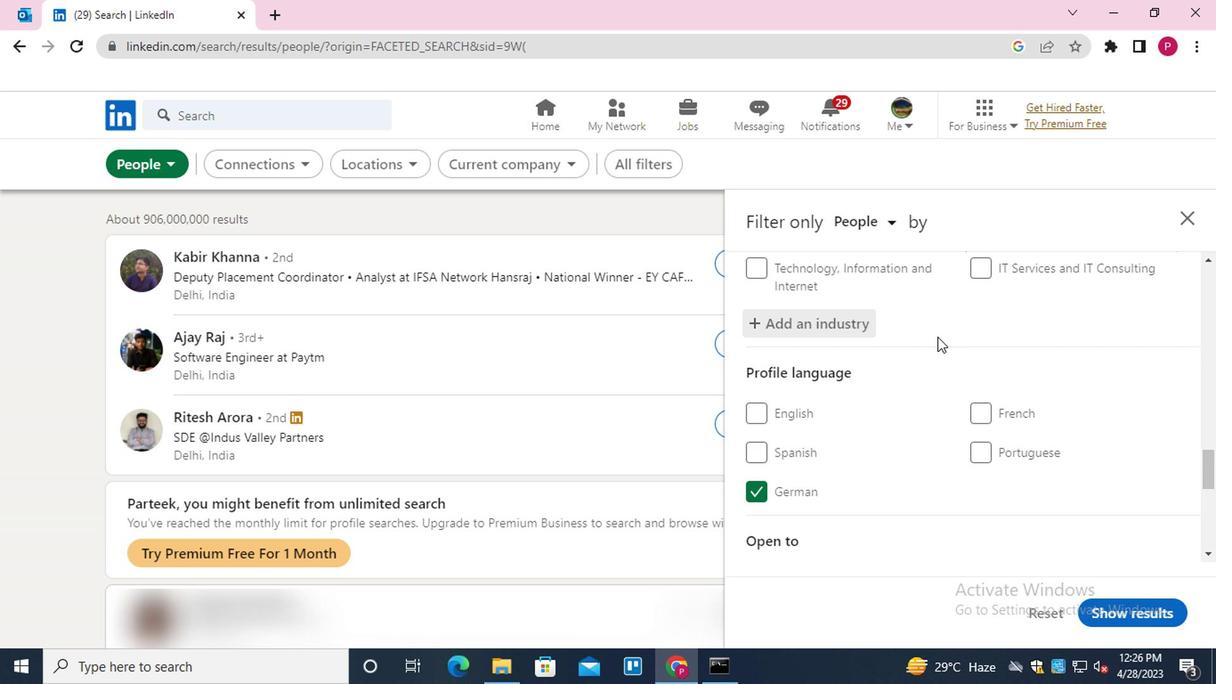 
Action: Mouse scrolled (932, 347) with delta (0, 0)
Screenshot: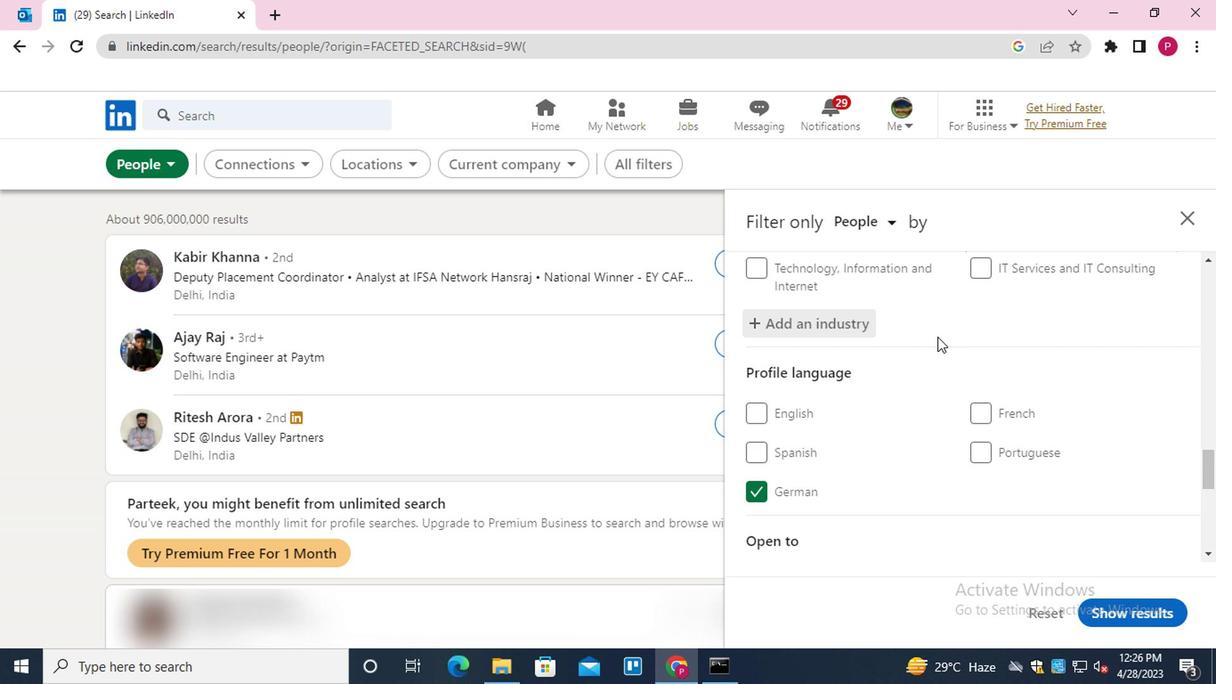 
Action: Mouse moved to (929, 354)
Screenshot: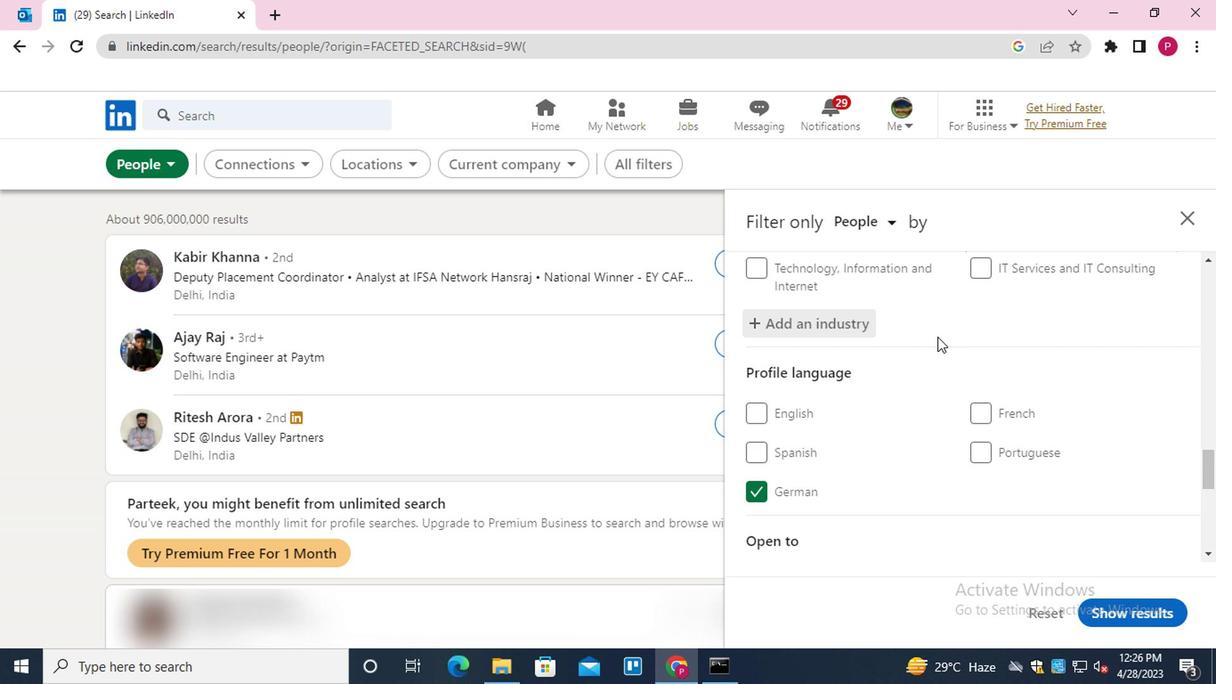 
Action: Mouse scrolled (929, 352) with delta (0, -1)
Screenshot: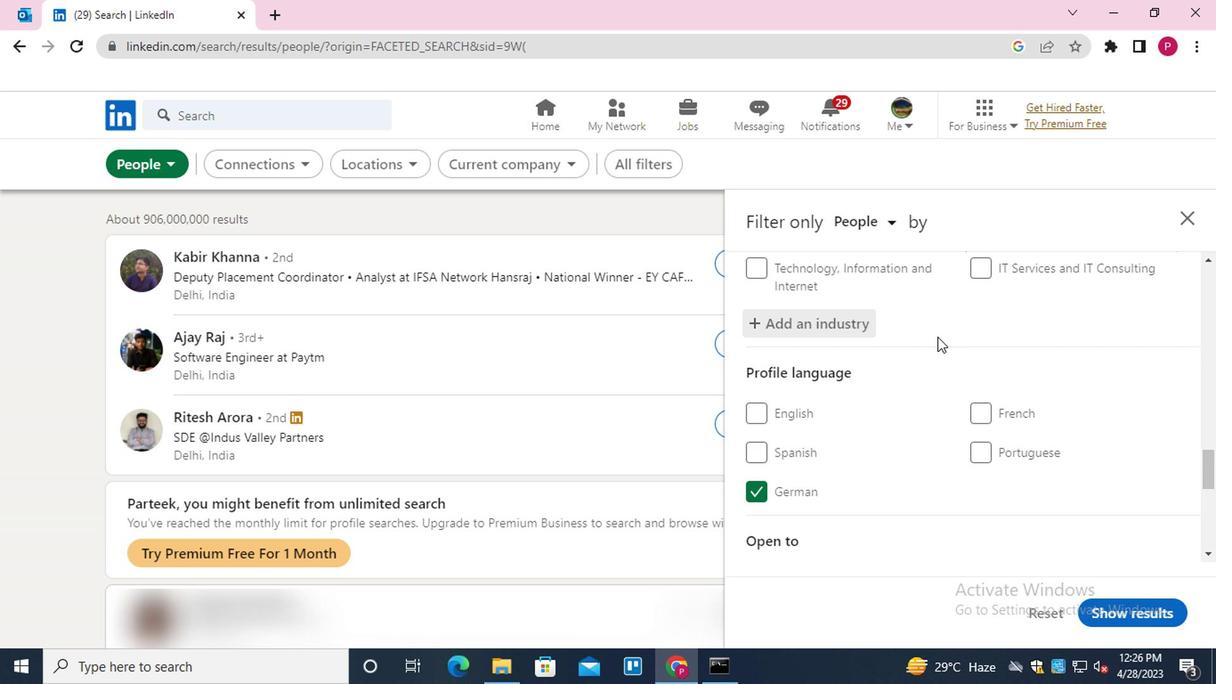 
Action: Mouse moved to (929, 356)
Screenshot: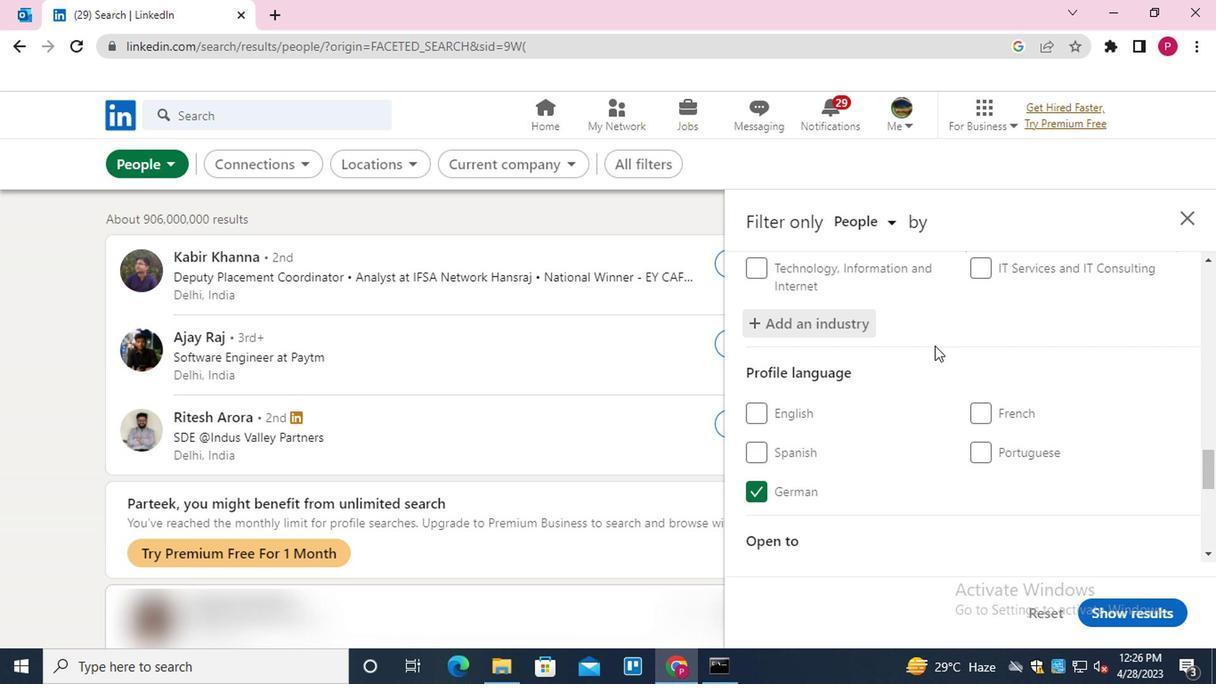 
Action: Mouse scrolled (929, 355) with delta (0, -1)
Screenshot: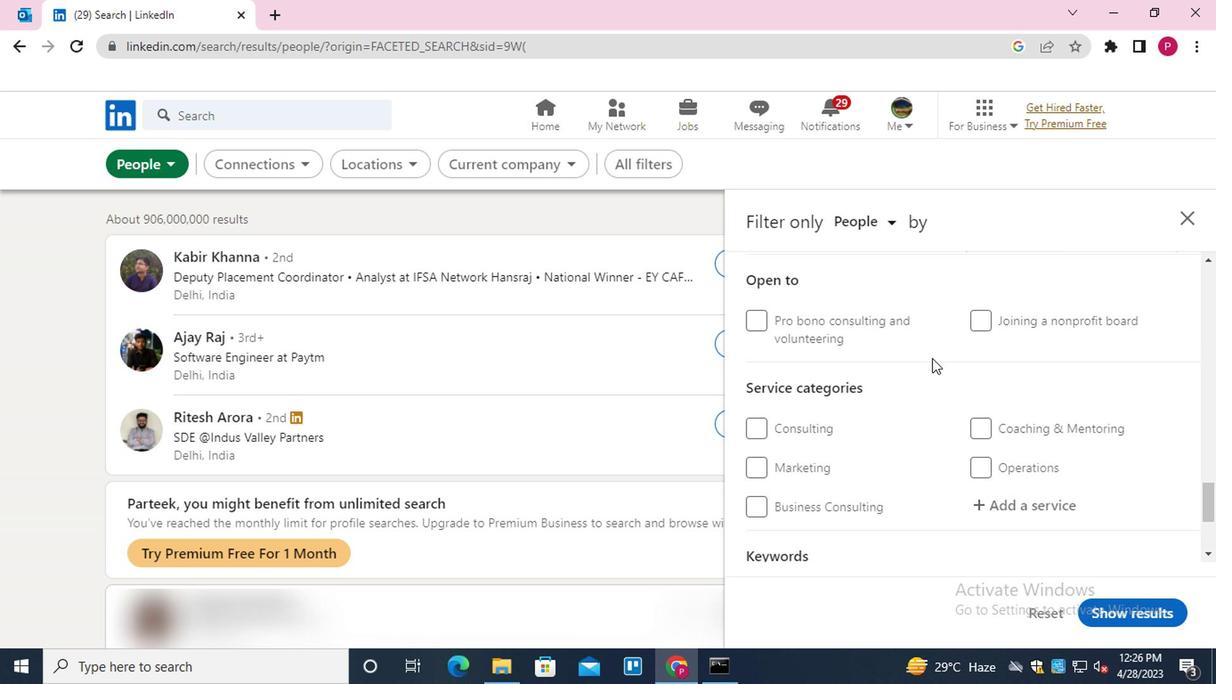 
Action: Mouse moved to (1043, 408)
Screenshot: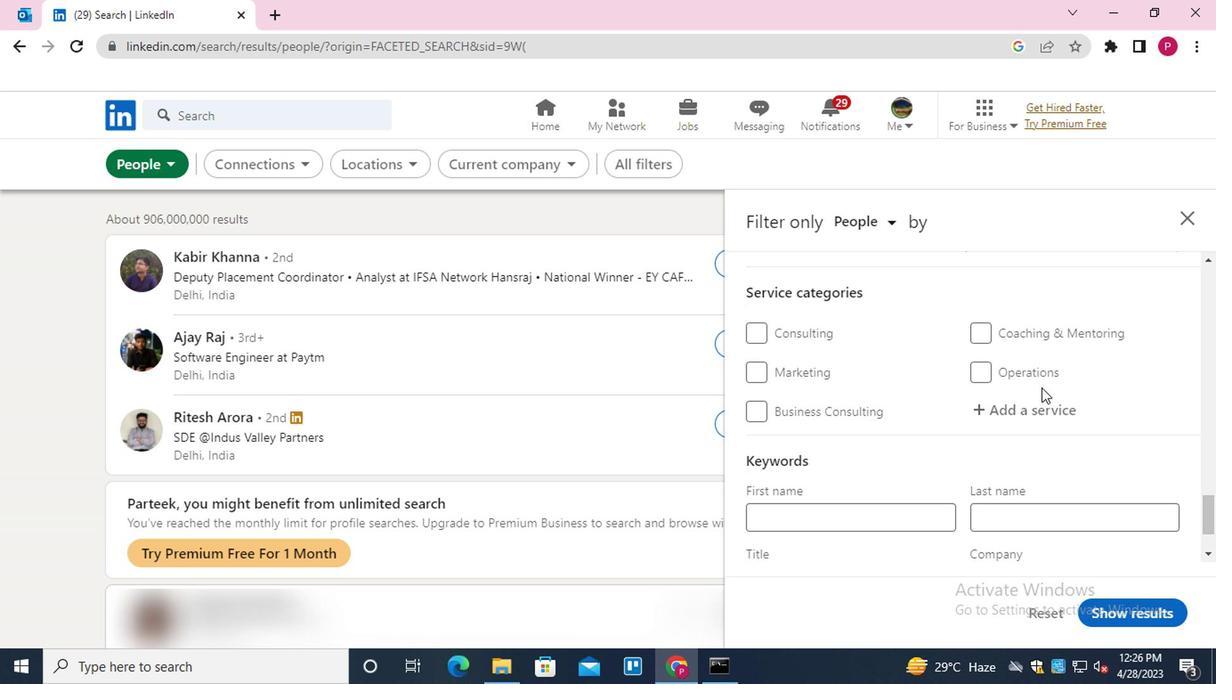 
Action: Mouse pressed left at (1043, 408)
Screenshot: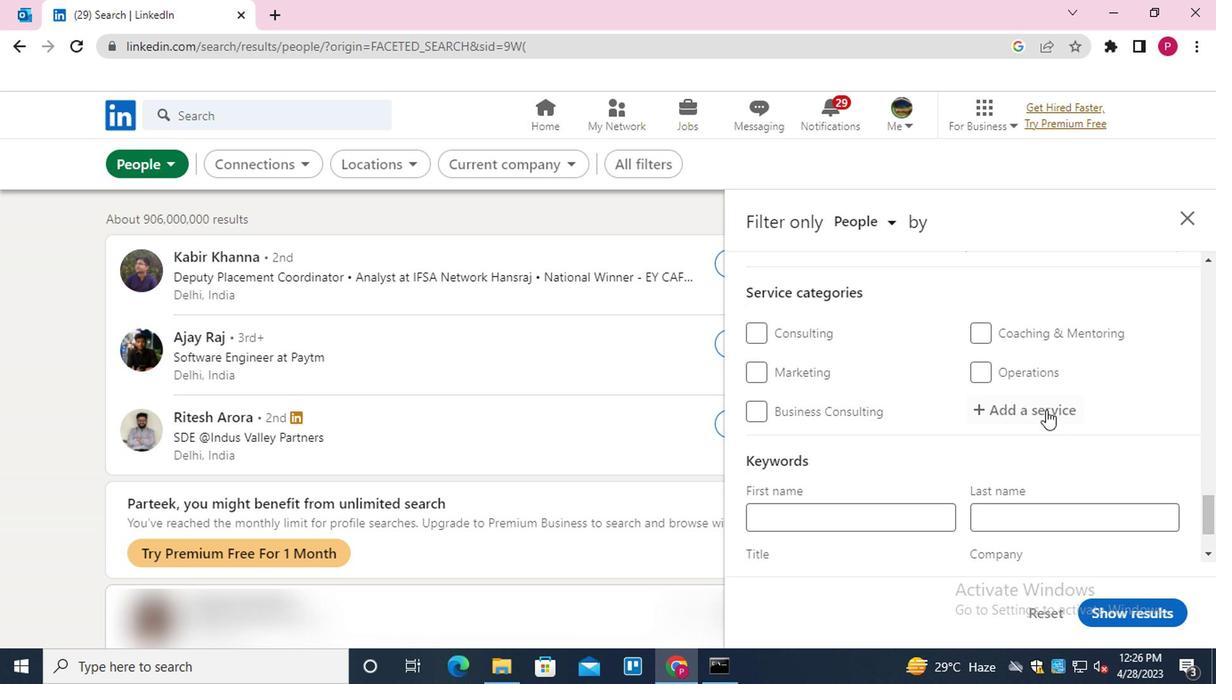 
Action: Key pressed <Key.shift>PUBLIC<Key.down><Key.down><Key.enter>
Screenshot: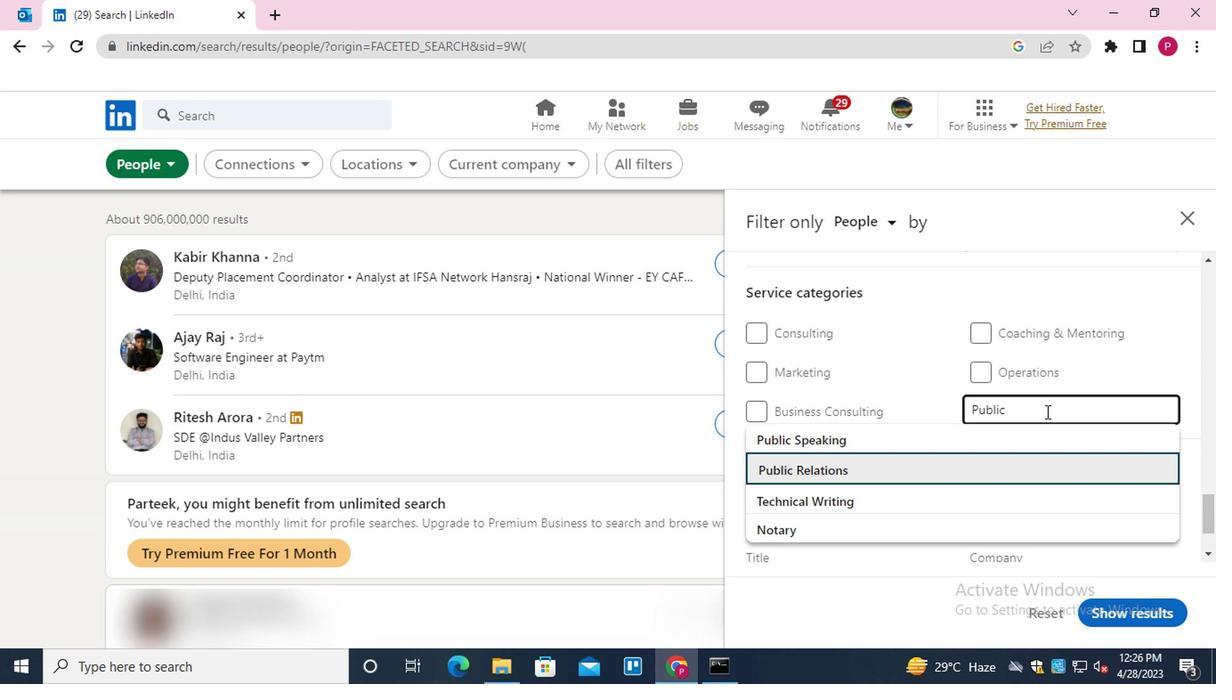 
Action: Mouse moved to (983, 433)
Screenshot: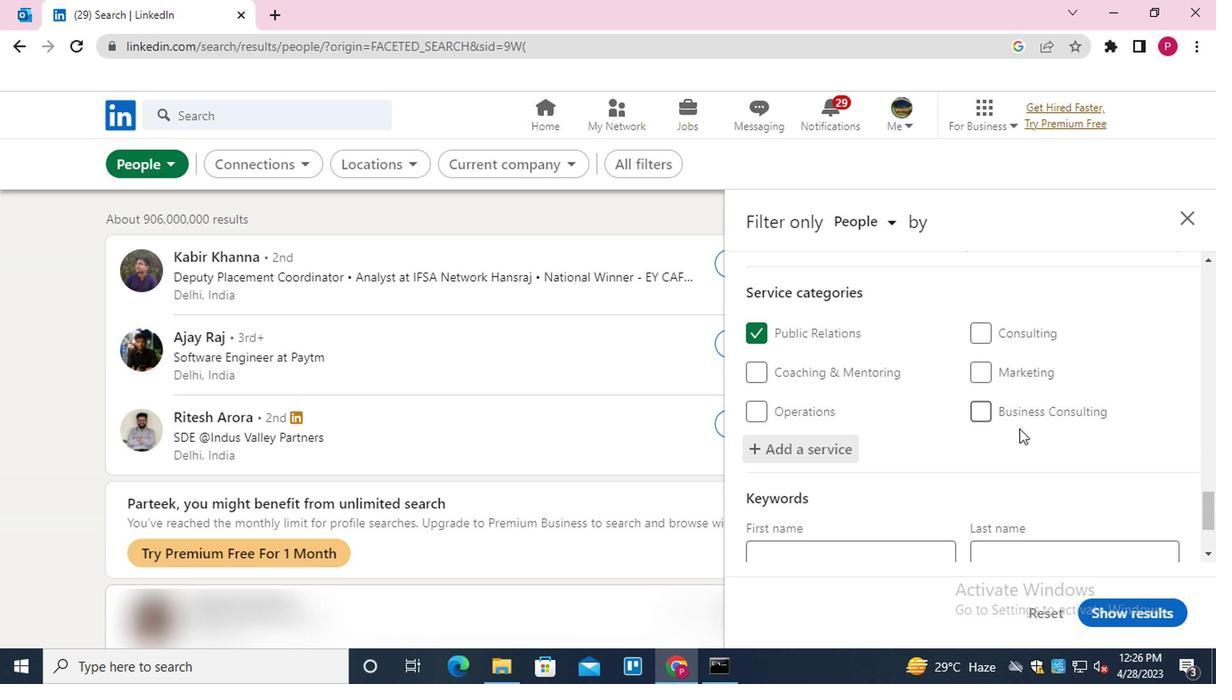 
Action: Mouse scrolled (983, 432) with delta (0, 0)
Screenshot: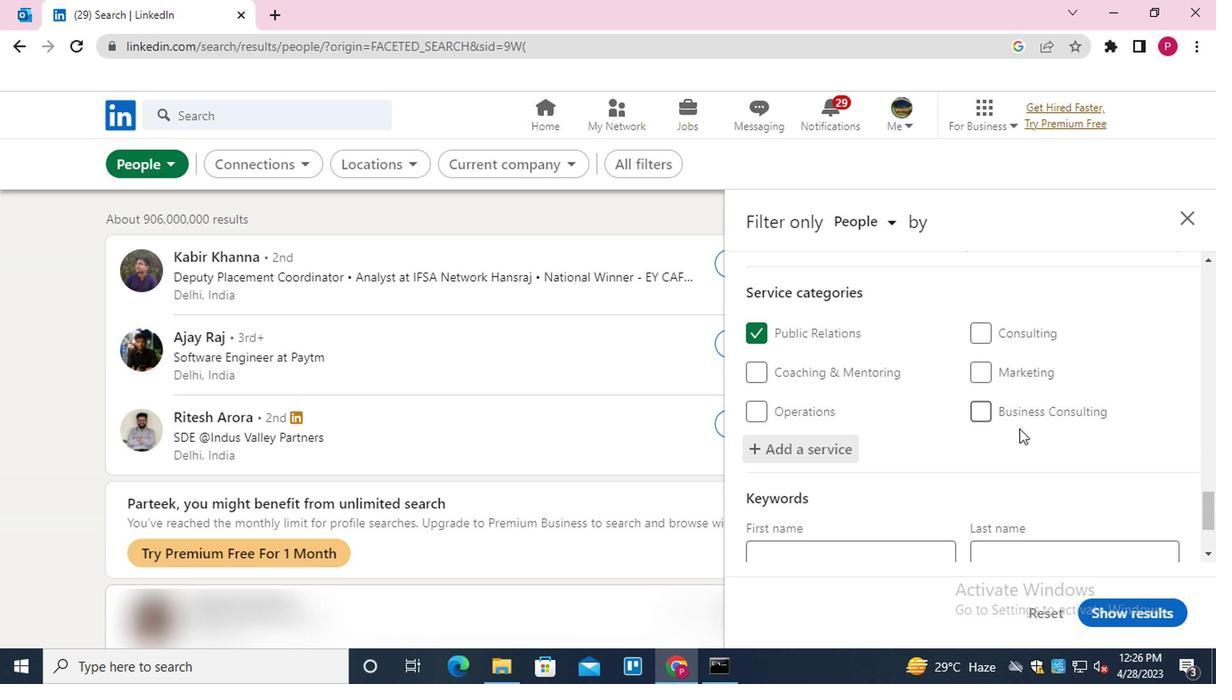 
Action: Mouse moved to (971, 442)
Screenshot: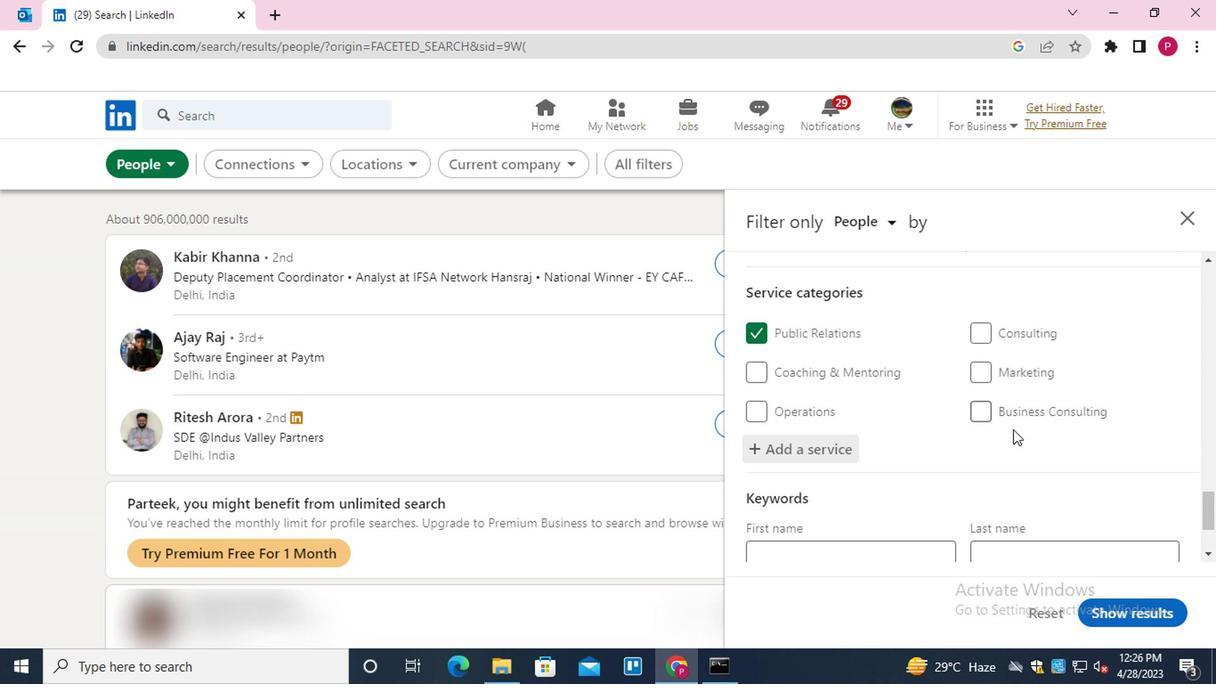 
Action: Mouse scrolled (971, 442) with delta (0, 0)
Screenshot: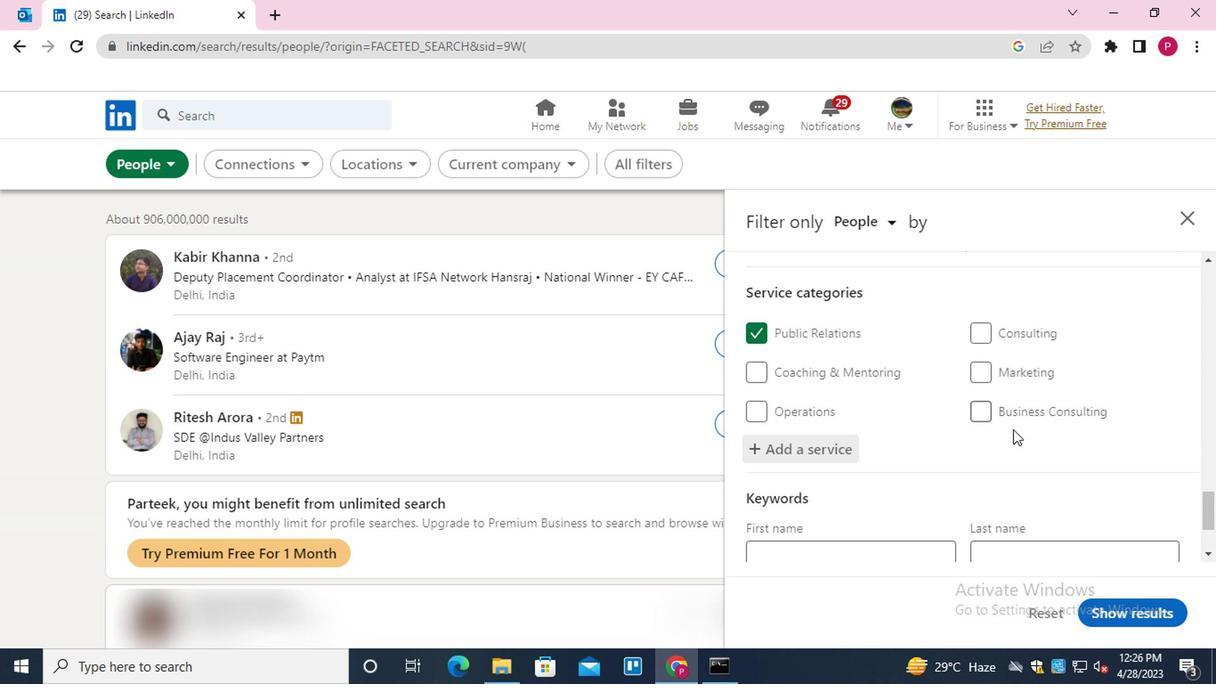 
Action: Mouse moved to (954, 454)
Screenshot: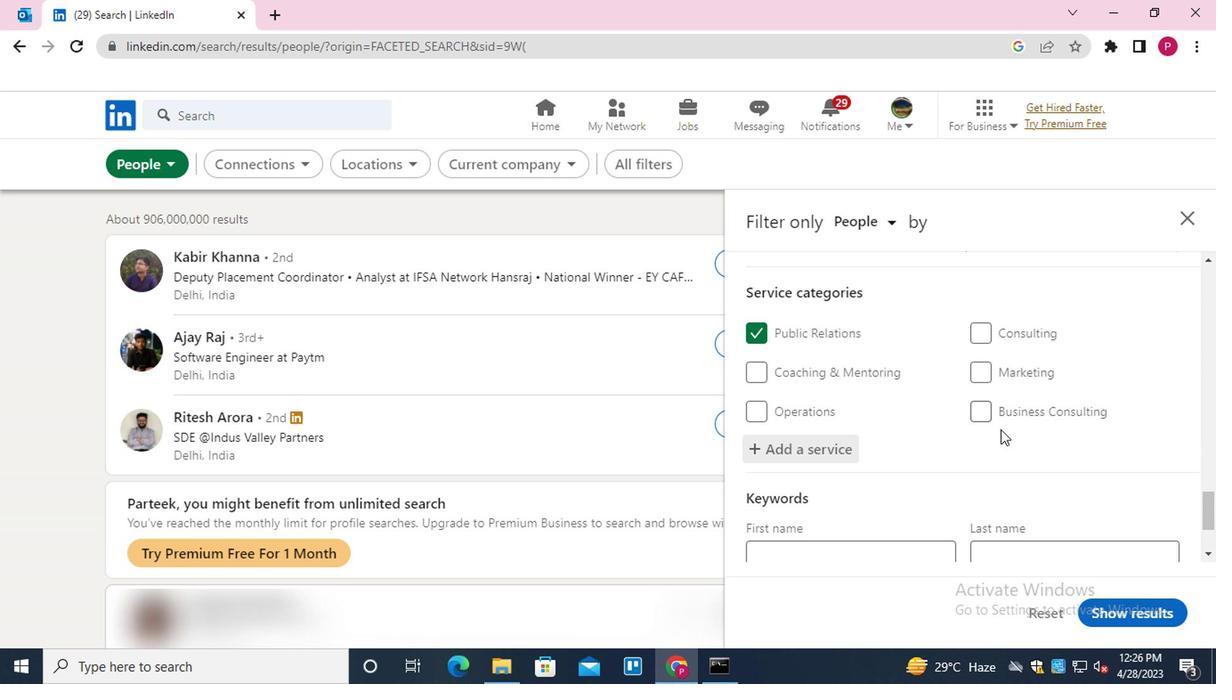 
Action: Mouse scrolled (954, 454) with delta (0, 0)
Screenshot: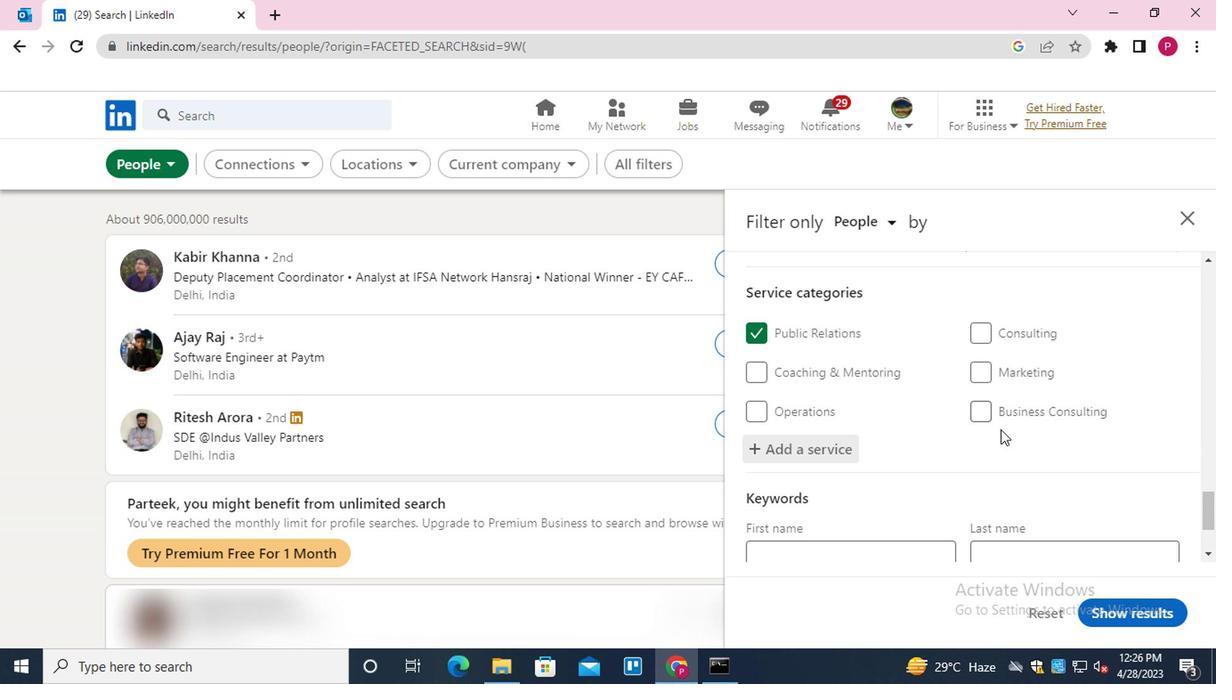 
Action: Mouse moved to (940, 467)
Screenshot: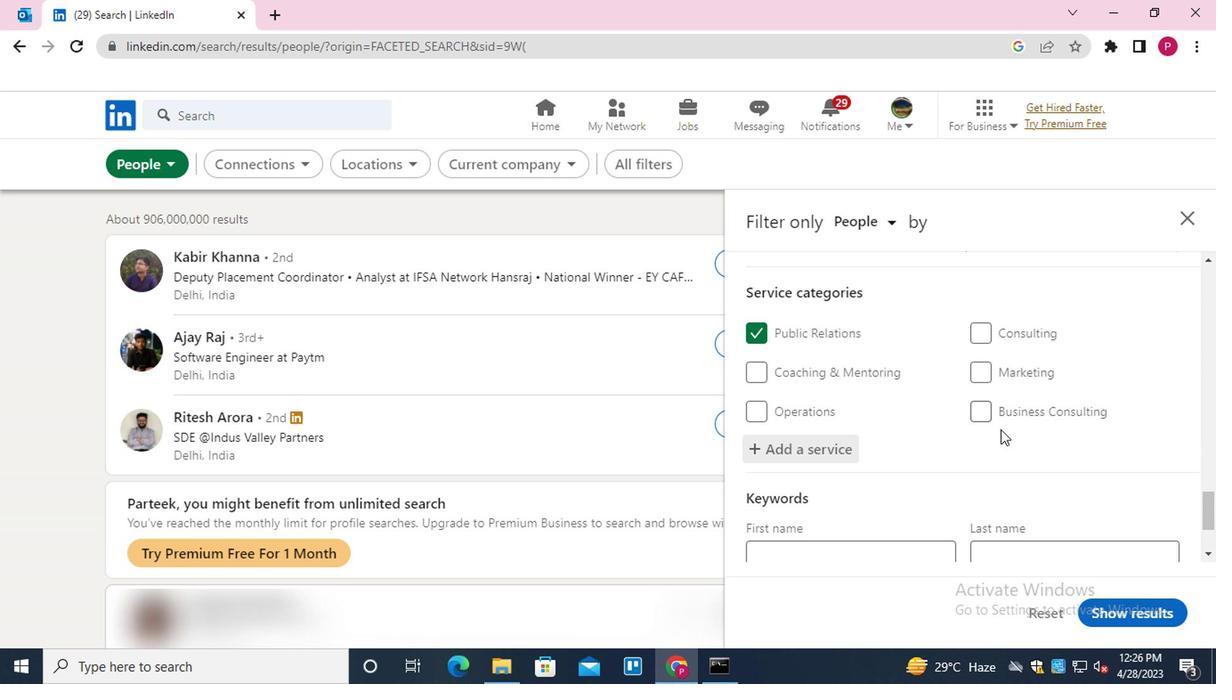
Action: Mouse scrolled (940, 466) with delta (0, -1)
Screenshot: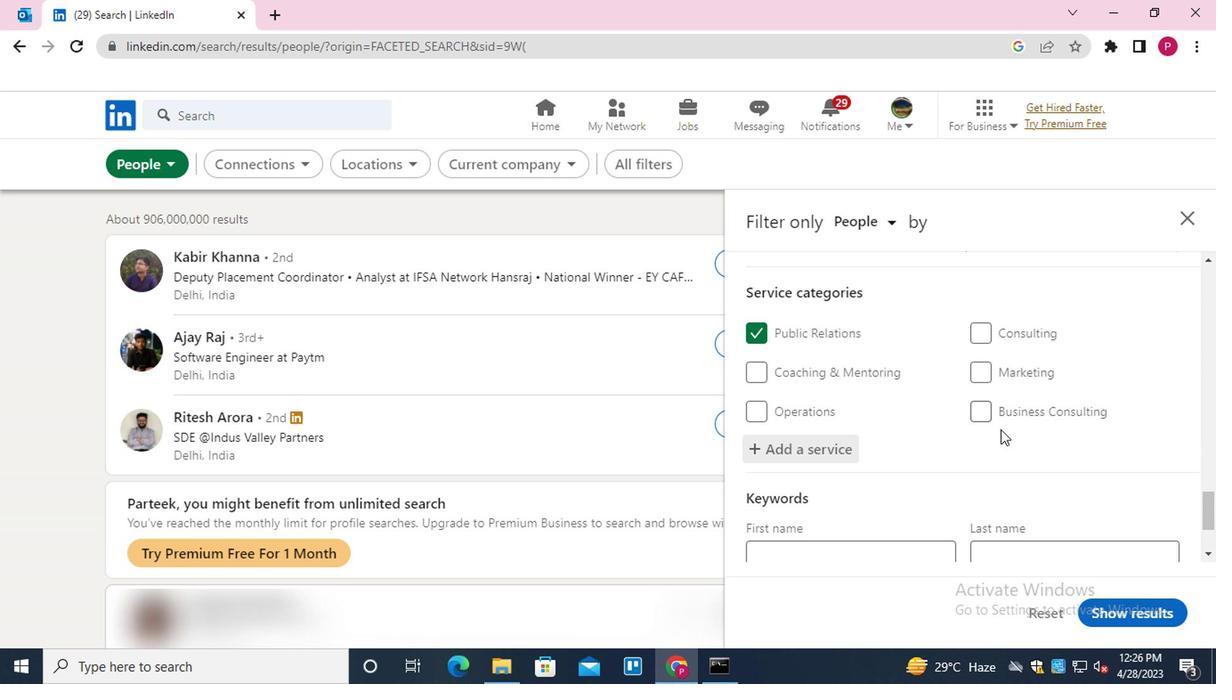 
Action: Mouse moved to (894, 467)
Screenshot: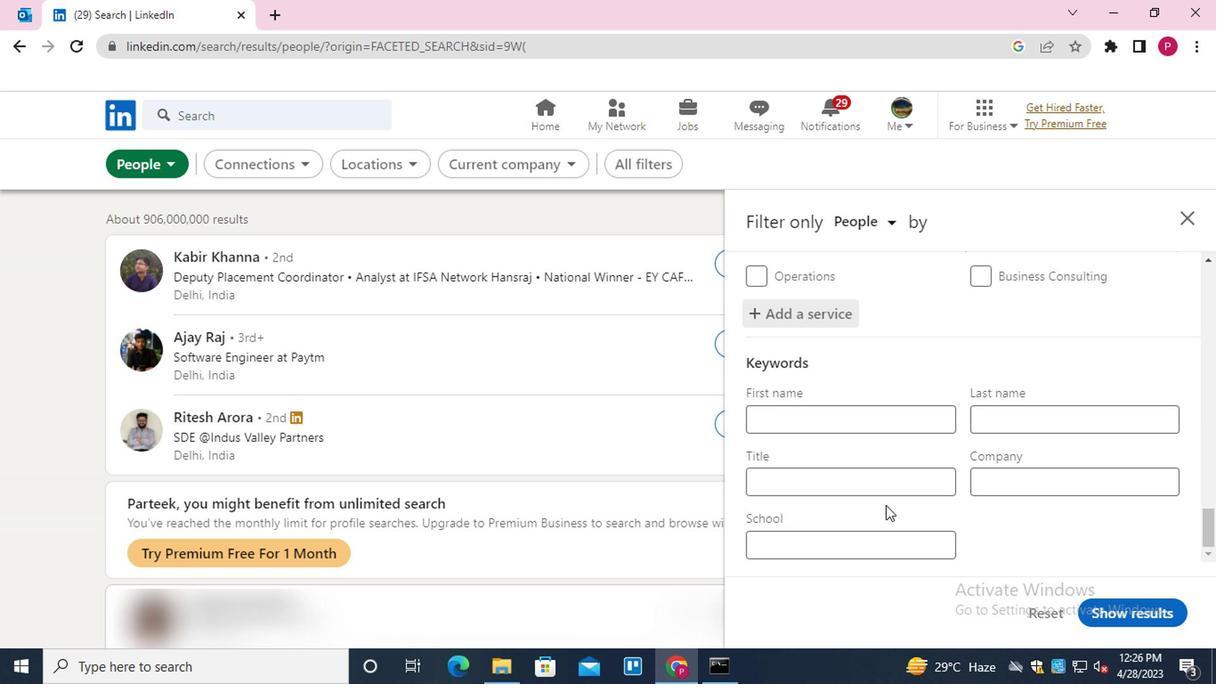 
Action: Mouse pressed left at (894, 467)
Screenshot: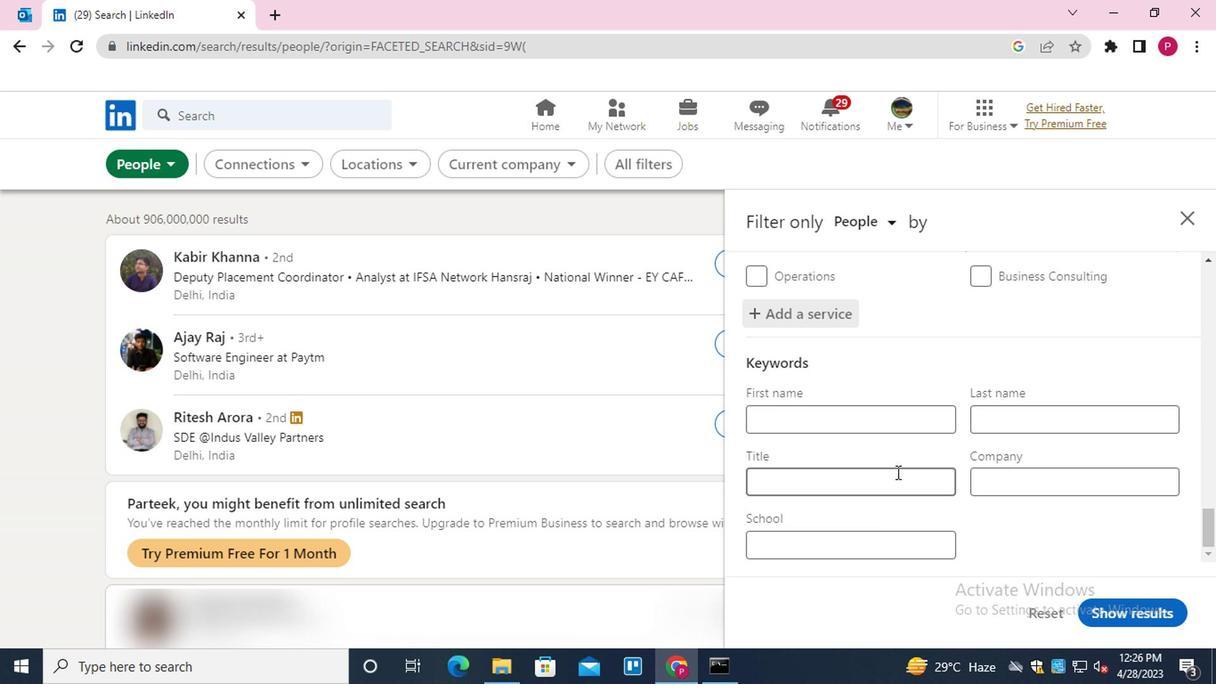 
Action: Key pressed <Key.shift>ENTERTAINMENT<Key.space><Key.shift>SPECIALIST
Screenshot: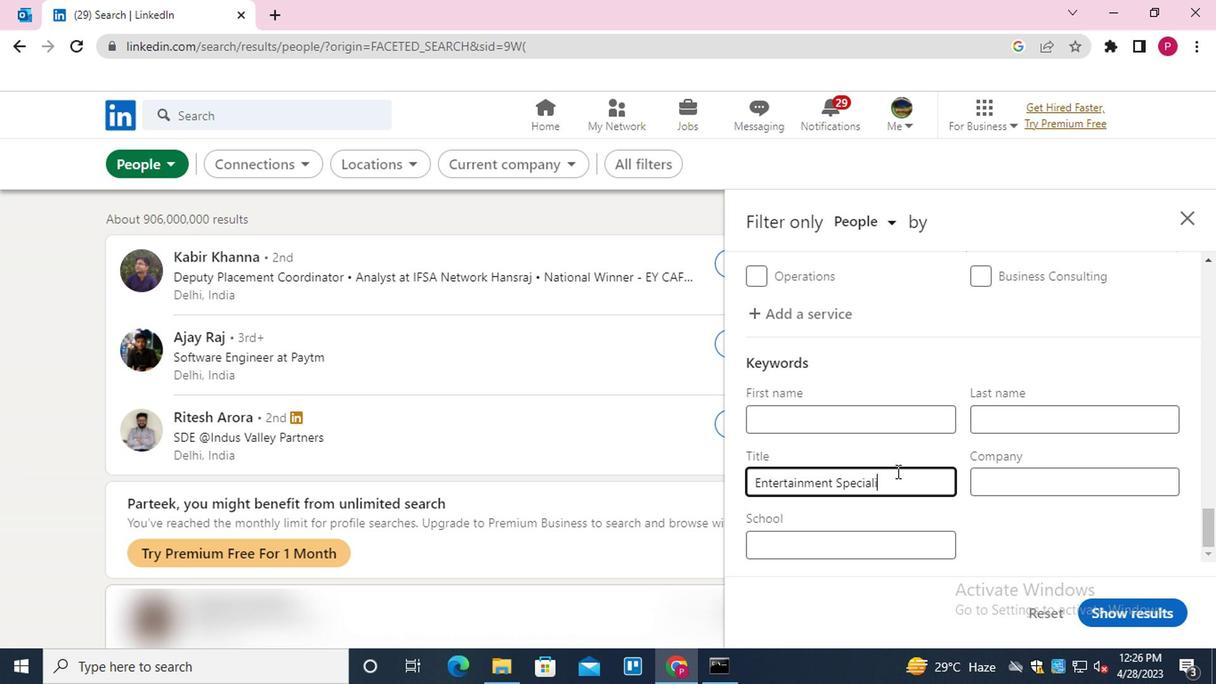 
Action: Mouse moved to (1120, 598)
Screenshot: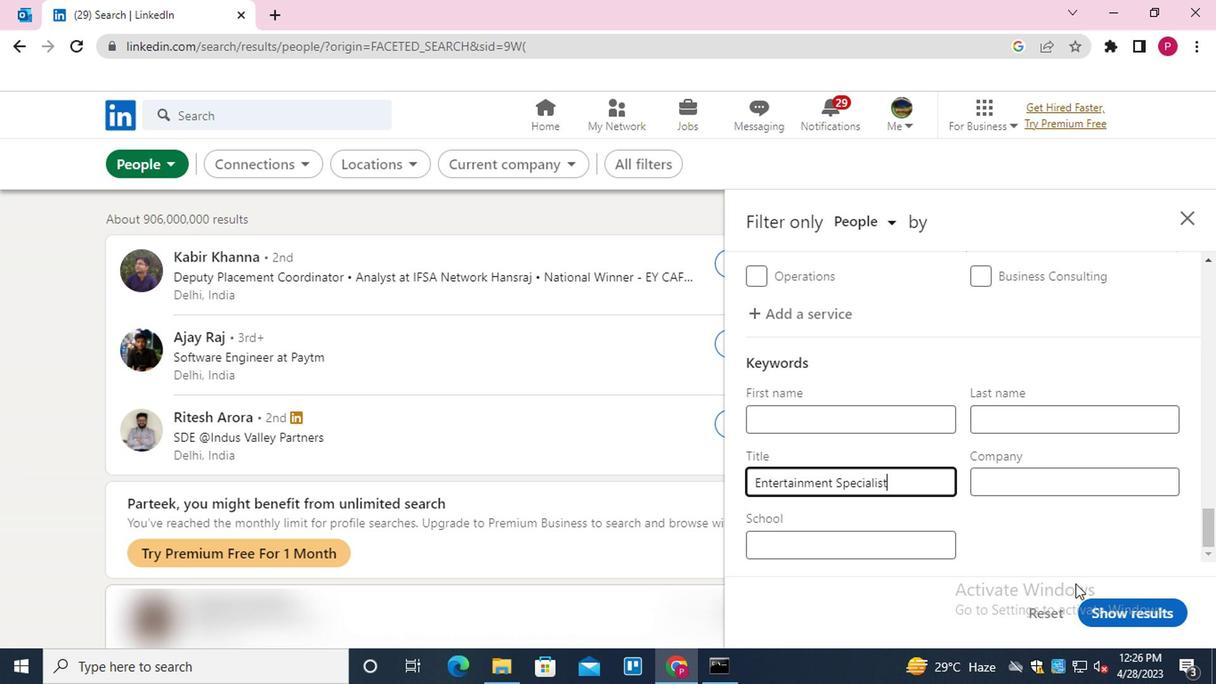 
Action: Mouse pressed left at (1120, 598)
Screenshot: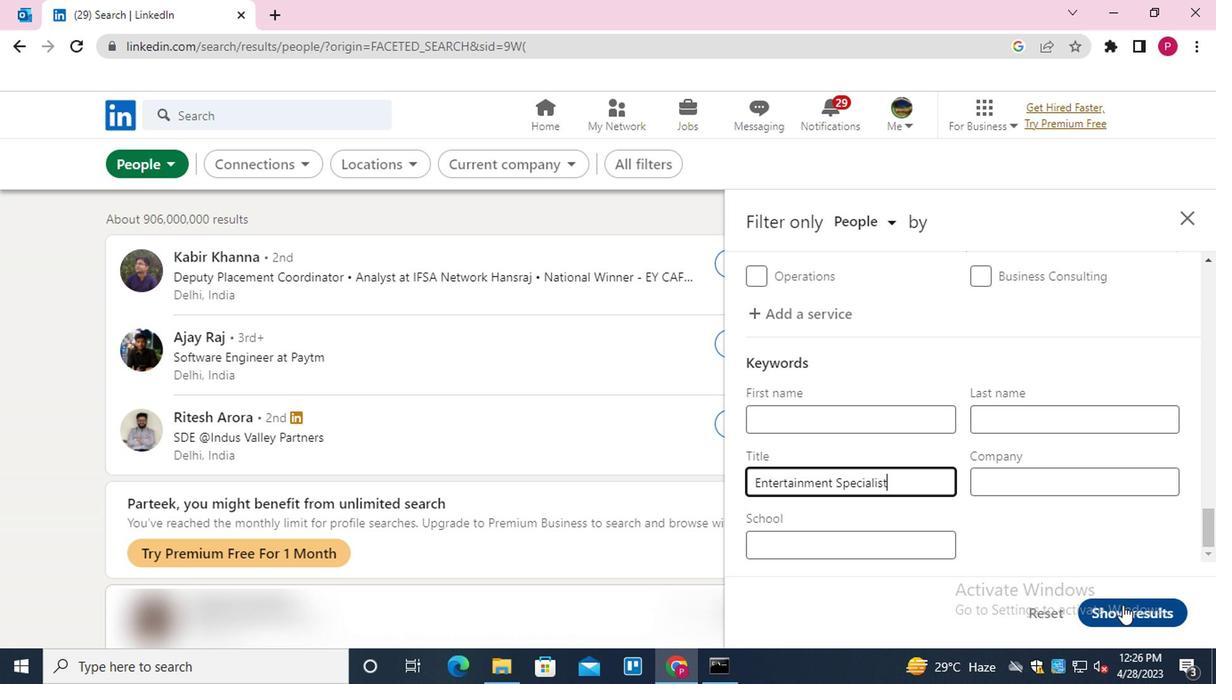 
Action: Mouse moved to (565, 368)
Screenshot: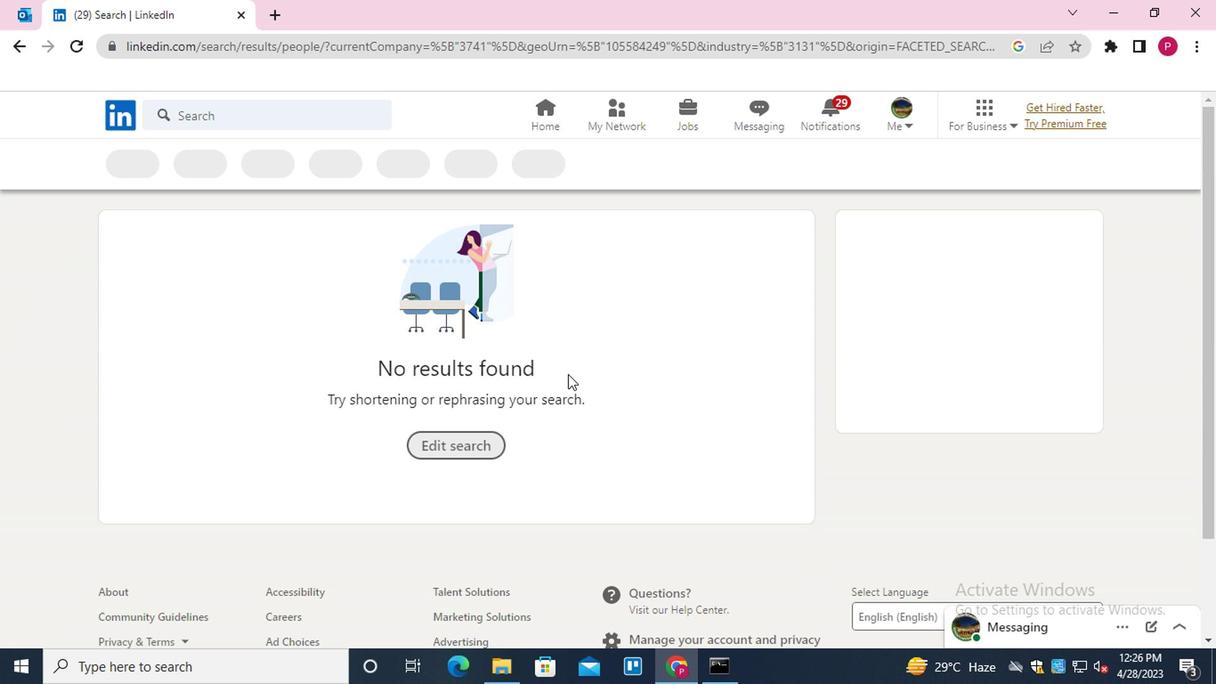 
